 Task: Find connections with filter location Kāvali with filter topic #Productivitywith filter profile language French with filter current company Atos with filter school Saveetha School of Engineering with filter industry Agricultural Chemical Manufacturing with filter service category Program Management with filter keywords title Human Resources
Action: Mouse moved to (245, 315)
Screenshot: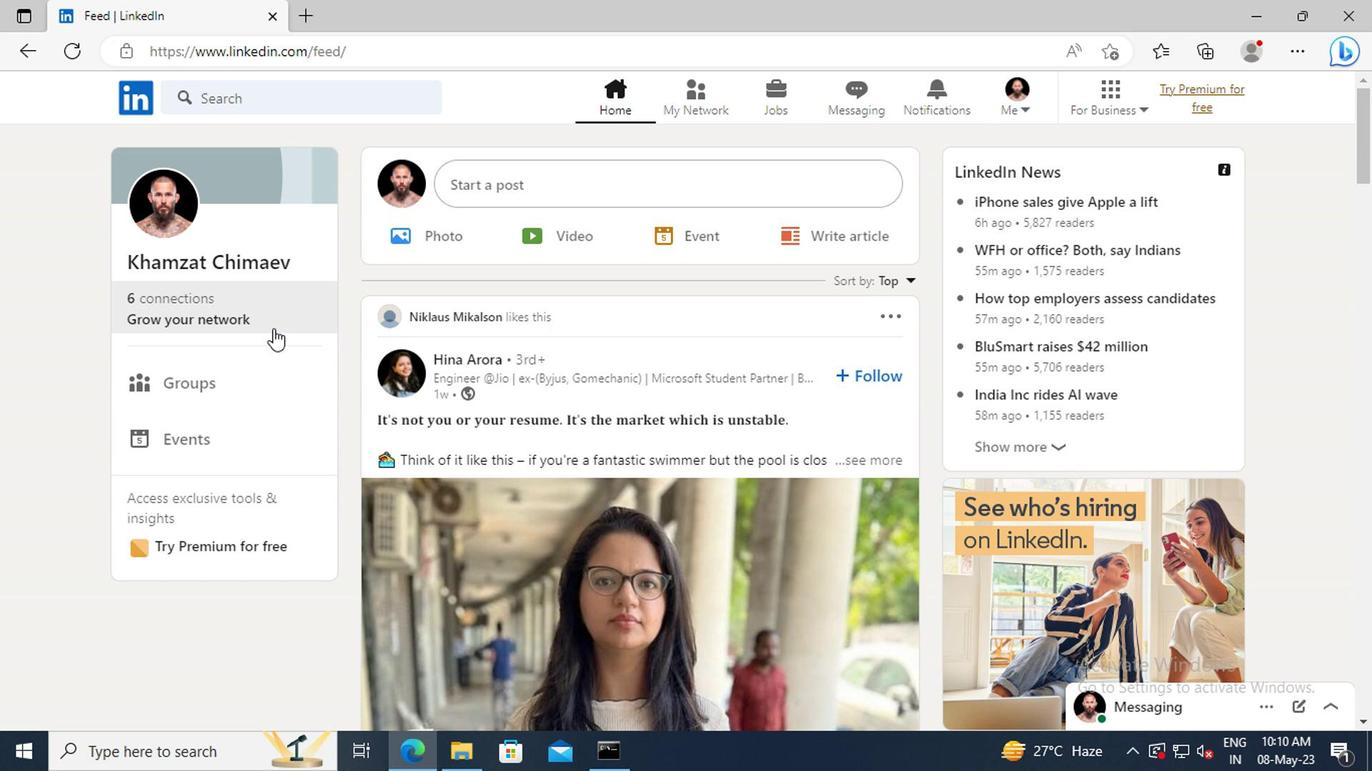 
Action: Mouse pressed left at (245, 315)
Screenshot: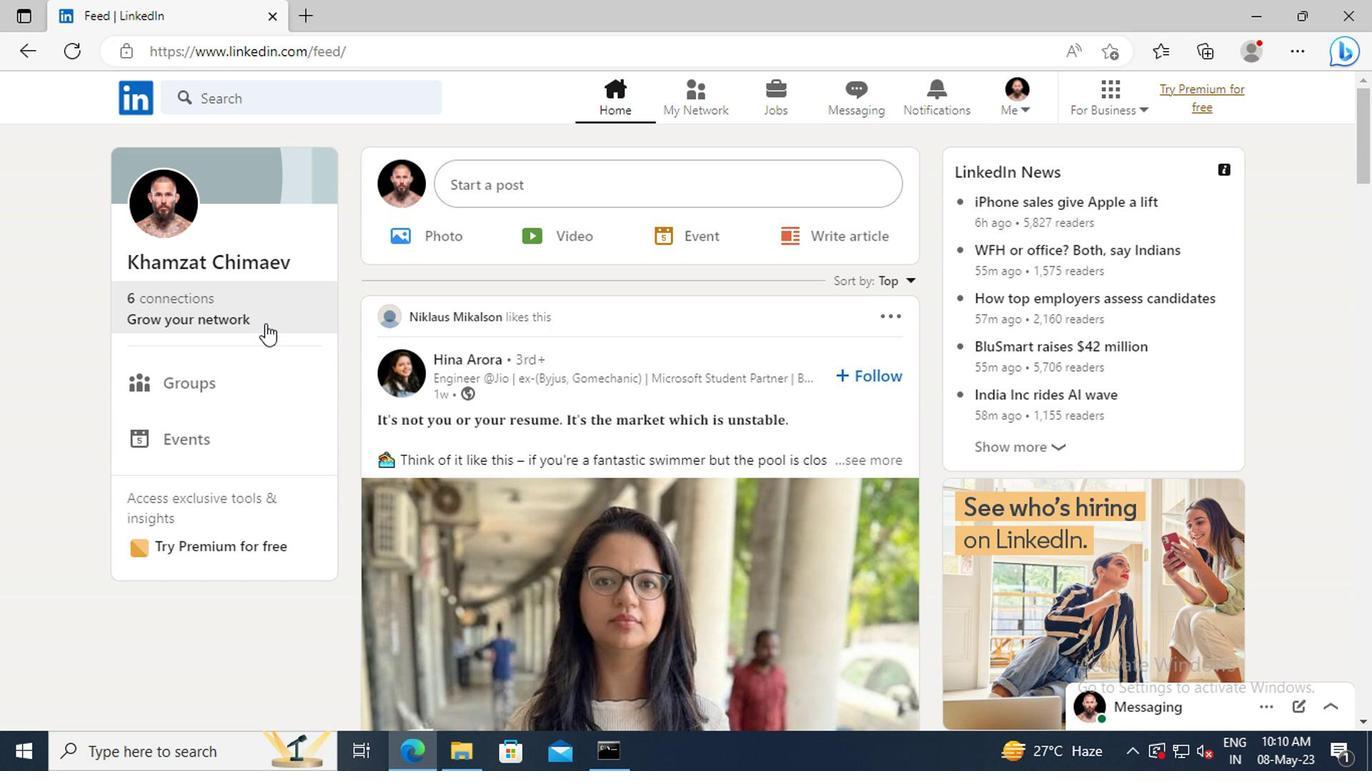 
Action: Mouse moved to (233, 216)
Screenshot: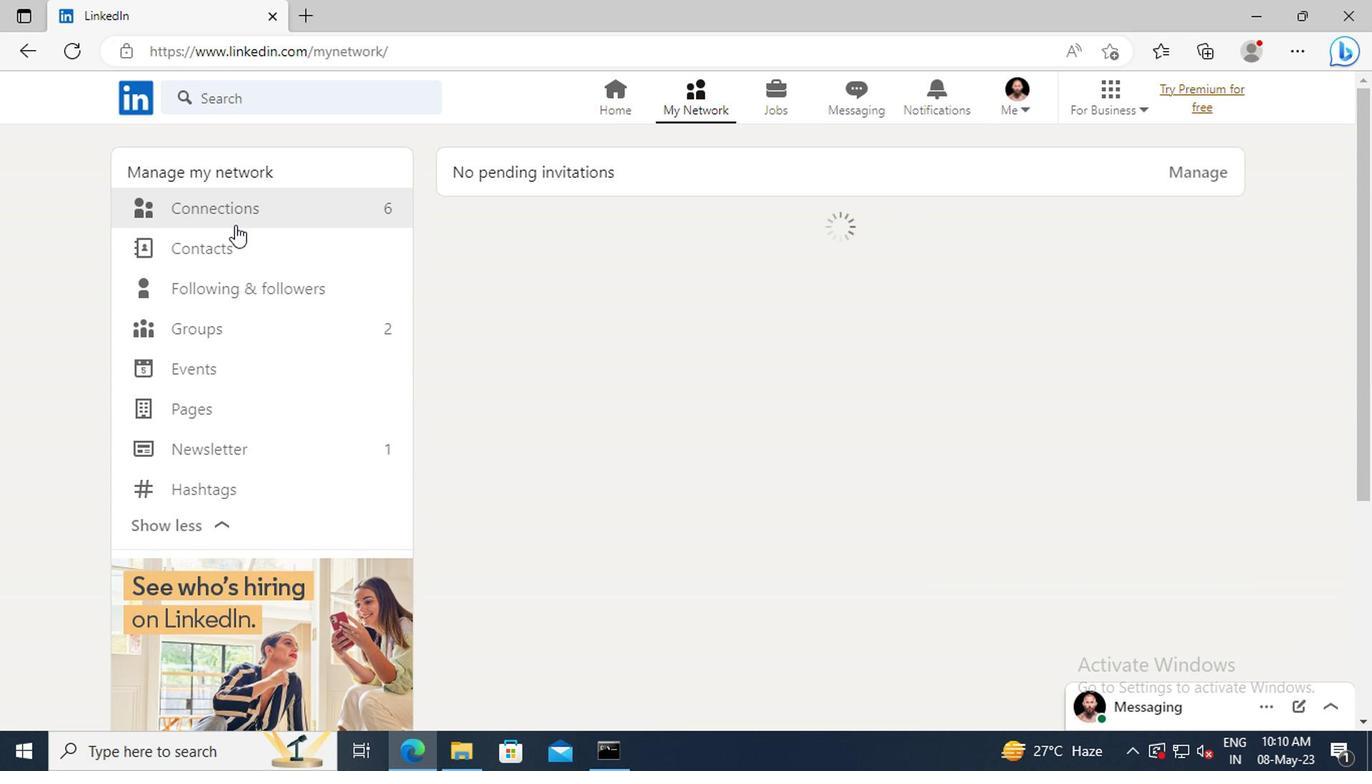 
Action: Mouse pressed left at (233, 216)
Screenshot: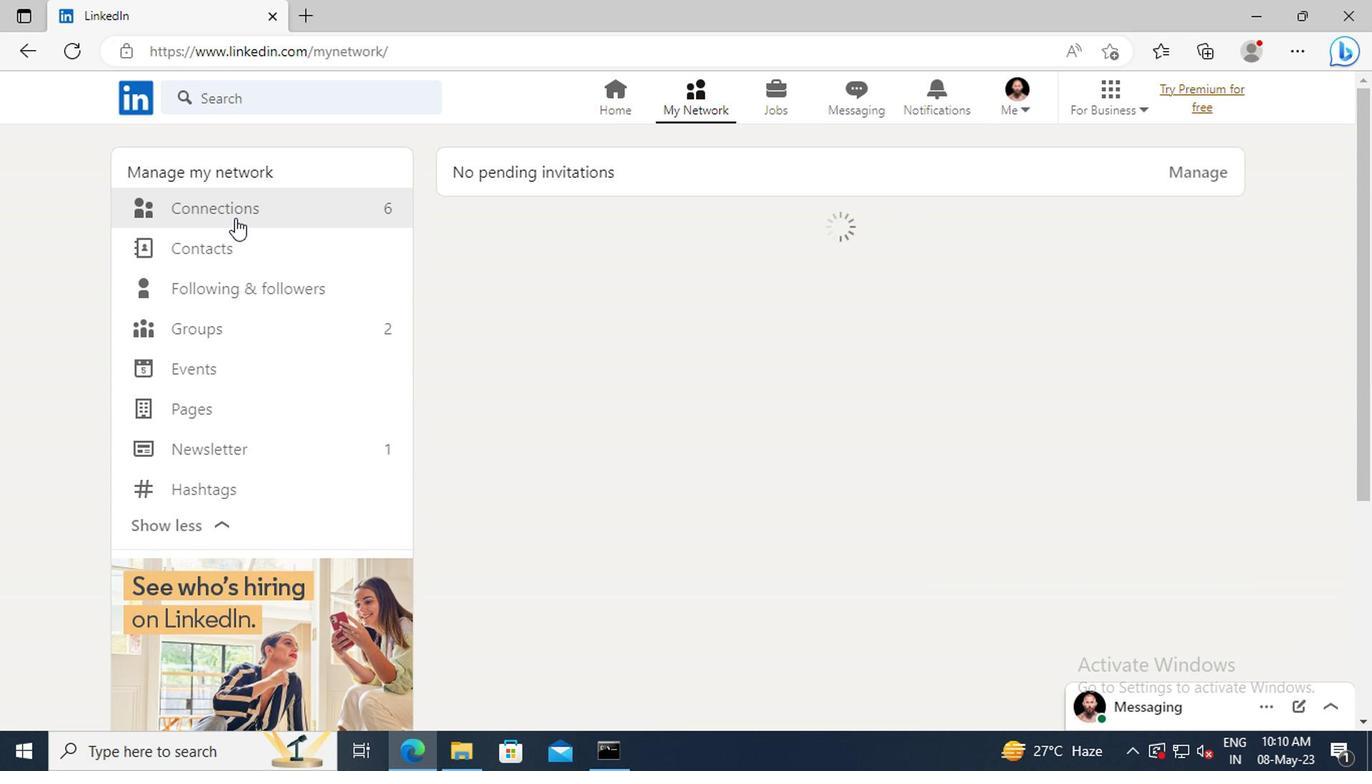 
Action: Mouse moved to (837, 217)
Screenshot: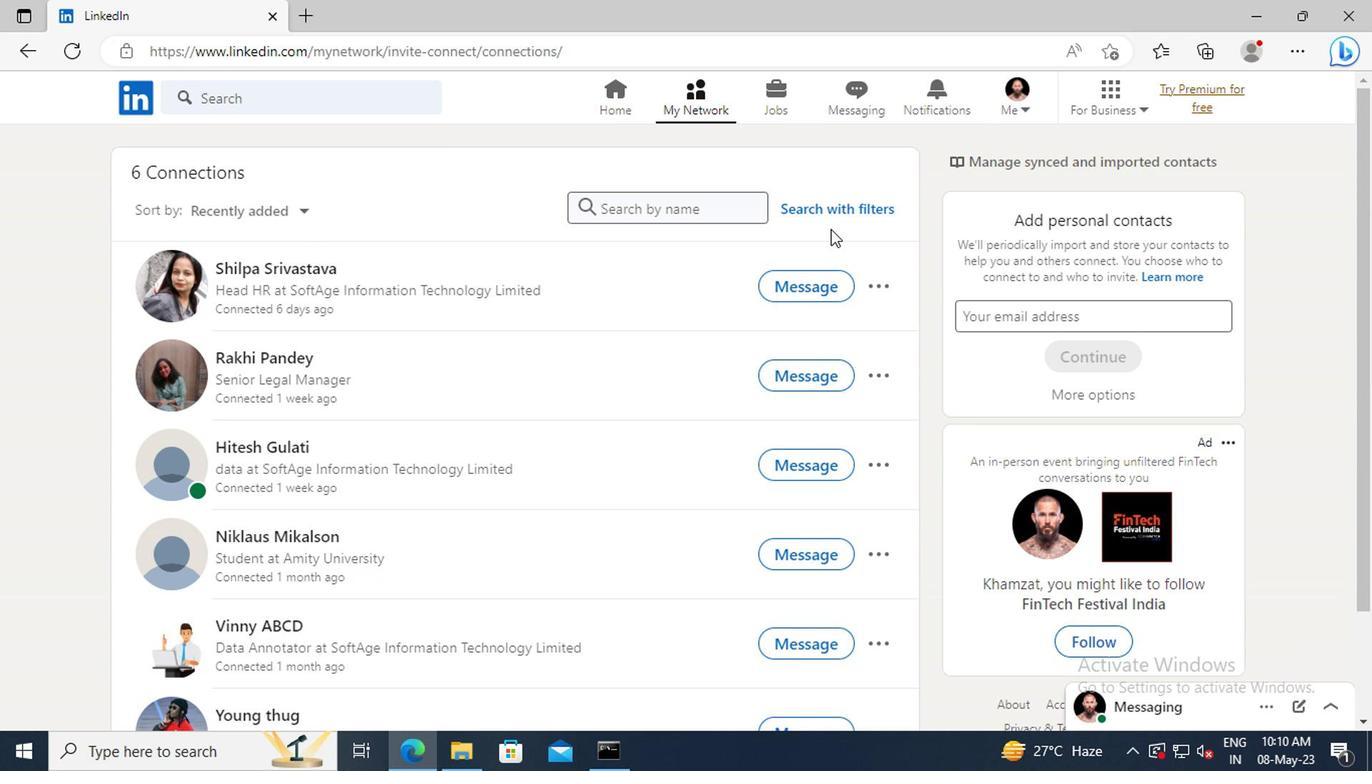 
Action: Mouse pressed left at (837, 217)
Screenshot: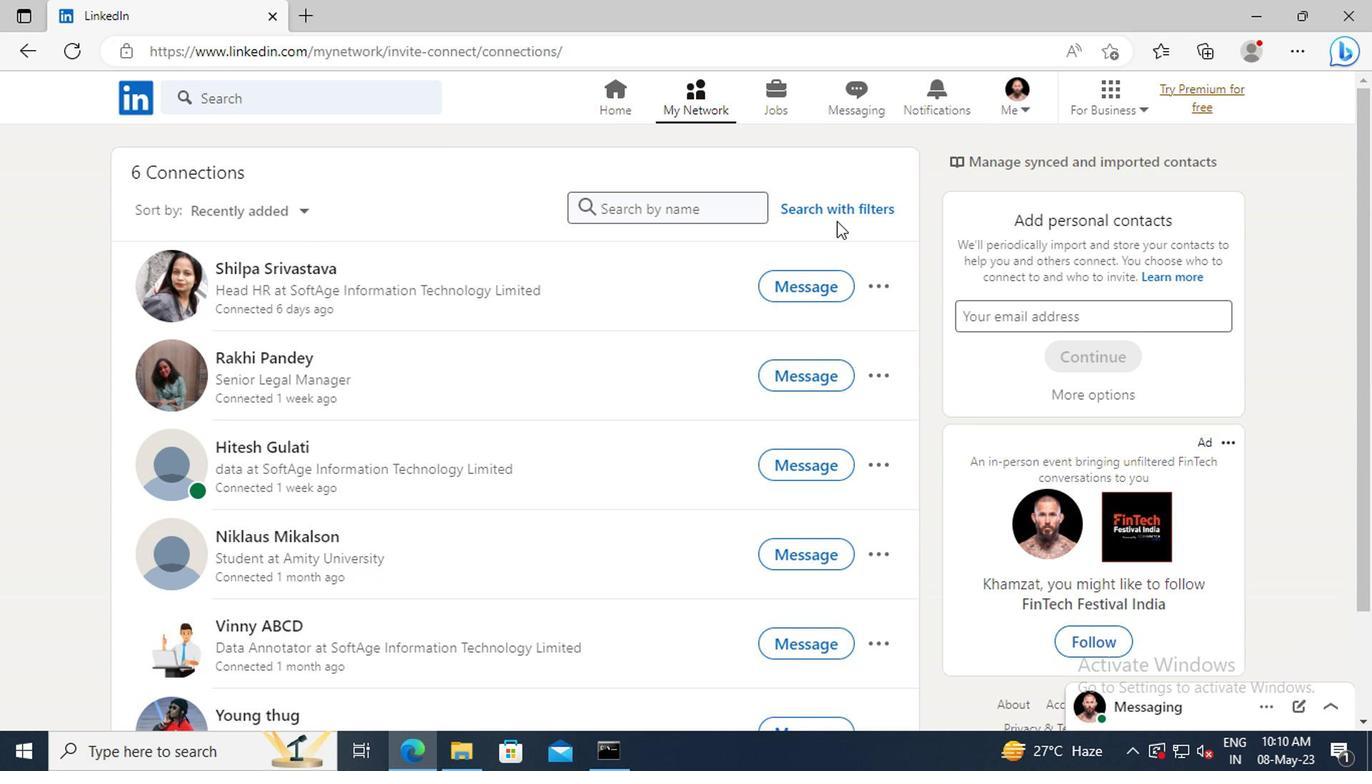 
Action: Mouse moved to (754, 156)
Screenshot: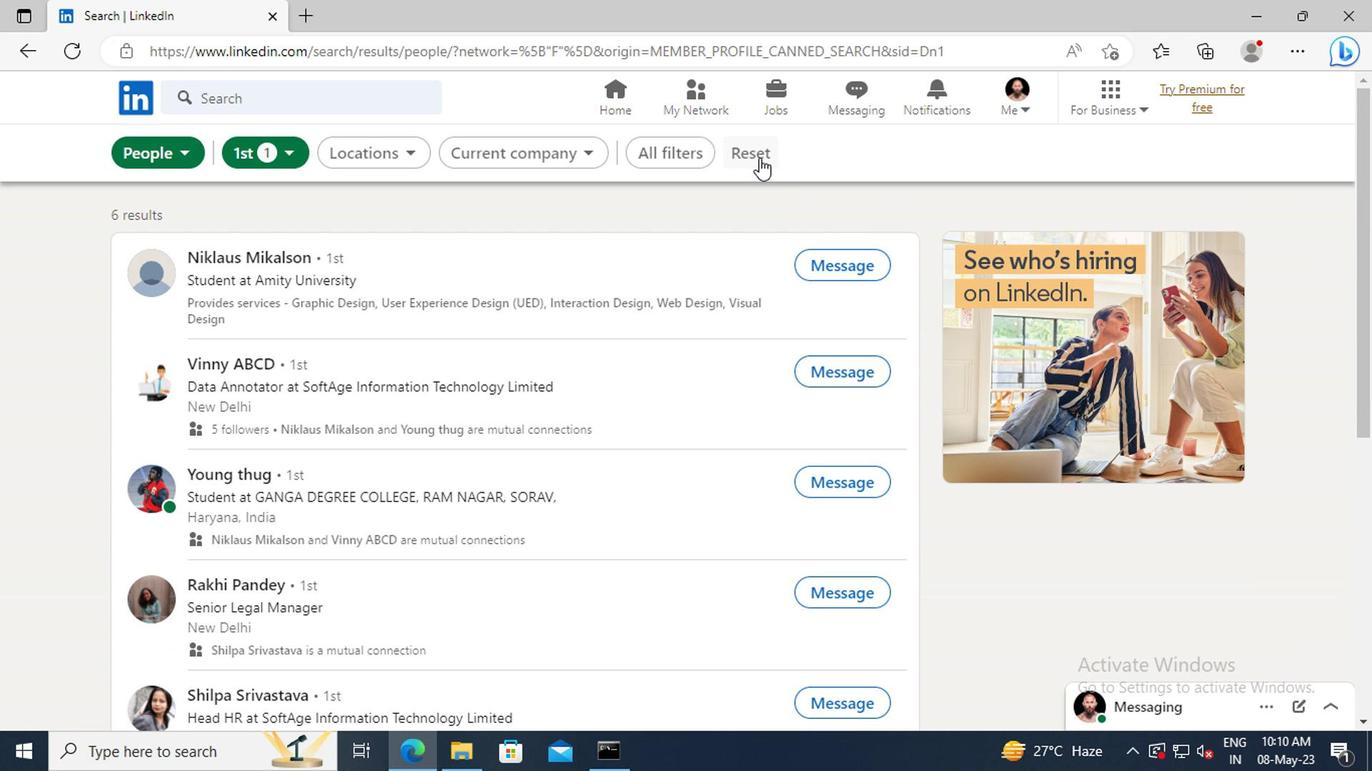 
Action: Mouse pressed left at (754, 156)
Screenshot: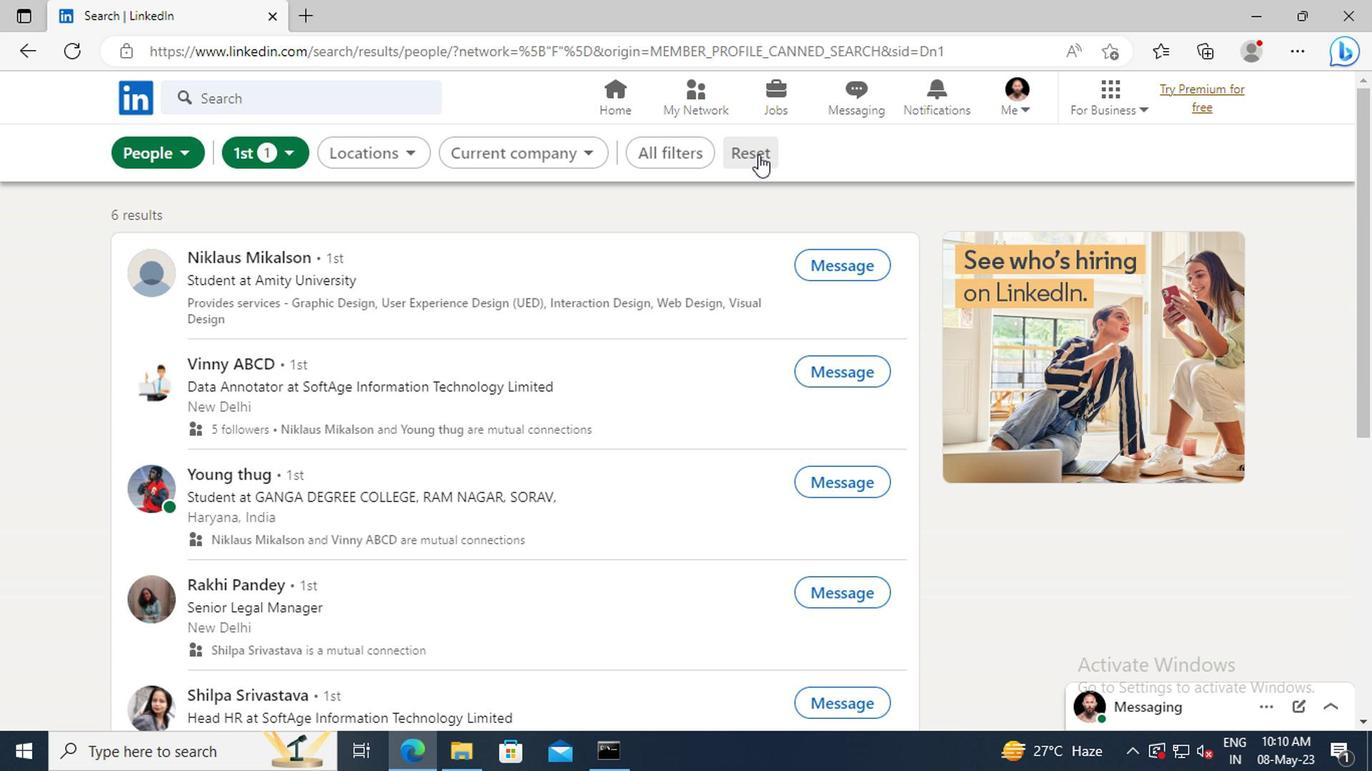 
Action: Mouse moved to (718, 156)
Screenshot: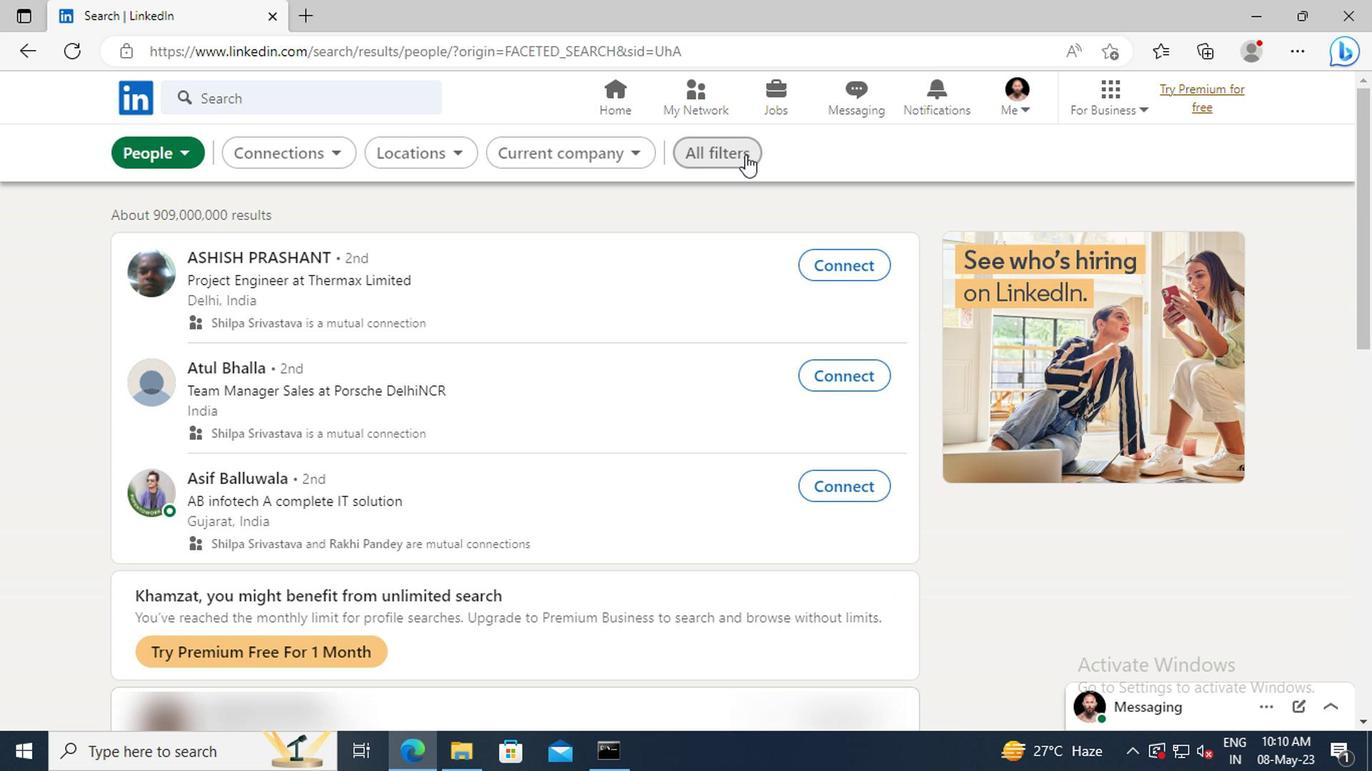 
Action: Mouse pressed left at (718, 156)
Screenshot: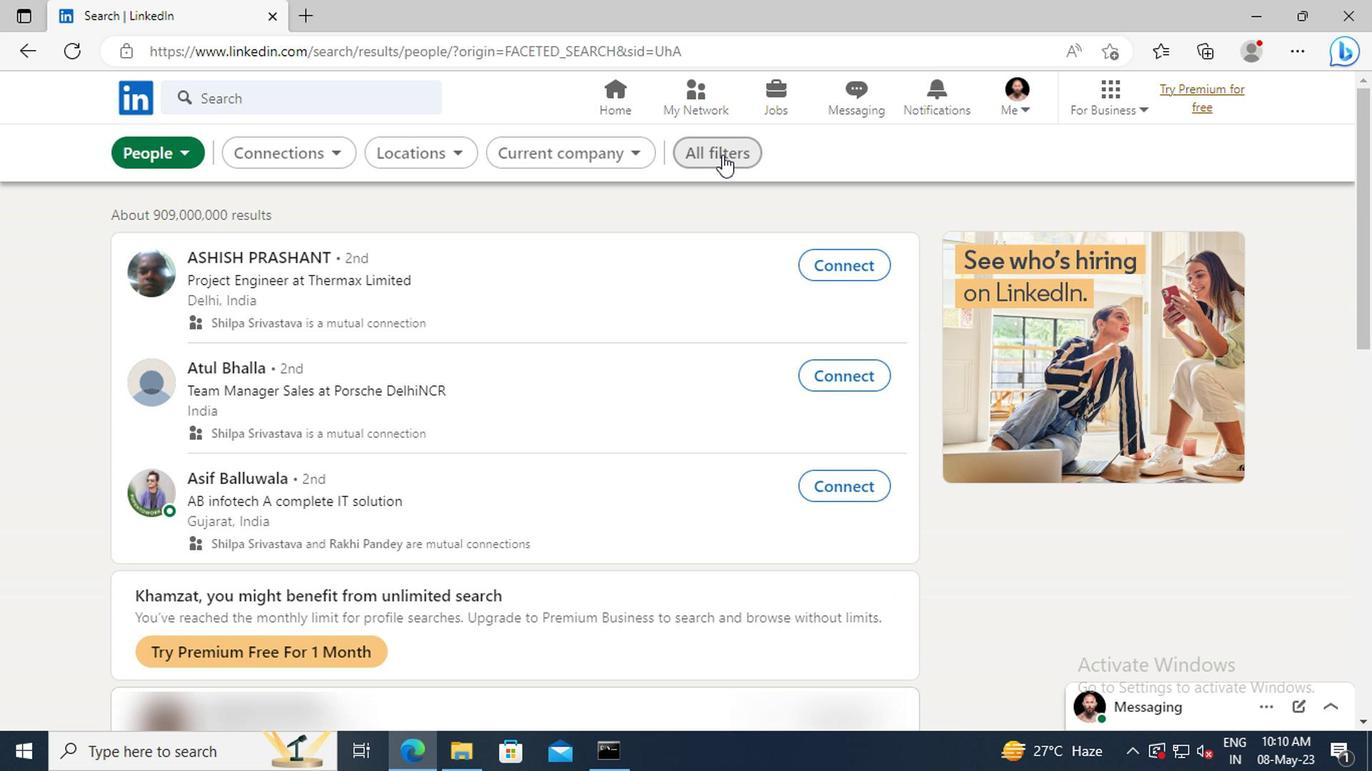 
Action: Mouse moved to (1111, 367)
Screenshot: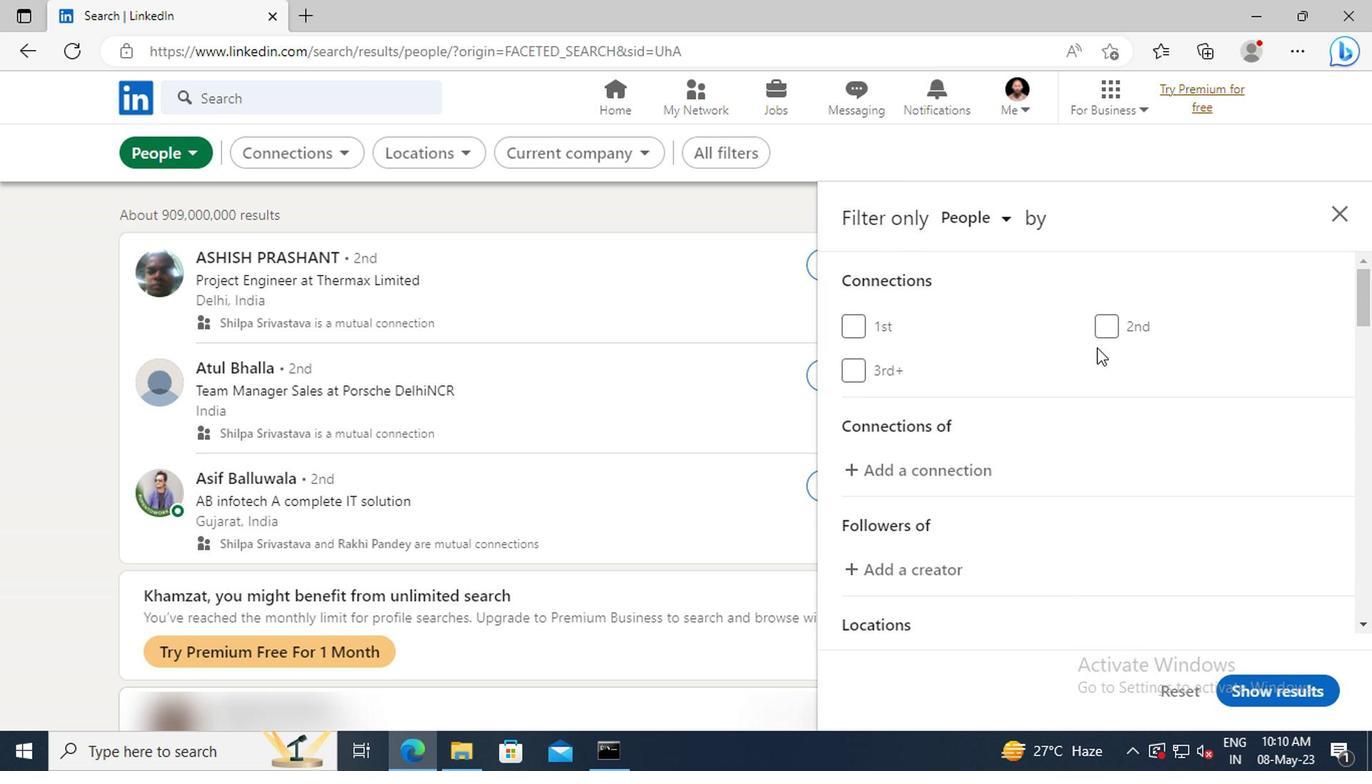 
Action: Mouse scrolled (1111, 365) with delta (0, -1)
Screenshot: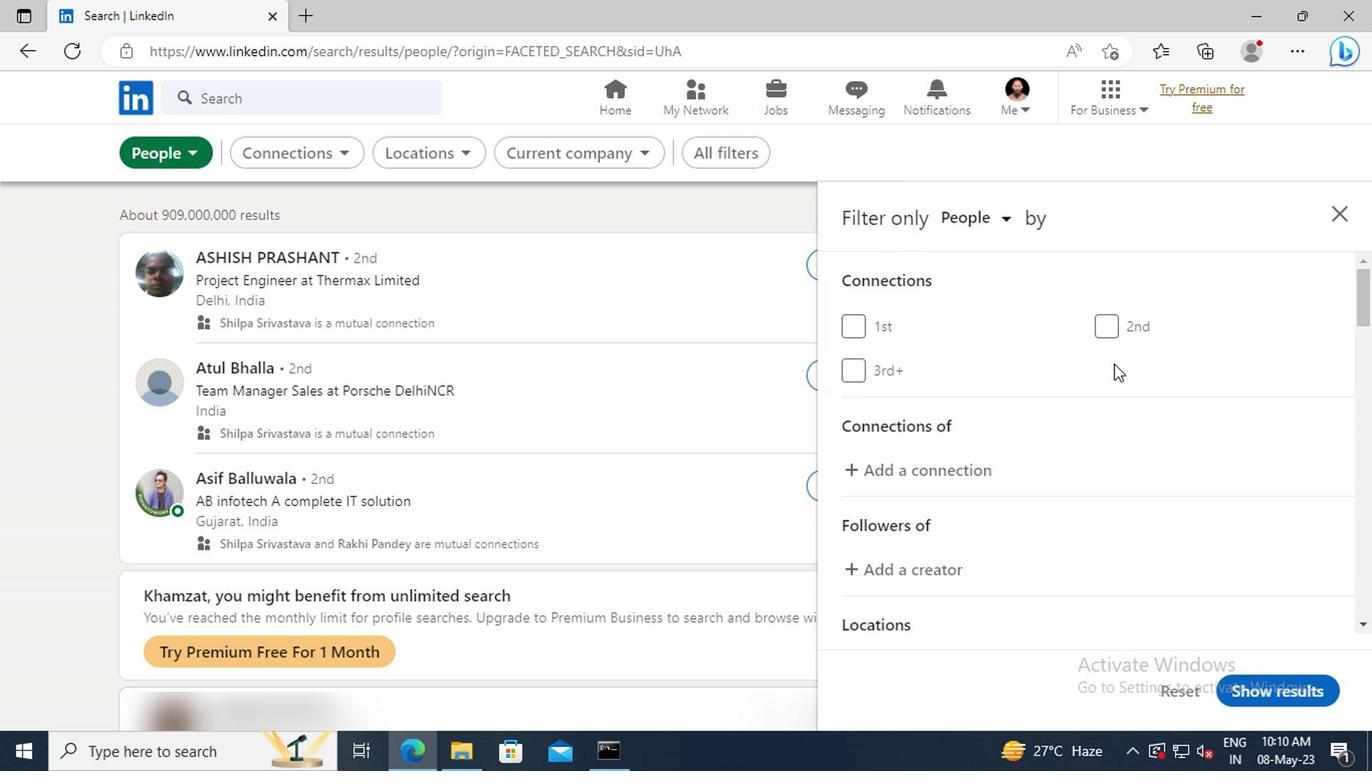 
Action: Mouse moved to (1112, 368)
Screenshot: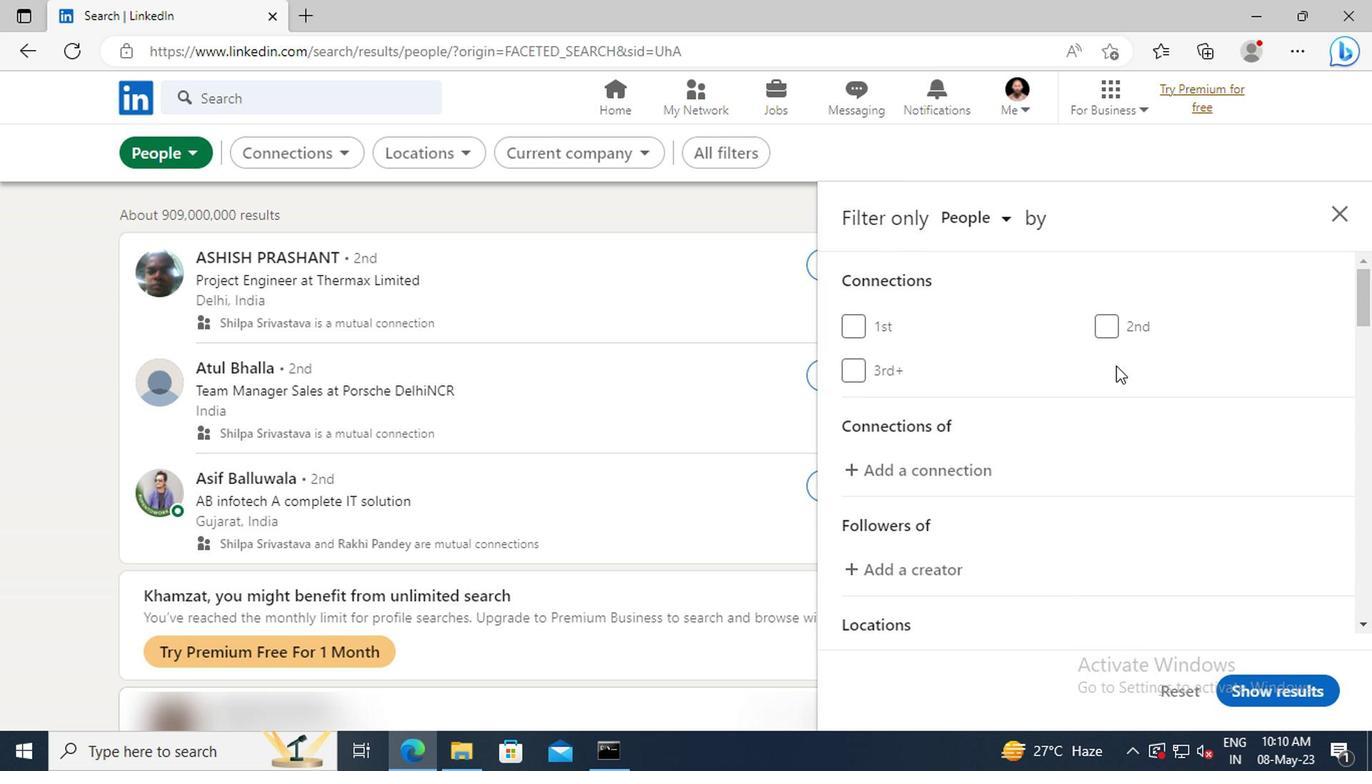 
Action: Mouse scrolled (1112, 367) with delta (0, 0)
Screenshot: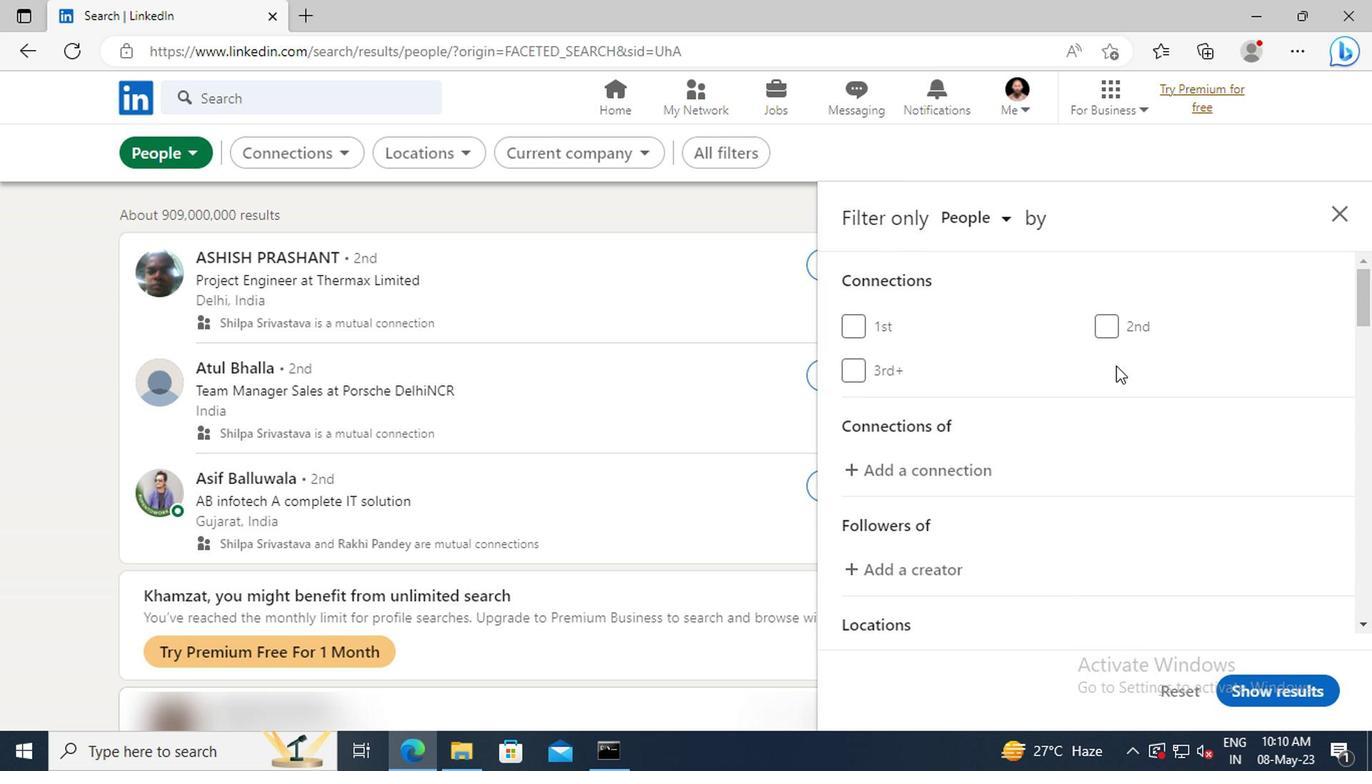 
Action: Mouse scrolled (1112, 367) with delta (0, 0)
Screenshot: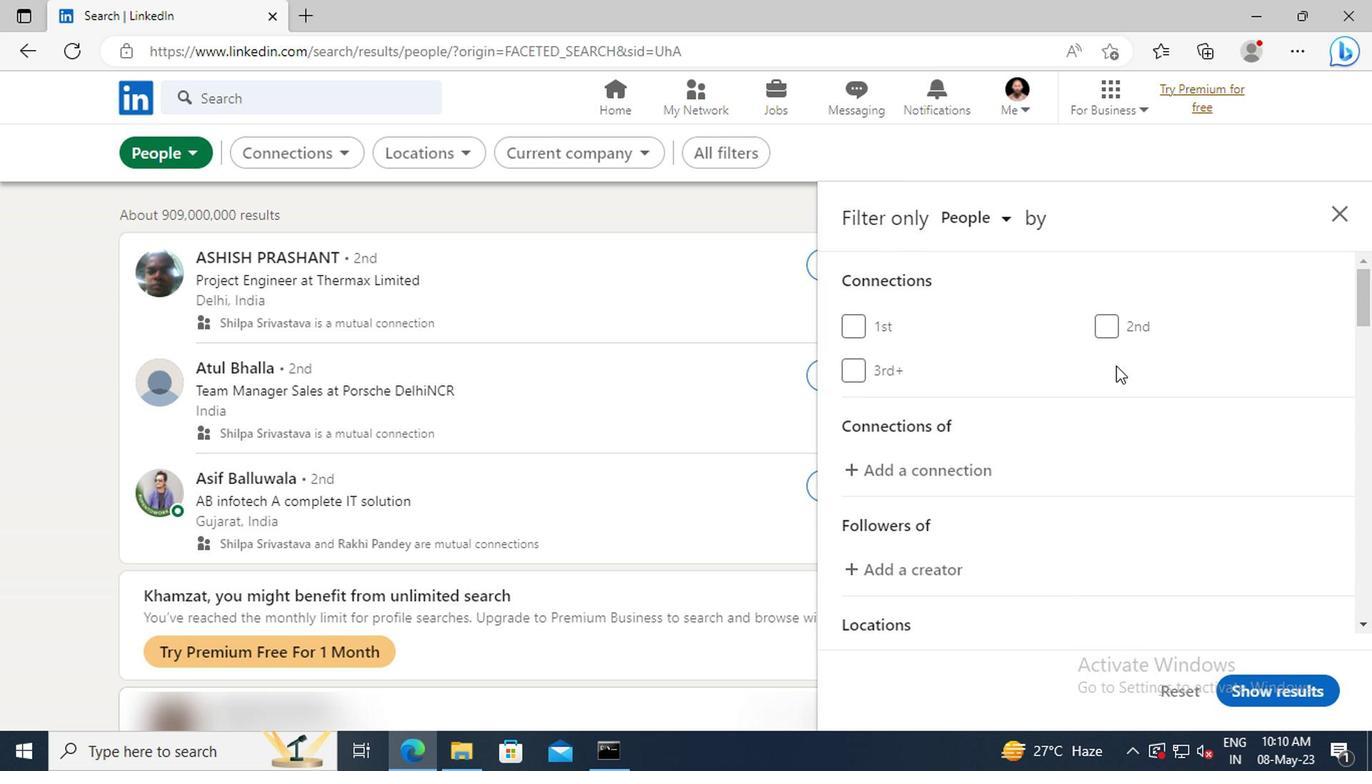 
Action: Mouse scrolled (1112, 367) with delta (0, 0)
Screenshot: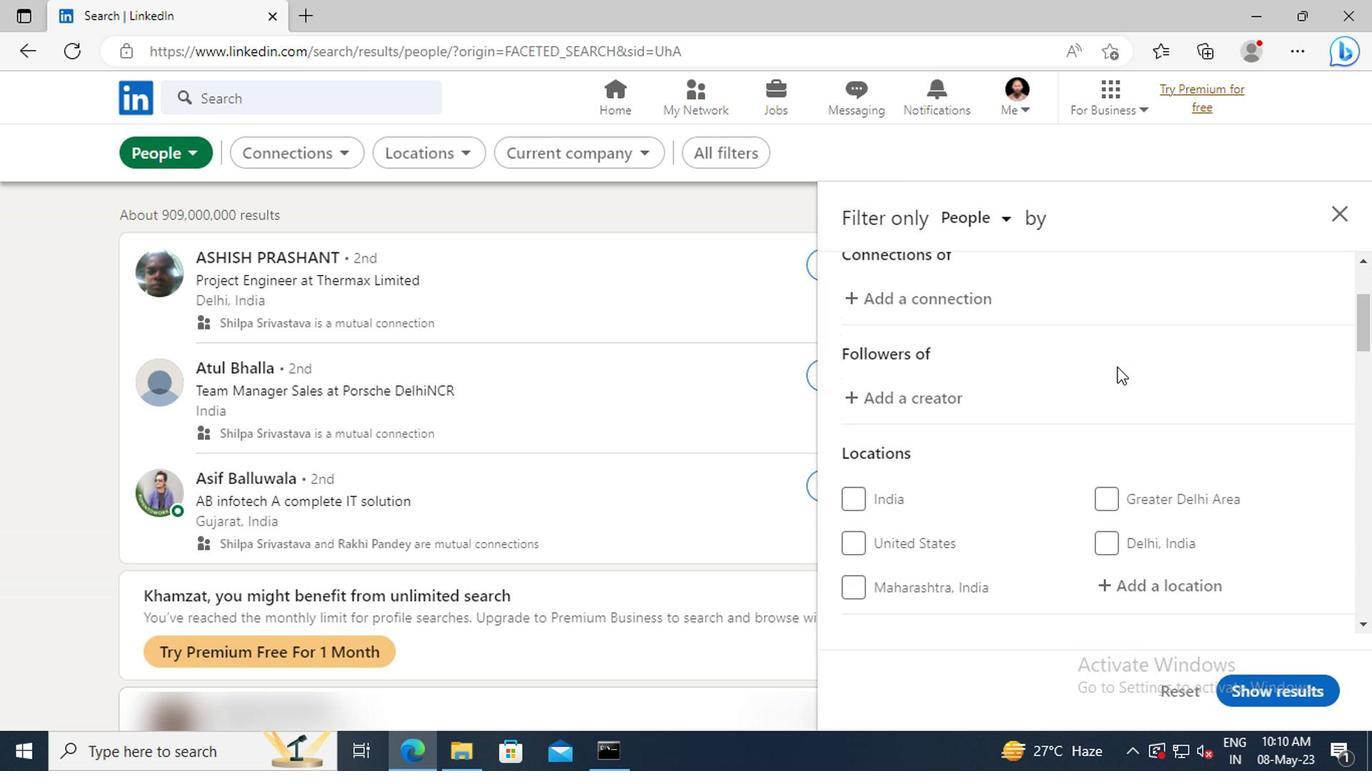 
Action: Mouse scrolled (1112, 367) with delta (0, 0)
Screenshot: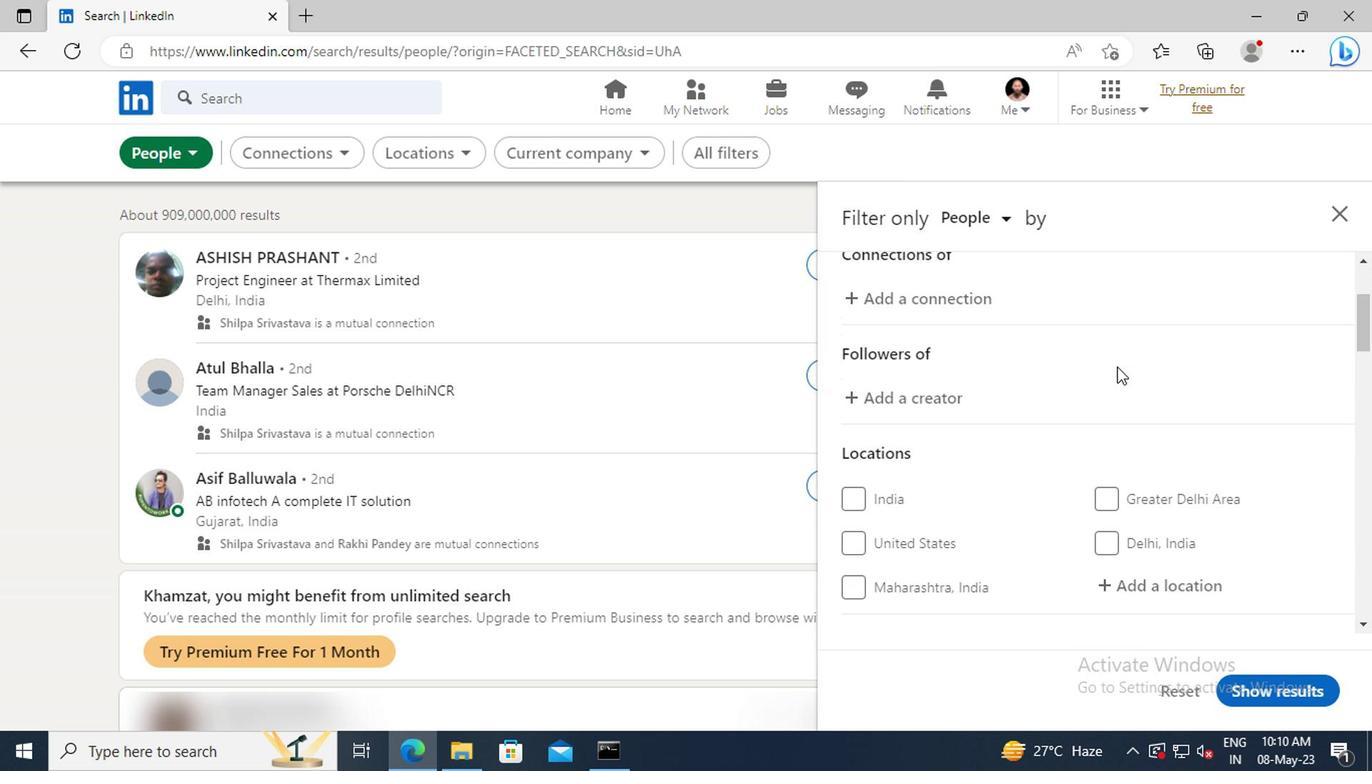 
Action: Mouse moved to (1114, 471)
Screenshot: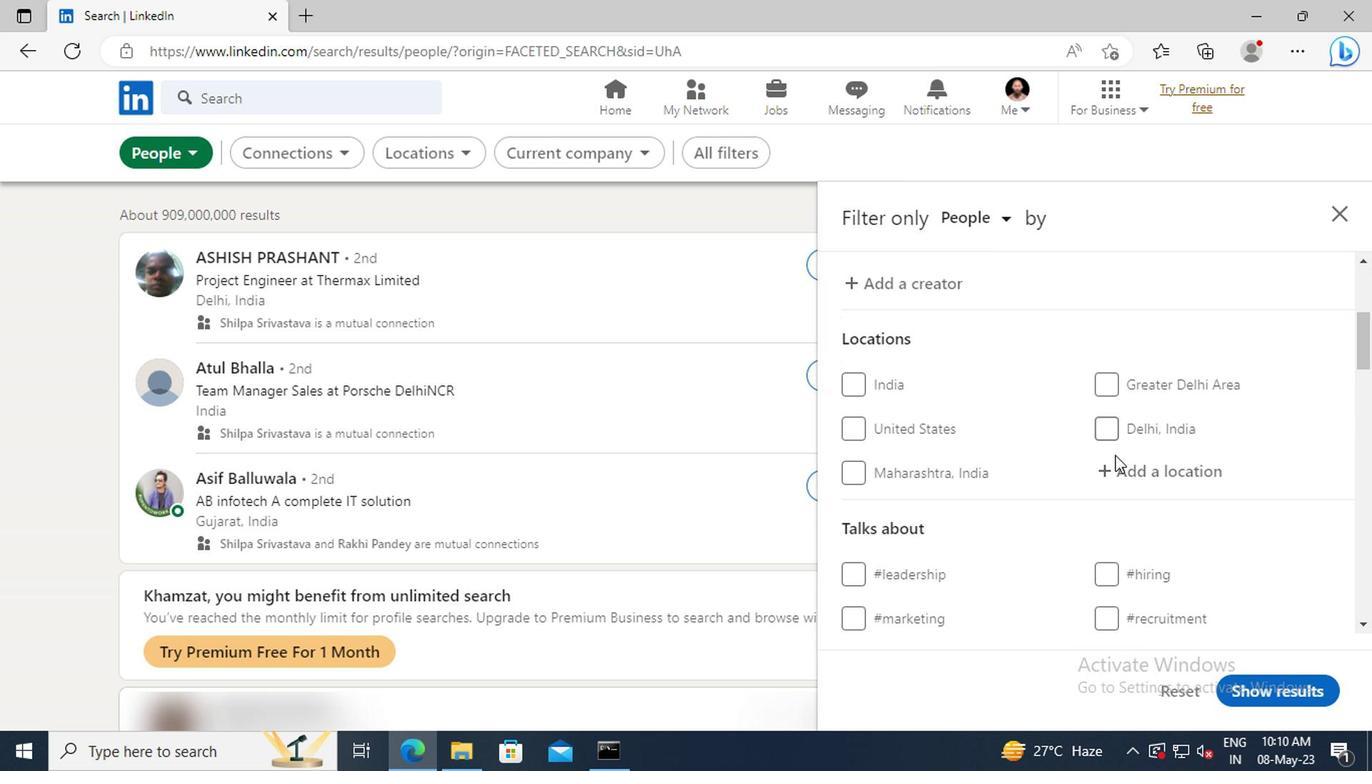 
Action: Mouse pressed left at (1114, 471)
Screenshot: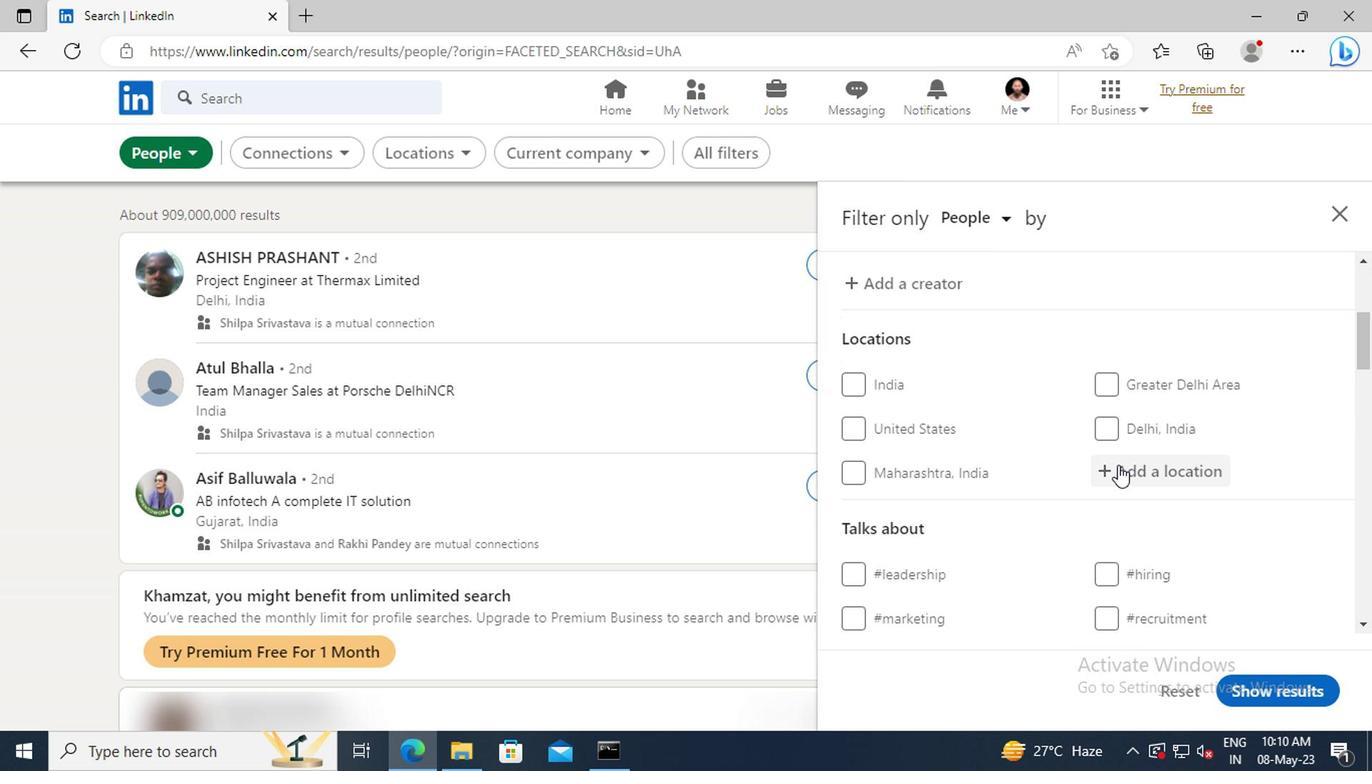 
Action: Key pressed <Key.shift>KAVALI
Screenshot: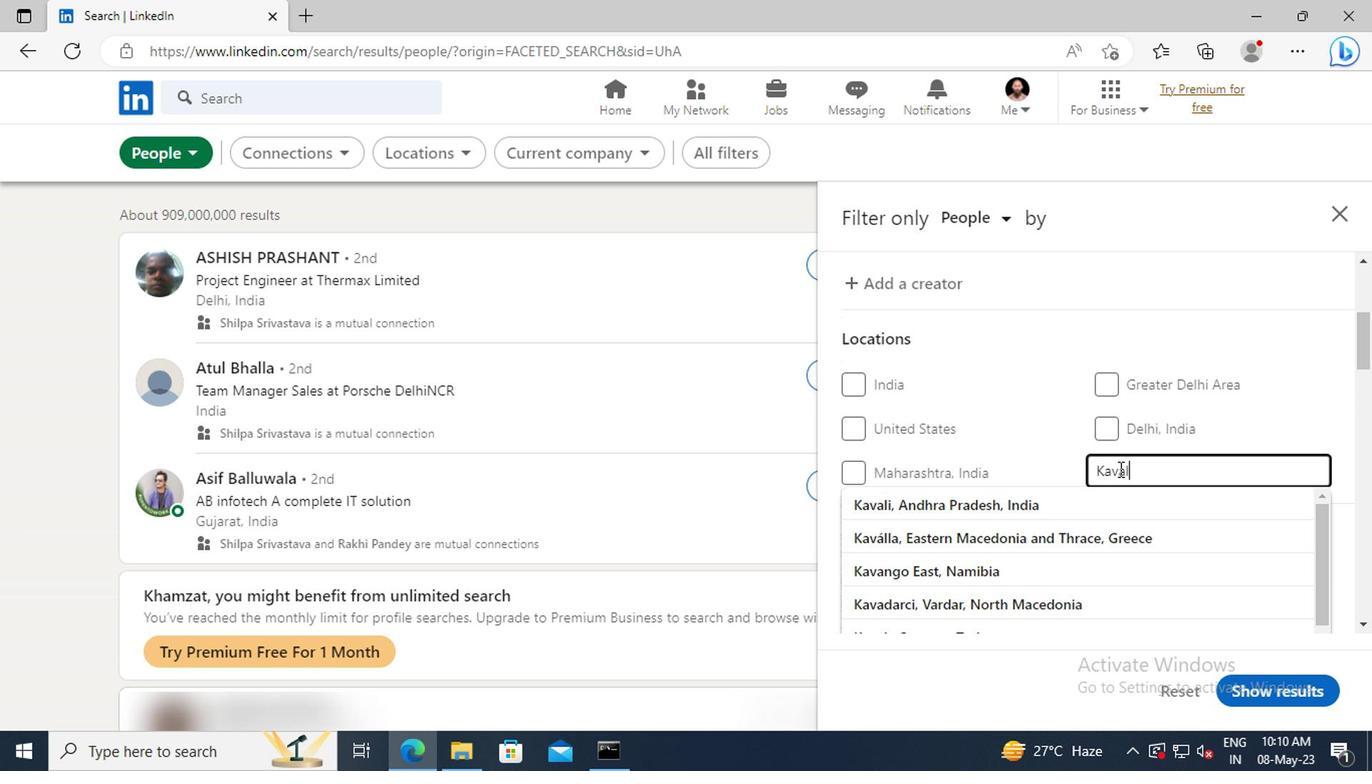 
Action: Mouse moved to (1115, 499)
Screenshot: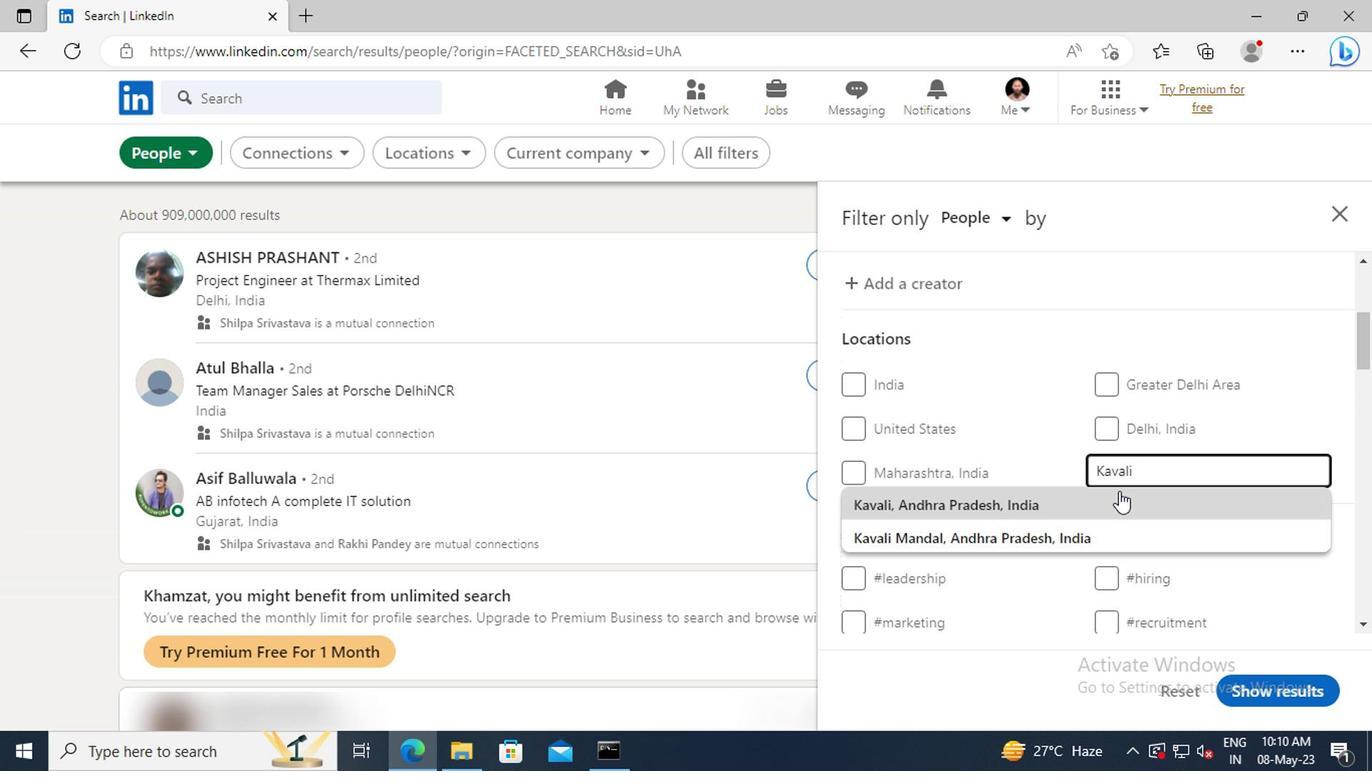 
Action: Mouse pressed left at (1115, 499)
Screenshot: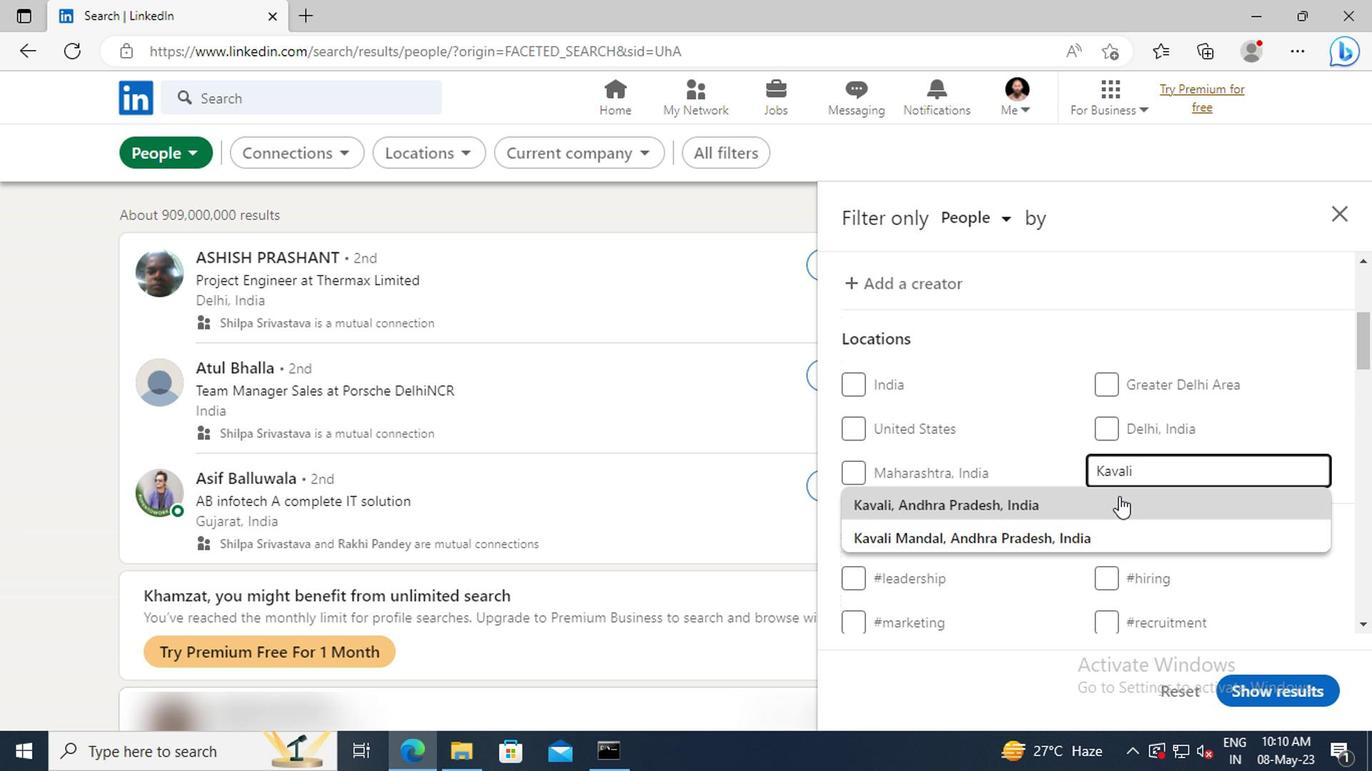
Action: Mouse moved to (1117, 501)
Screenshot: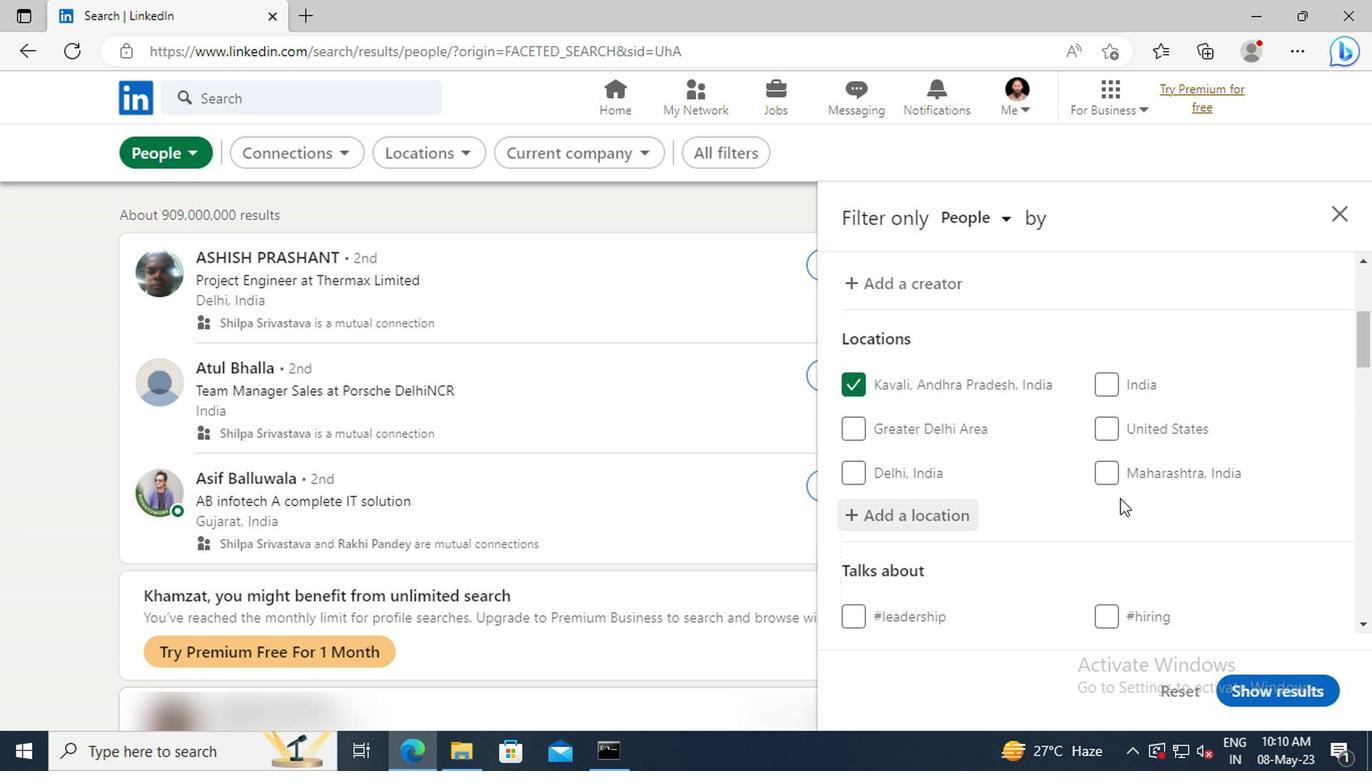 
Action: Mouse scrolled (1117, 499) with delta (0, -1)
Screenshot: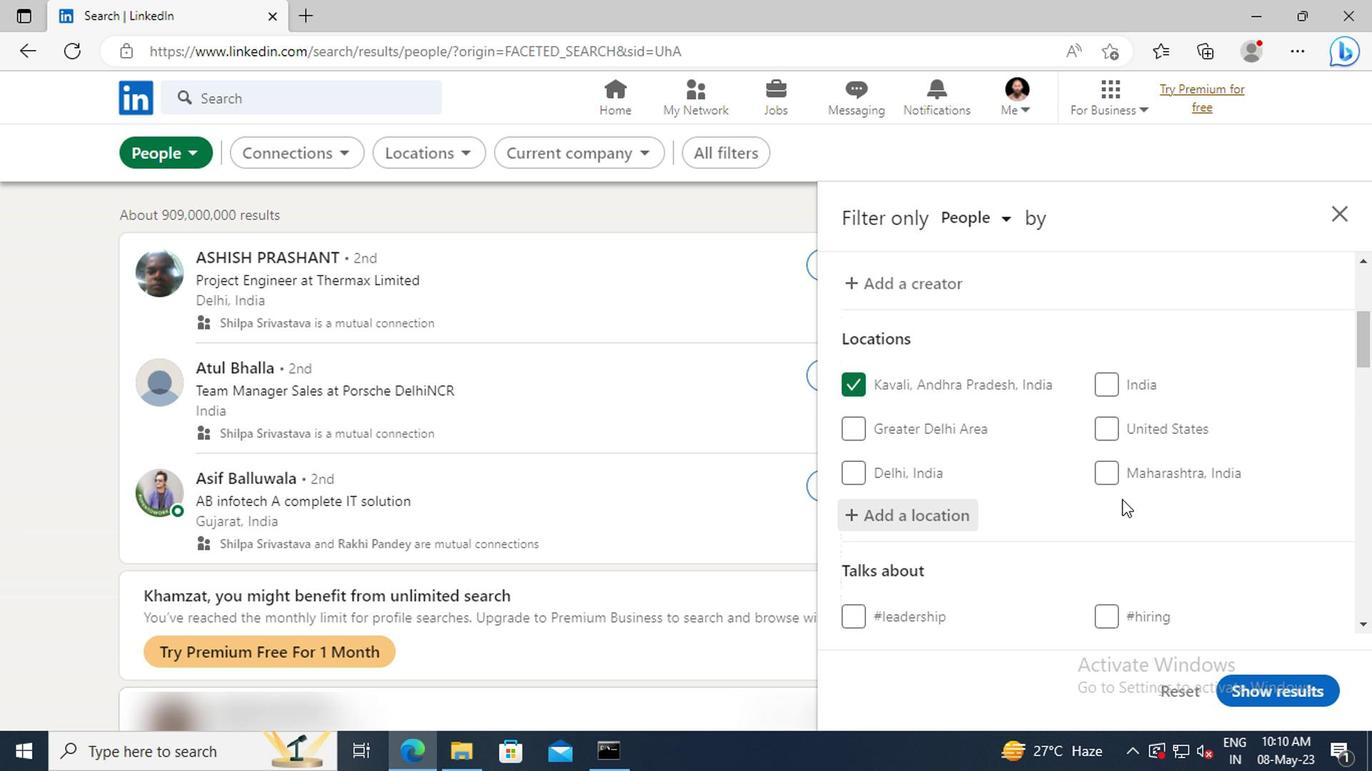 
Action: Mouse scrolled (1117, 499) with delta (0, -1)
Screenshot: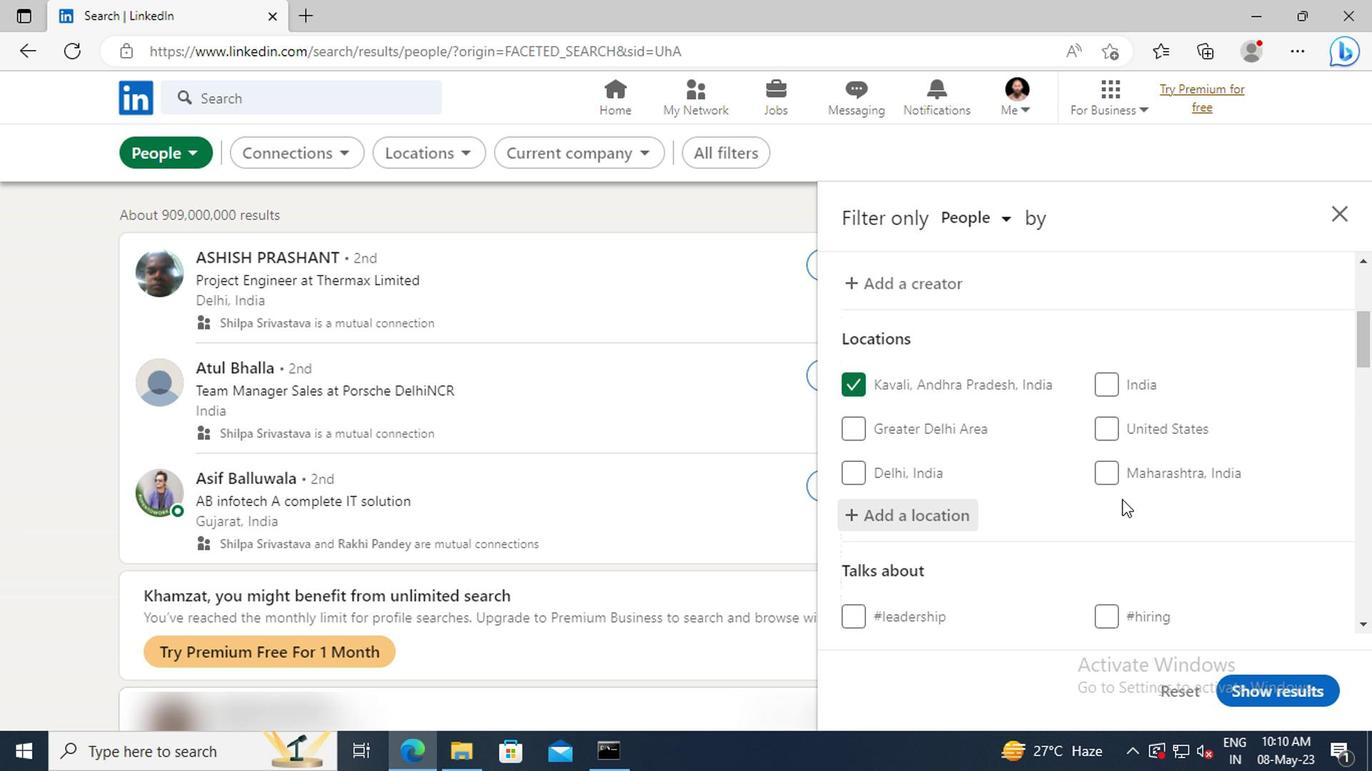
Action: Mouse scrolled (1117, 499) with delta (0, -1)
Screenshot: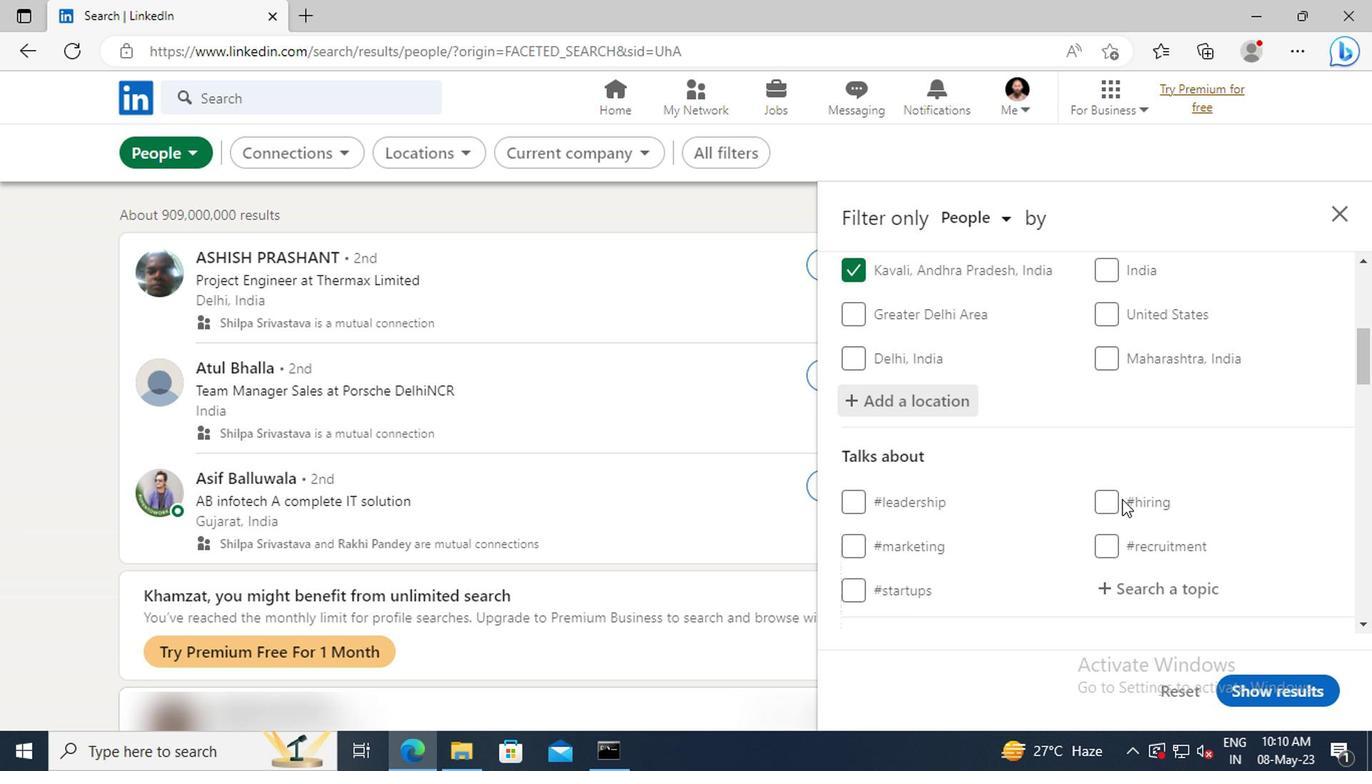 
Action: Mouse scrolled (1117, 499) with delta (0, -1)
Screenshot: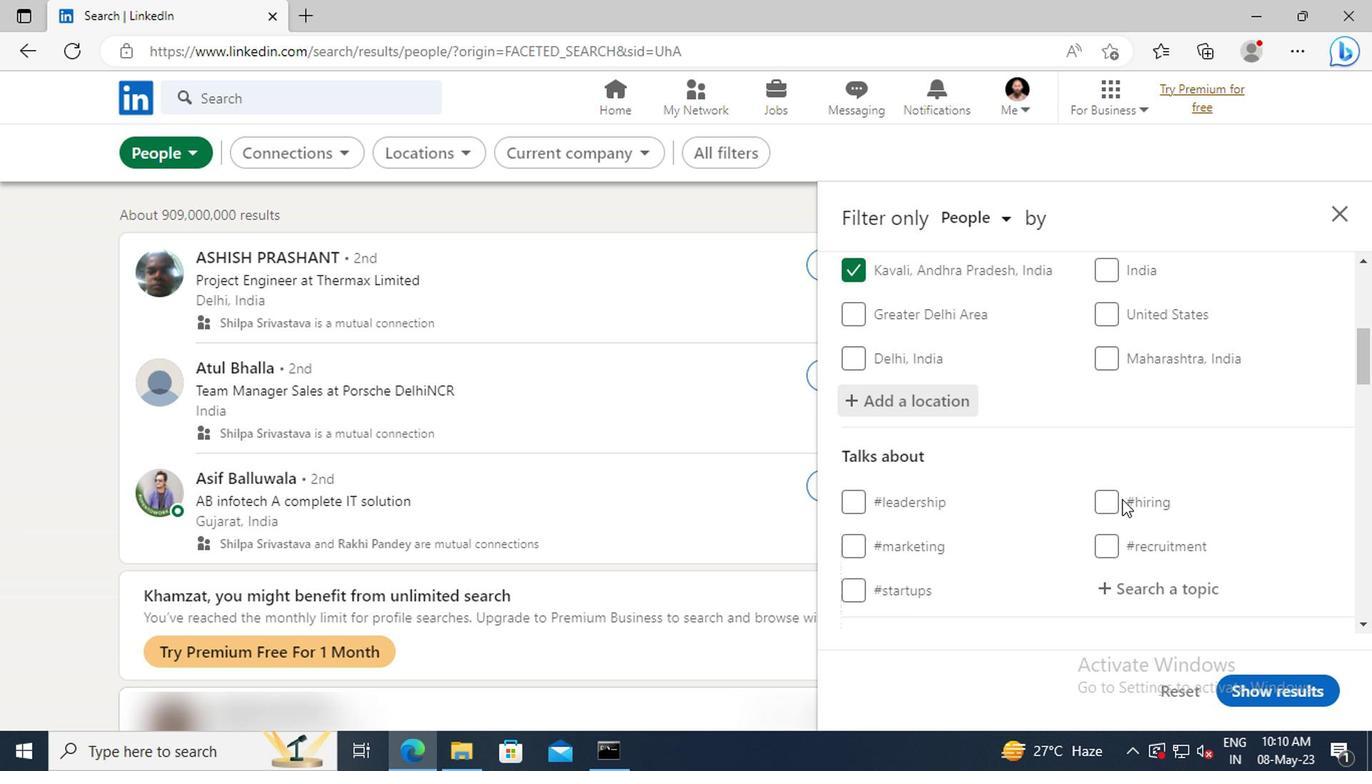
Action: Mouse moved to (1117, 489)
Screenshot: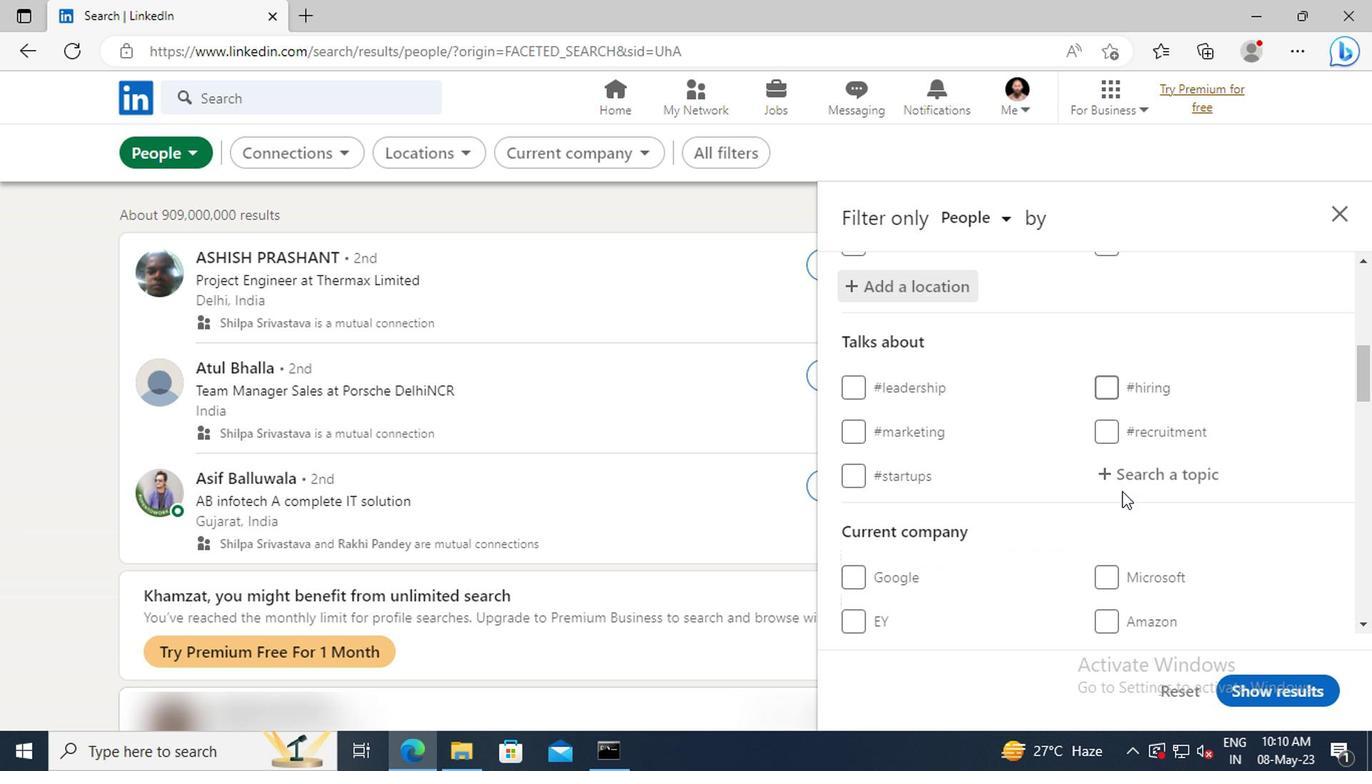 
Action: Mouse pressed left at (1117, 489)
Screenshot: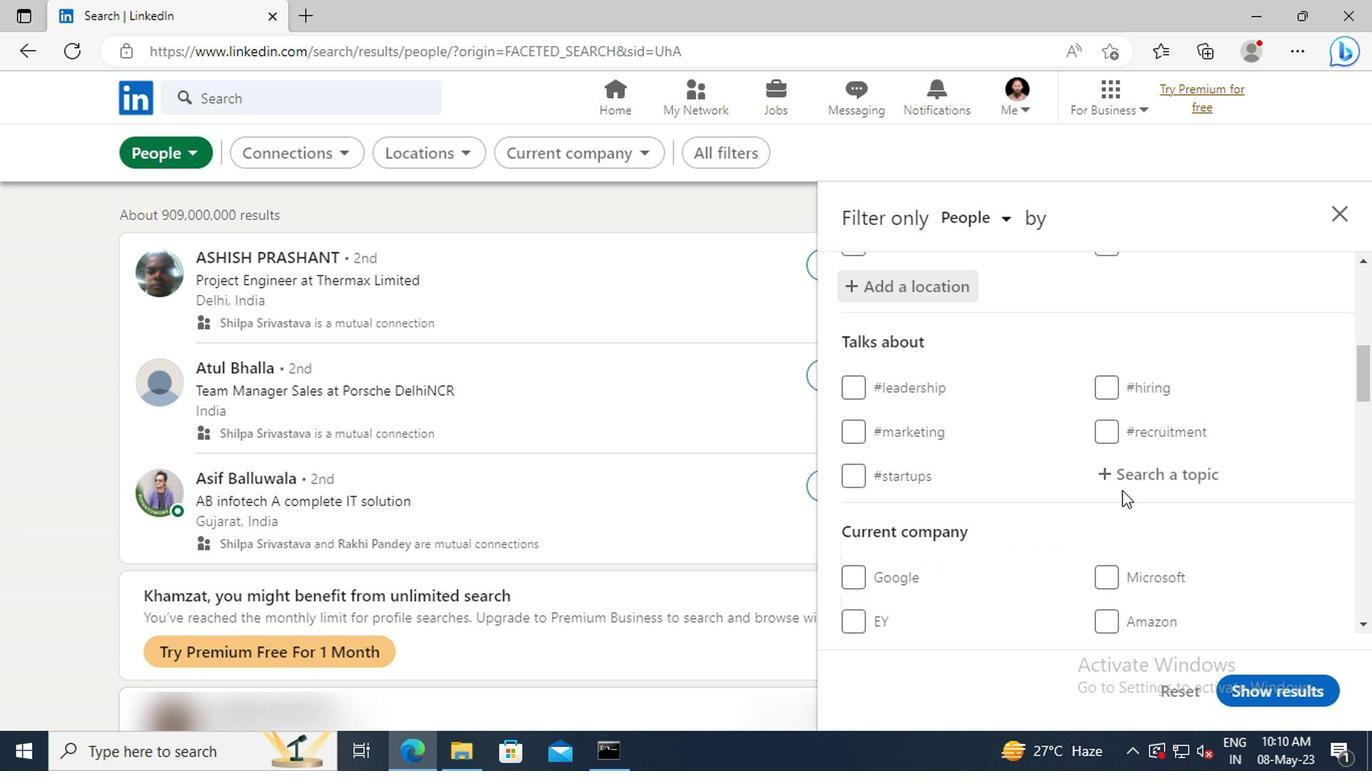 
Action: Key pressed <Key.shift>PRODUCTI
Screenshot: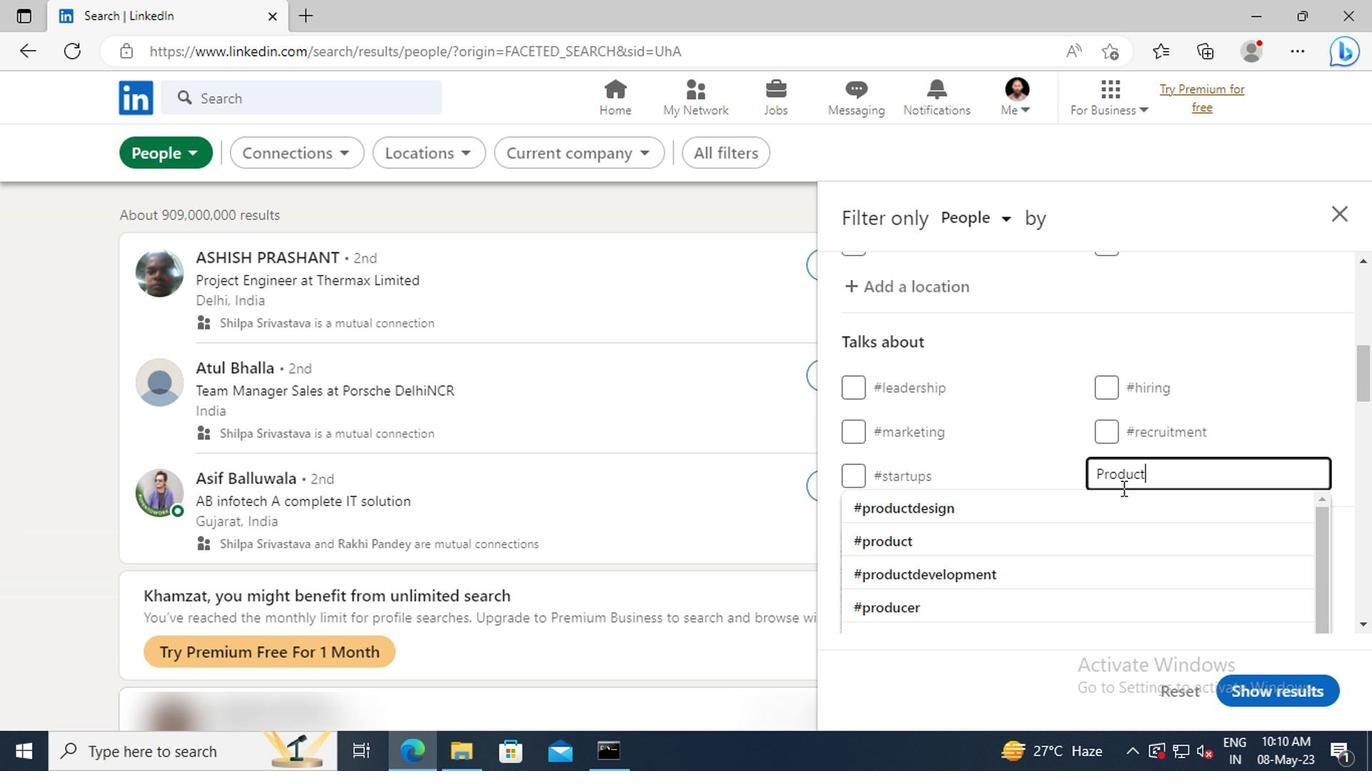 
Action: Mouse moved to (1113, 506)
Screenshot: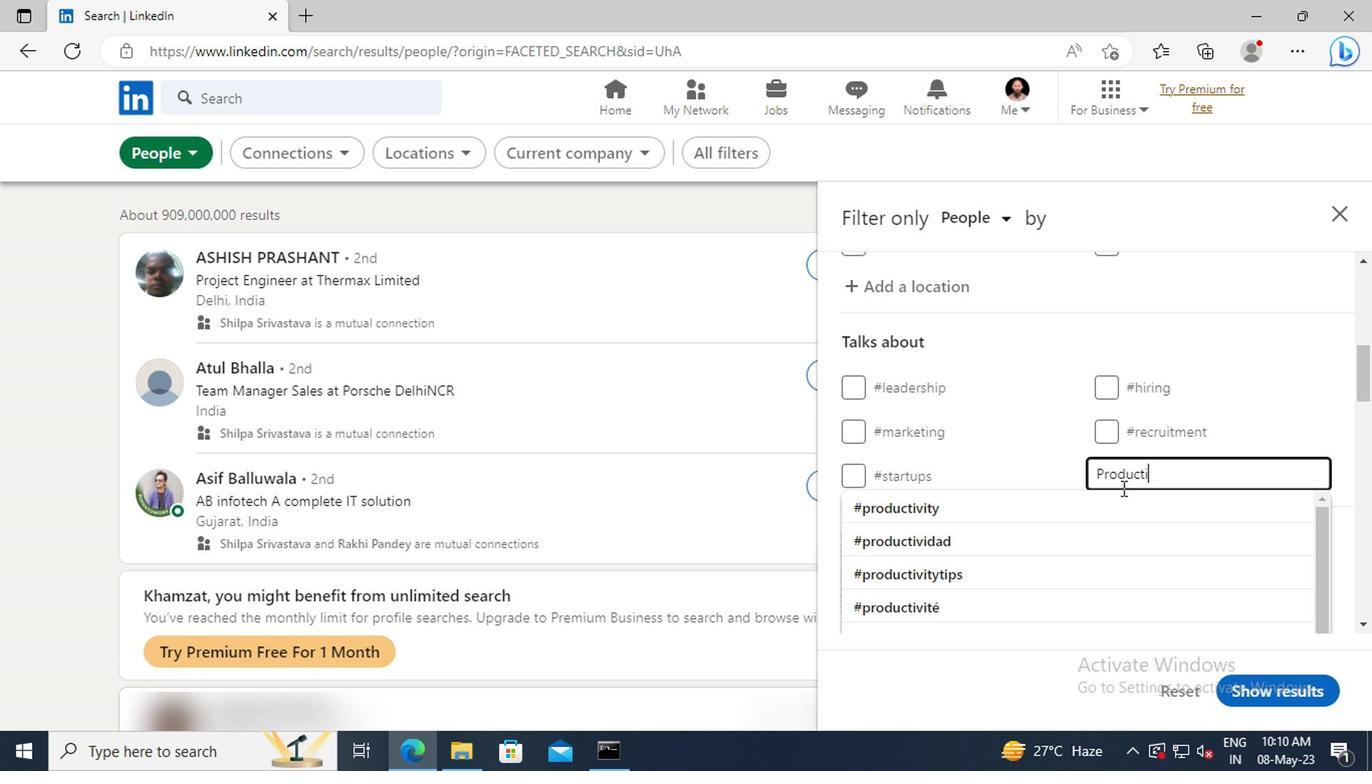 
Action: Mouse pressed left at (1113, 506)
Screenshot: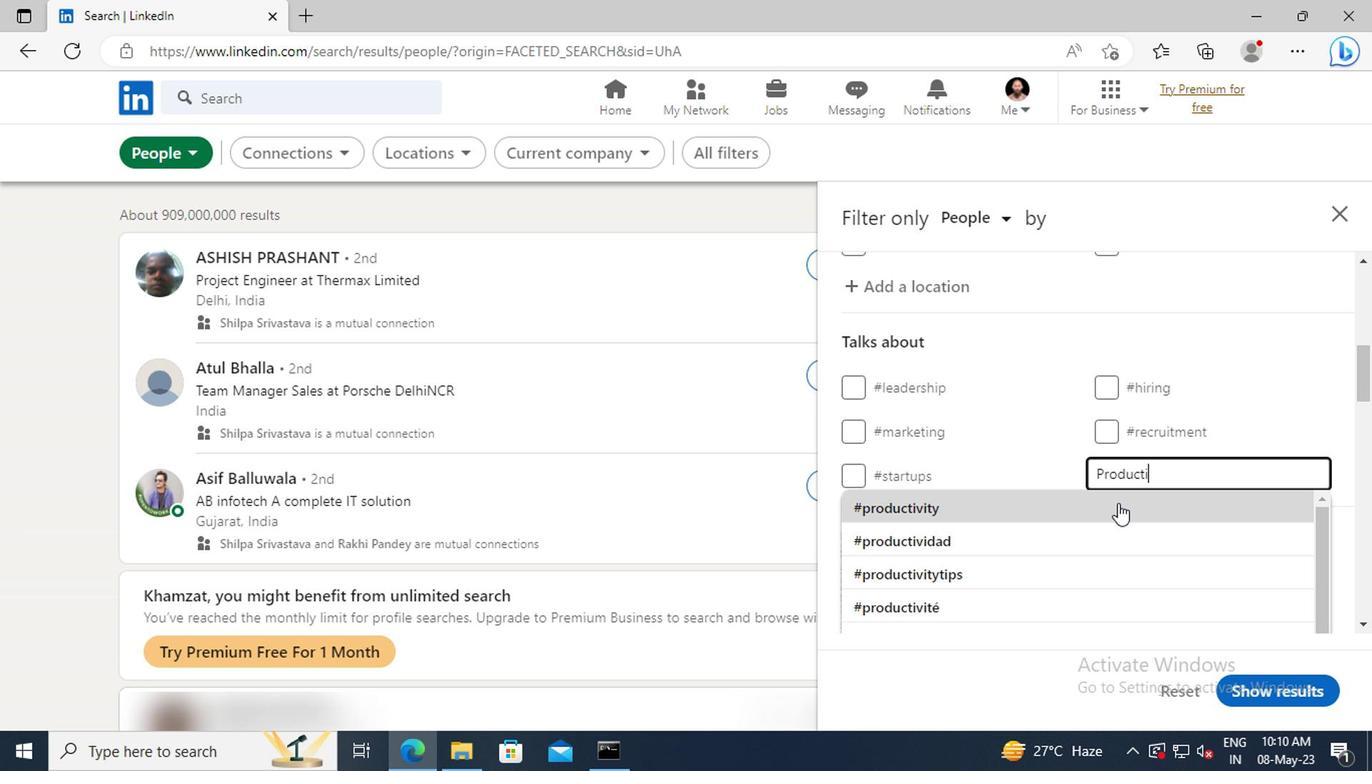 
Action: Mouse moved to (1113, 506)
Screenshot: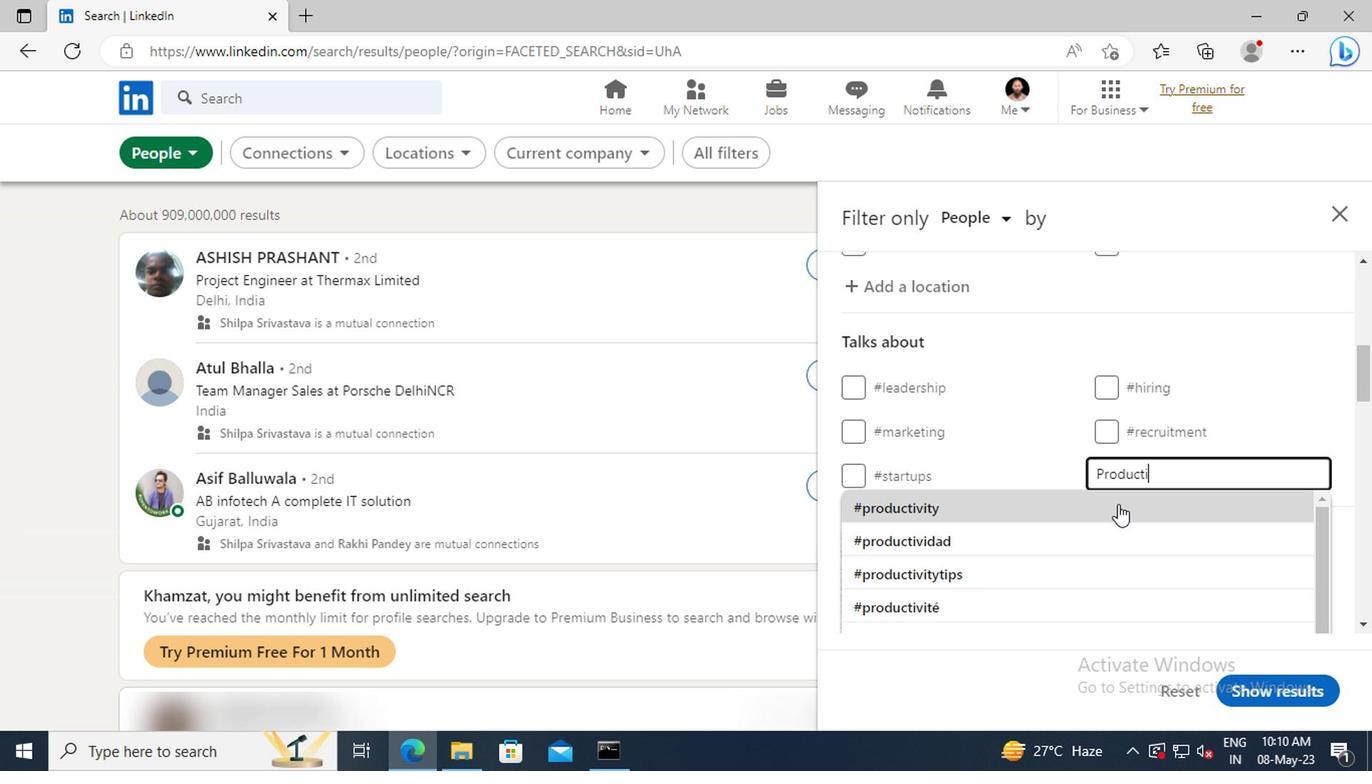 
Action: Mouse scrolled (1113, 506) with delta (0, 0)
Screenshot: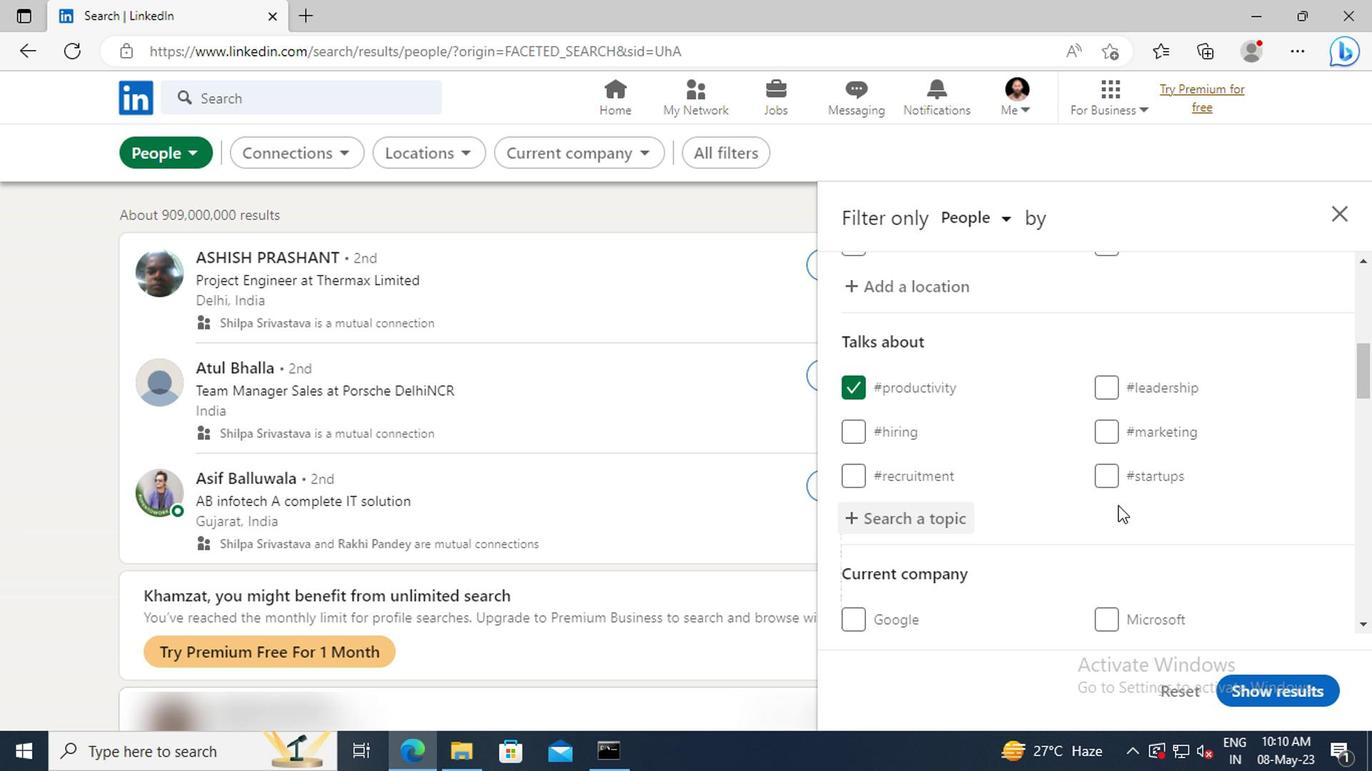 
Action: Mouse scrolled (1113, 506) with delta (0, 0)
Screenshot: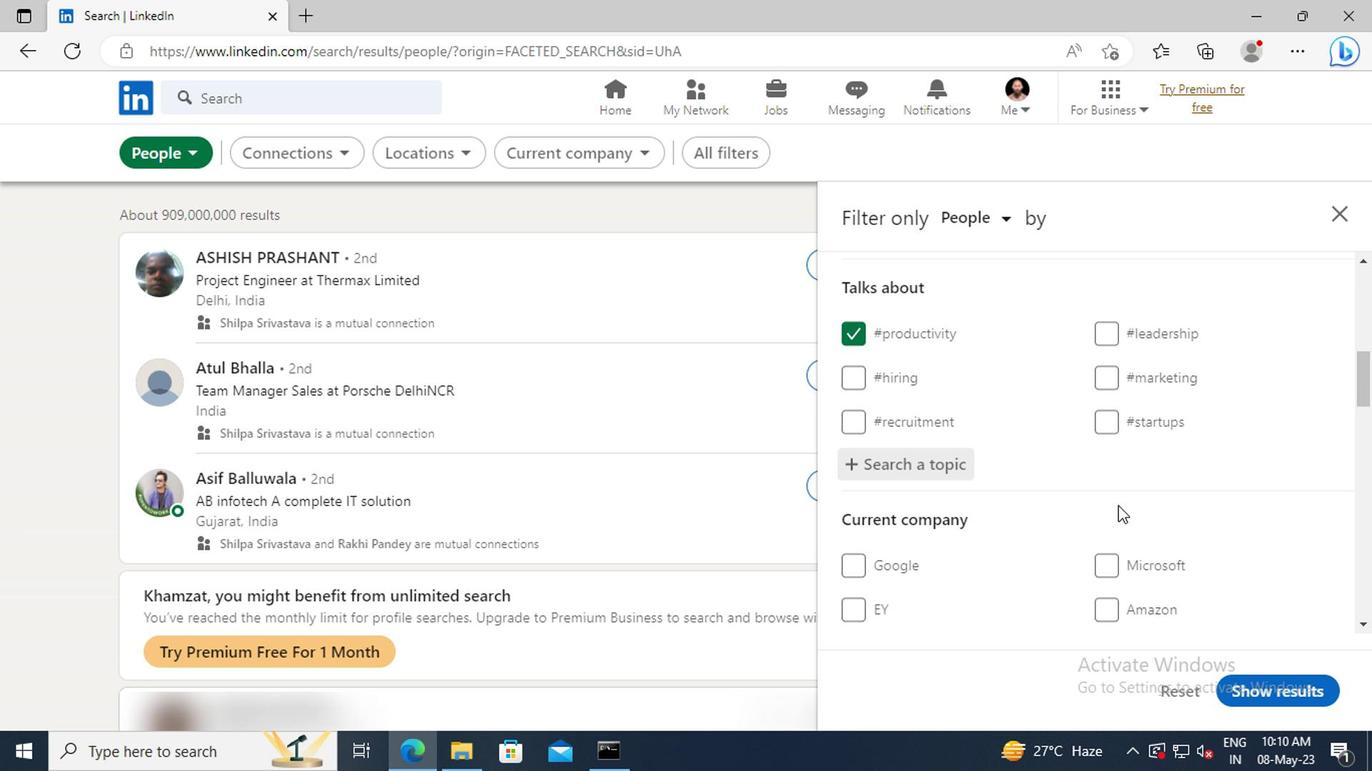 
Action: Mouse scrolled (1113, 506) with delta (0, 0)
Screenshot: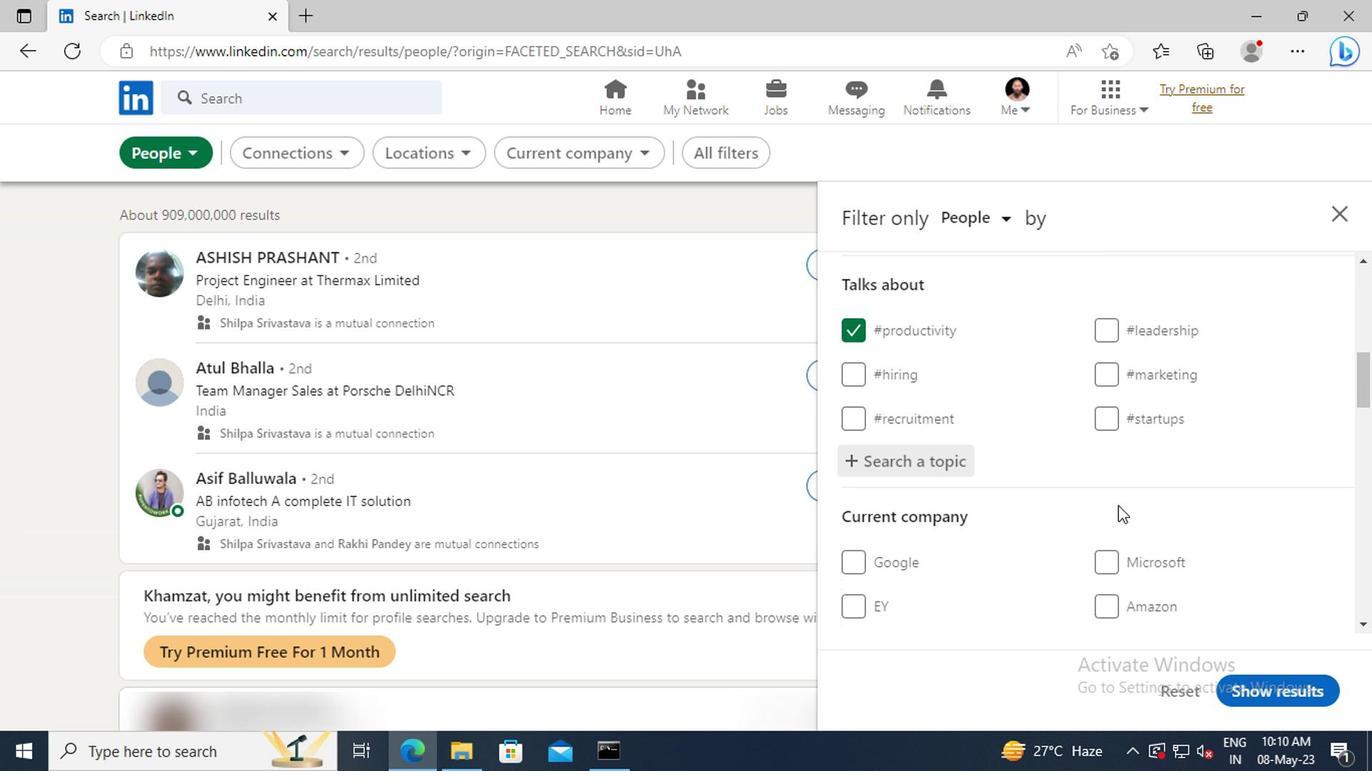 
Action: Mouse moved to (1113, 503)
Screenshot: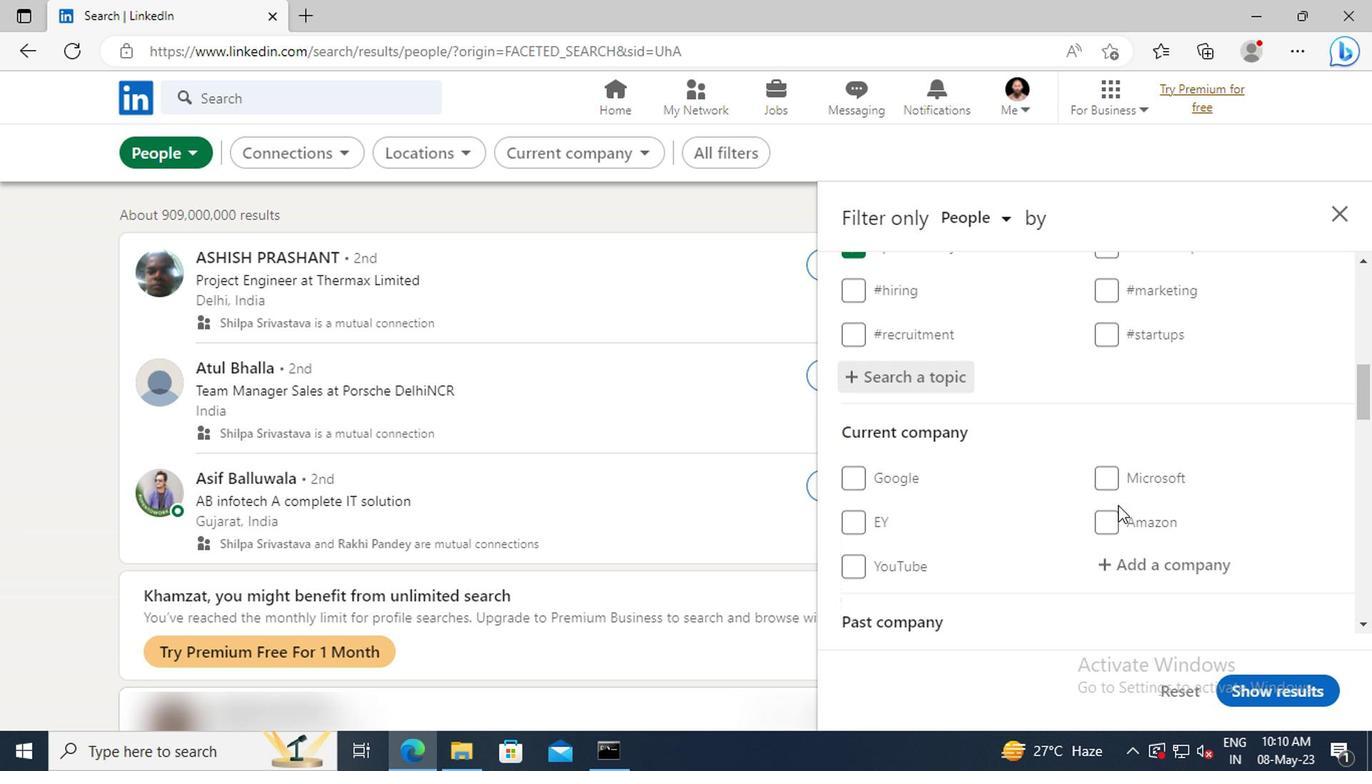 
Action: Mouse scrolled (1113, 502) with delta (0, -1)
Screenshot: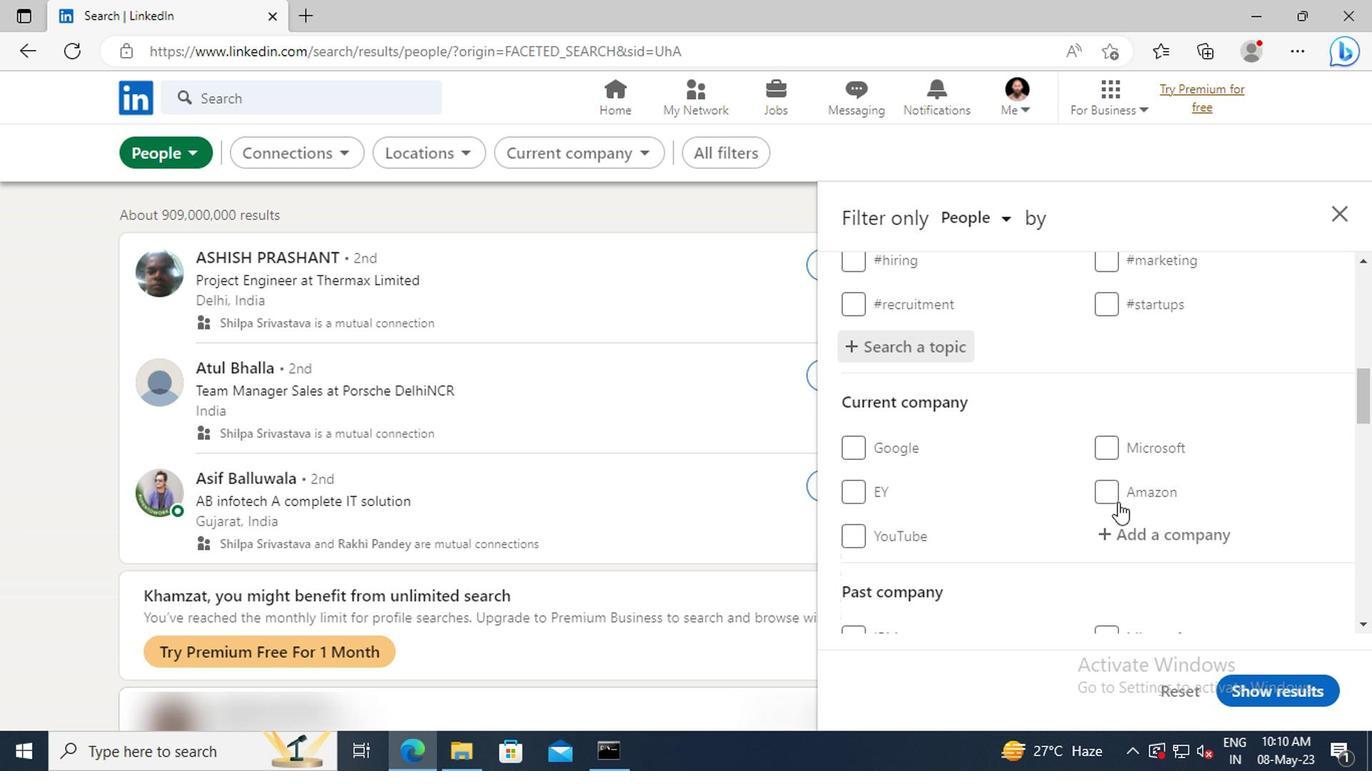
Action: Mouse scrolled (1113, 502) with delta (0, -1)
Screenshot: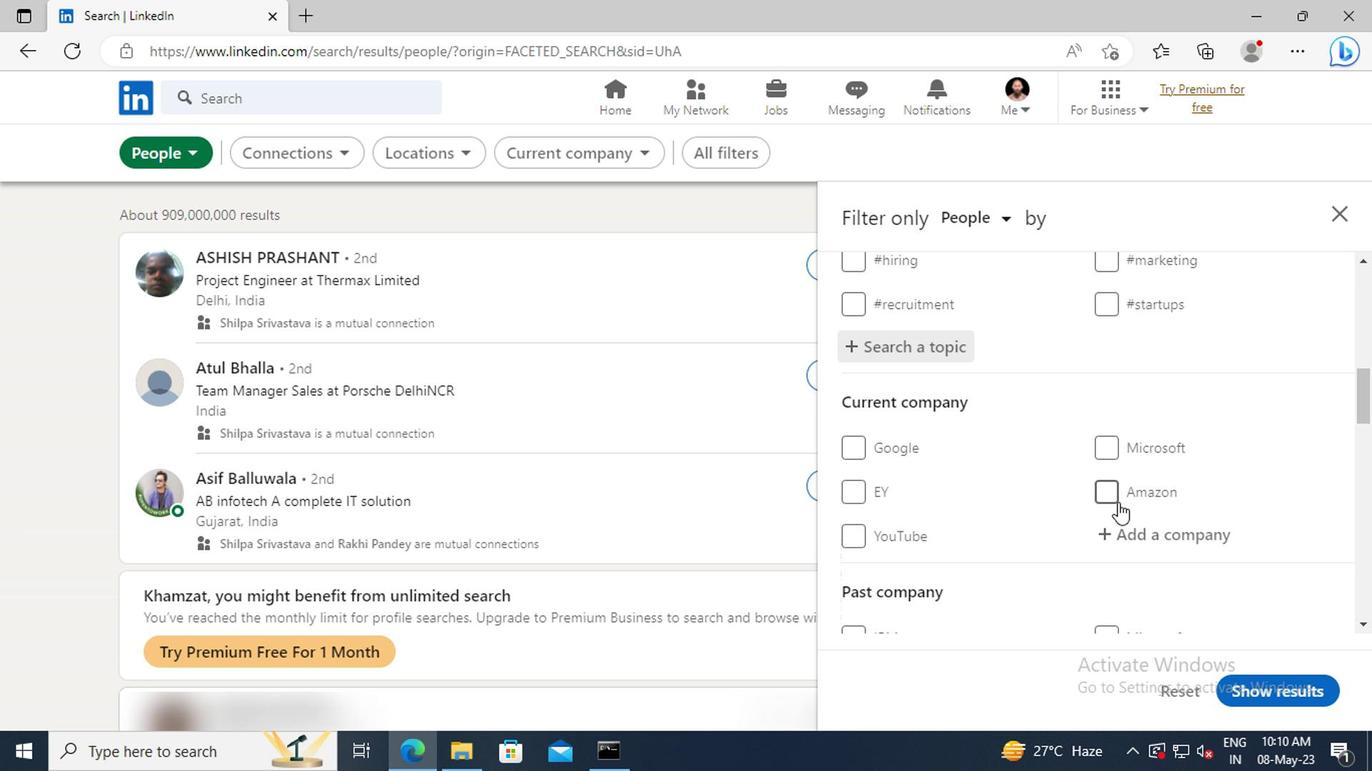 
Action: Mouse scrolled (1113, 502) with delta (0, -1)
Screenshot: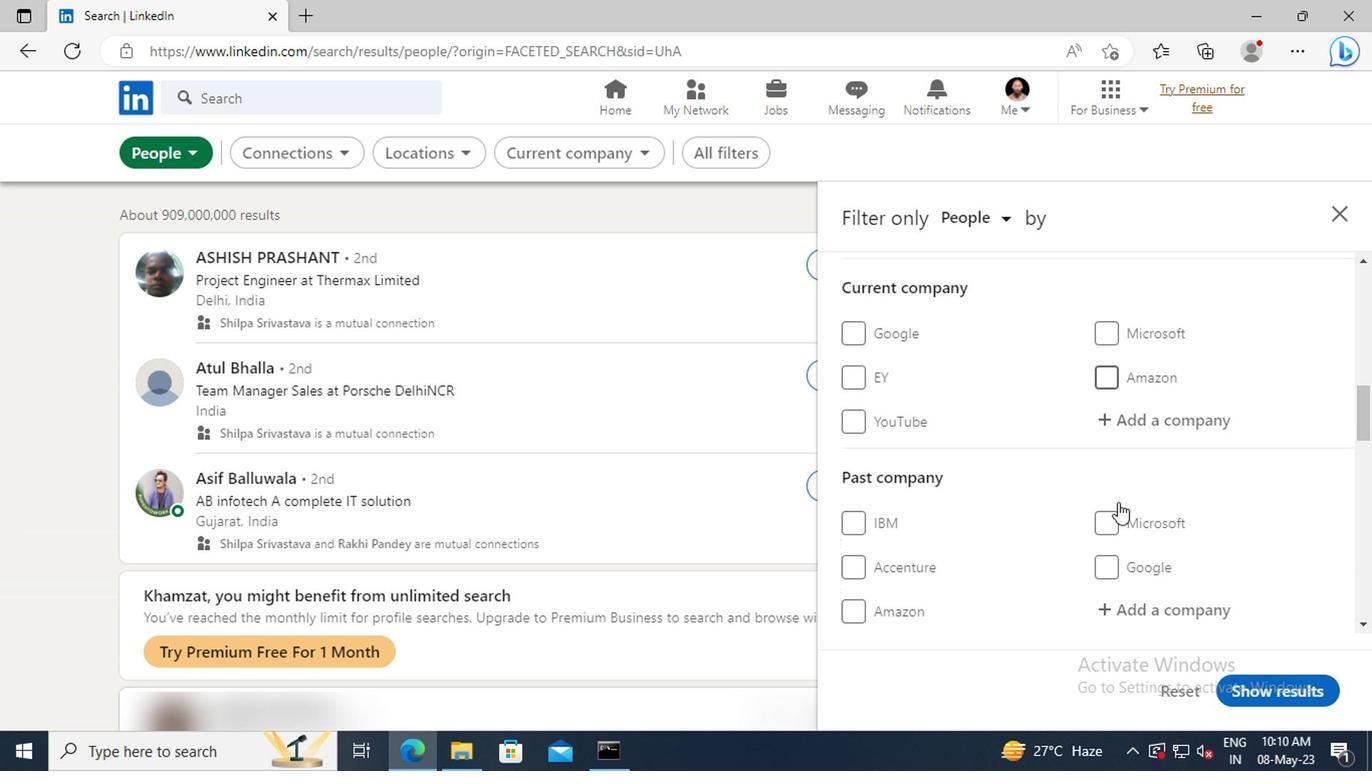 
Action: Mouse scrolled (1113, 502) with delta (0, -1)
Screenshot: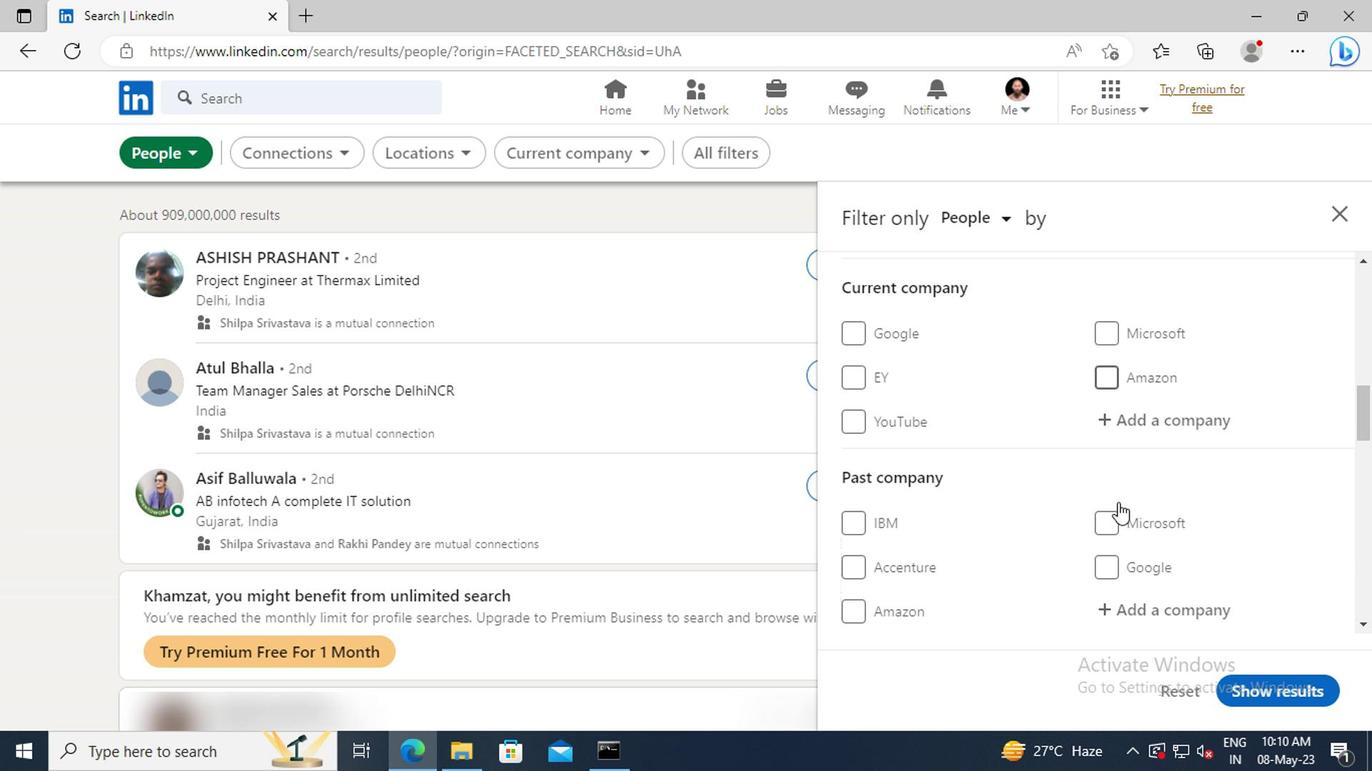 
Action: Mouse scrolled (1113, 502) with delta (0, -1)
Screenshot: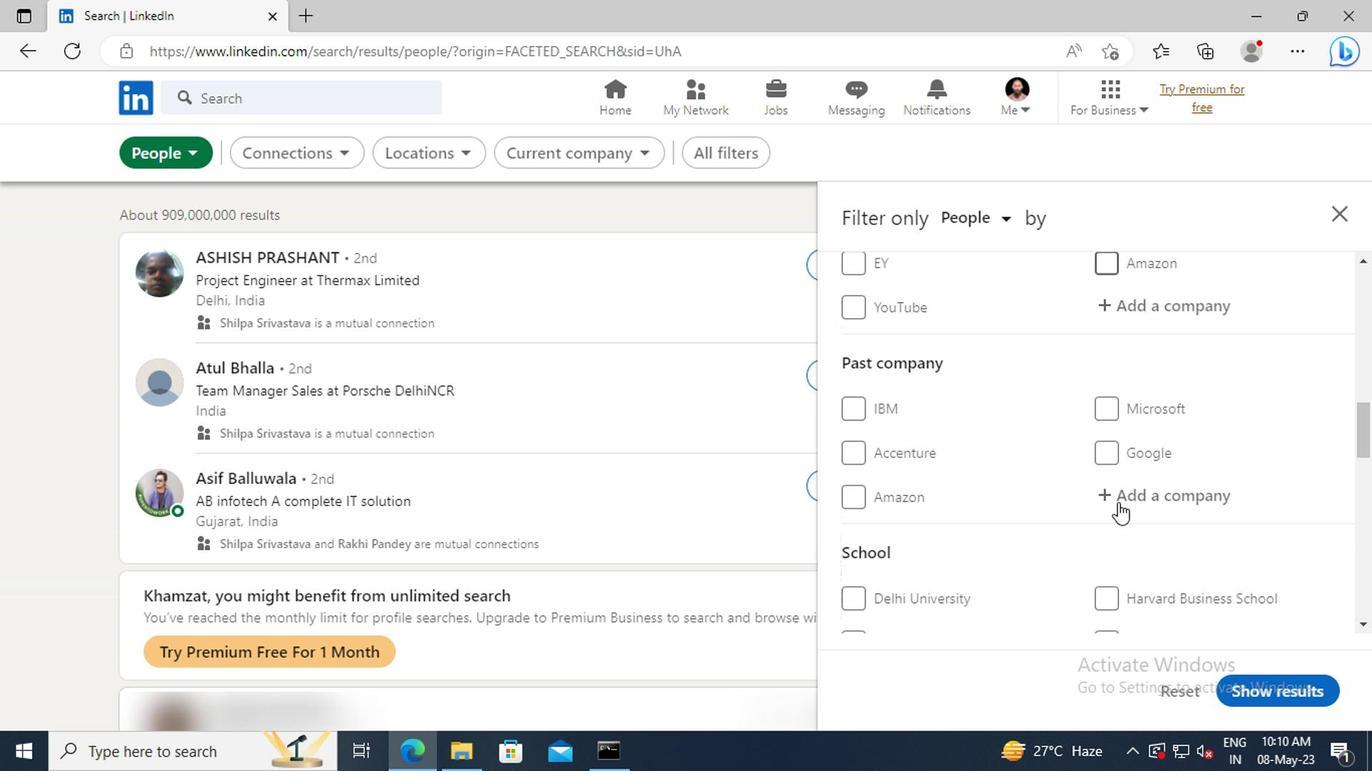 
Action: Mouse scrolled (1113, 502) with delta (0, -1)
Screenshot: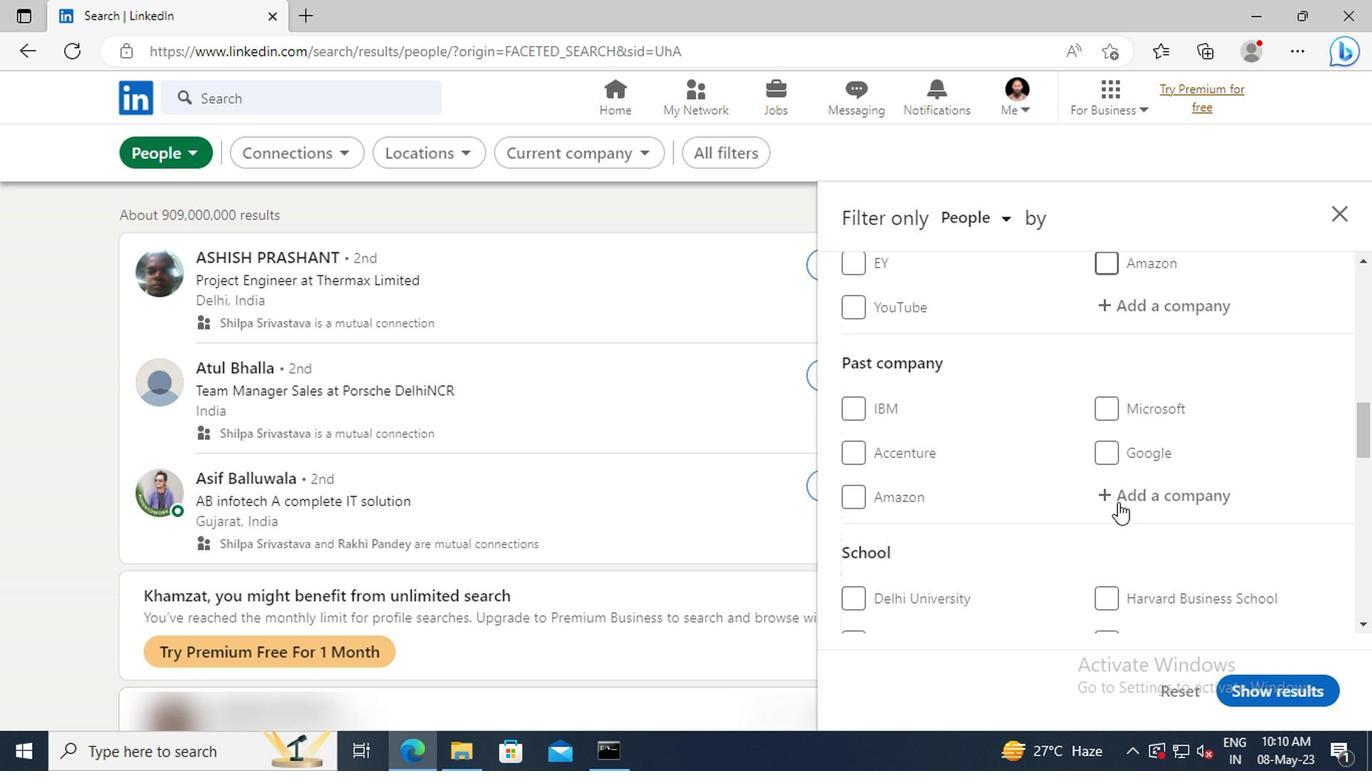 
Action: Mouse scrolled (1113, 502) with delta (0, -1)
Screenshot: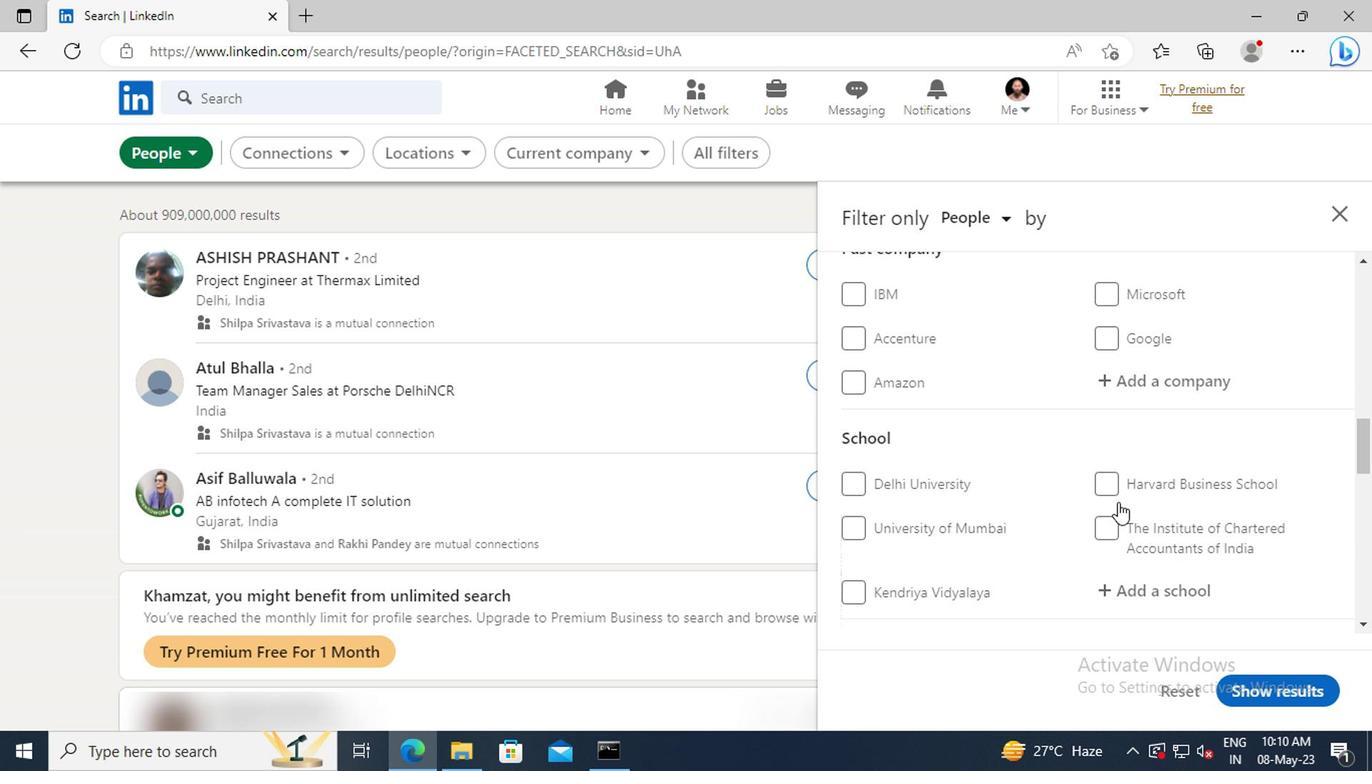
Action: Mouse scrolled (1113, 502) with delta (0, -1)
Screenshot: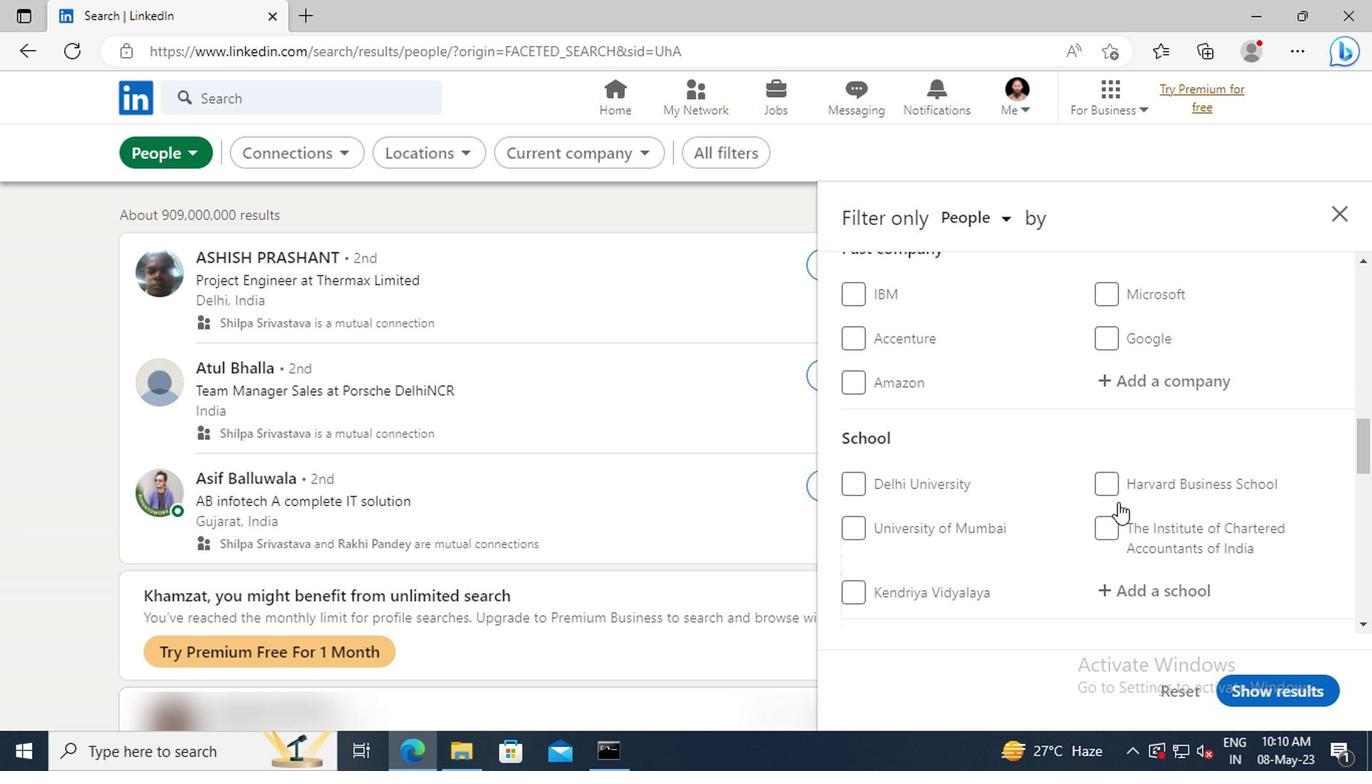 
Action: Mouse scrolled (1113, 502) with delta (0, -1)
Screenshot: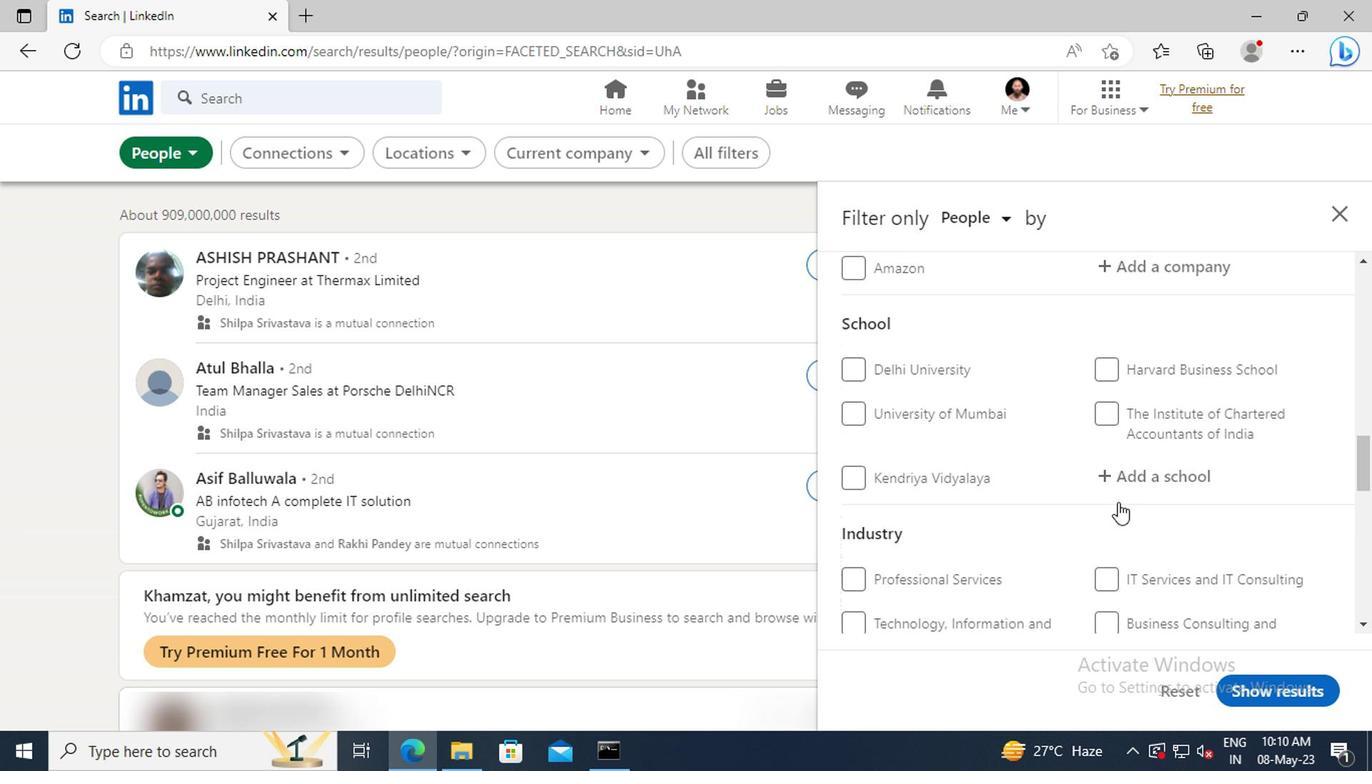
Action: Mouse scrolled (1113, 502) with delta (0, -1)
Screenshot: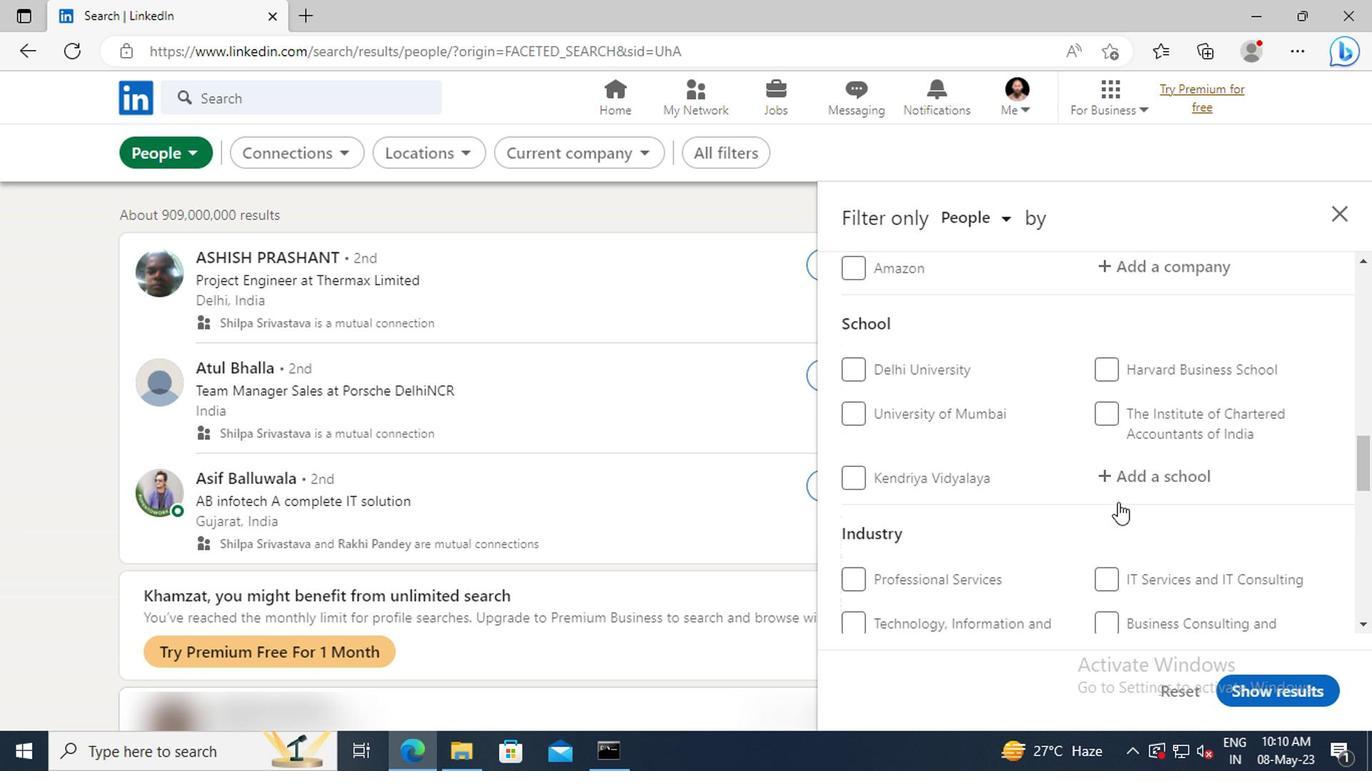 
Action: Mouse moved to (1113, 501)
Screenshot: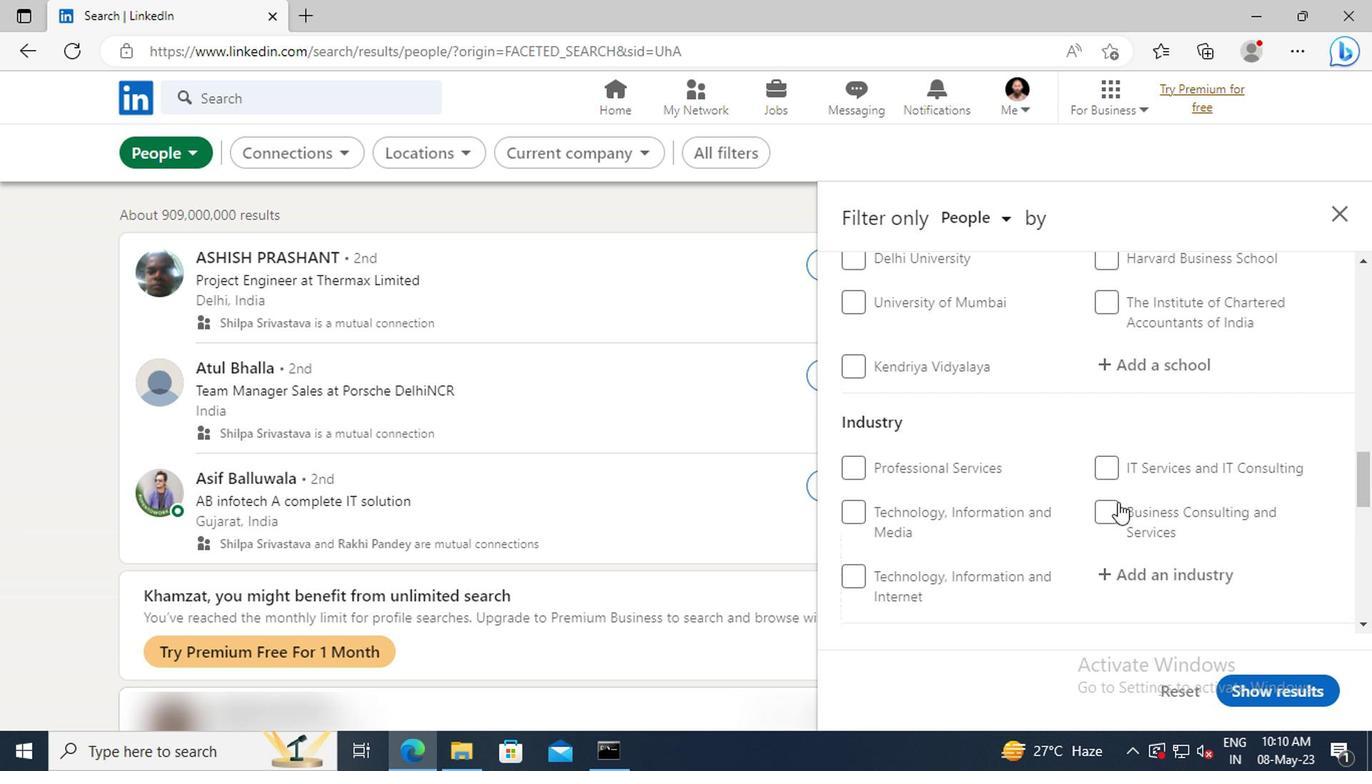 
Action: Mouse scrolled (1113, 499) with delta (0, -1)
Screenshot: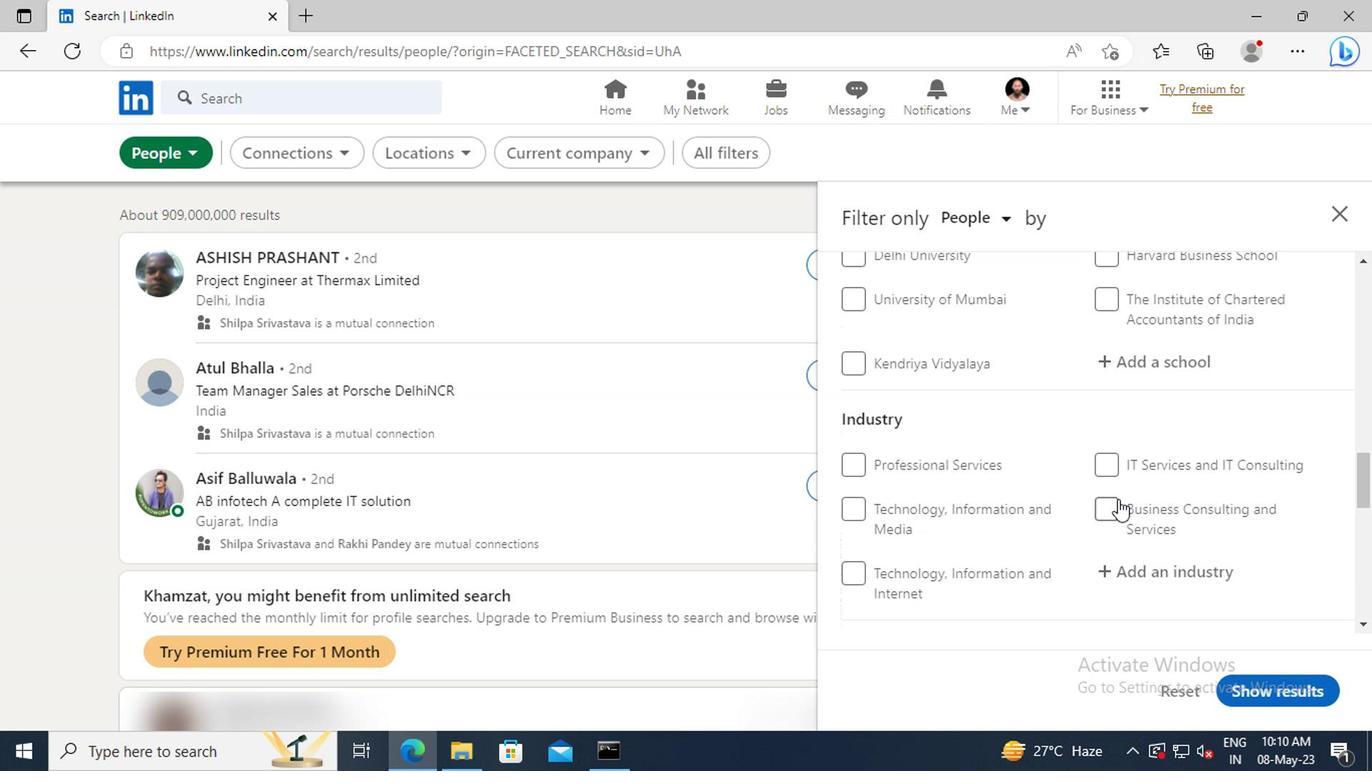 
Action: Mouse scrolled (1113, 499) with delta (0, -1)
Screenshot: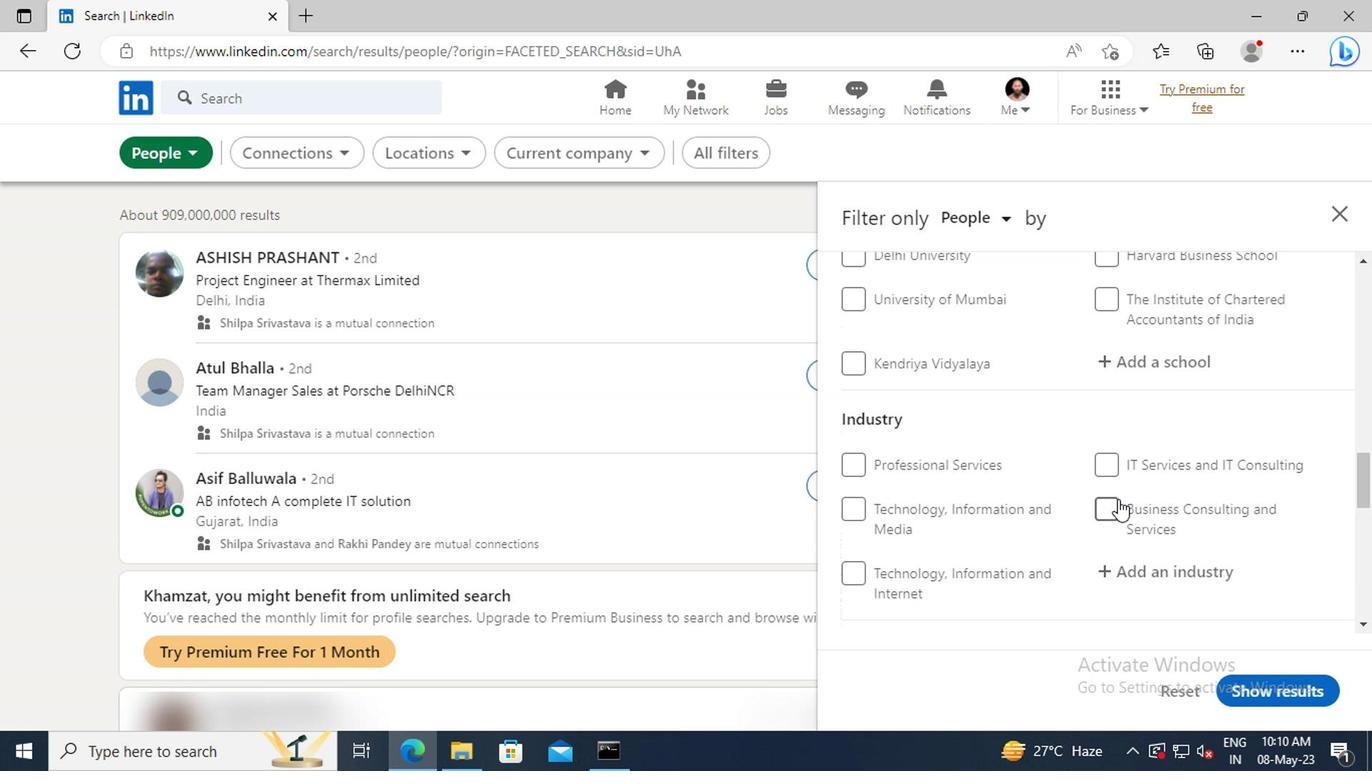 
Action: Mouse scrolled (1113, 499) with delta (0, -1)
Screenshot: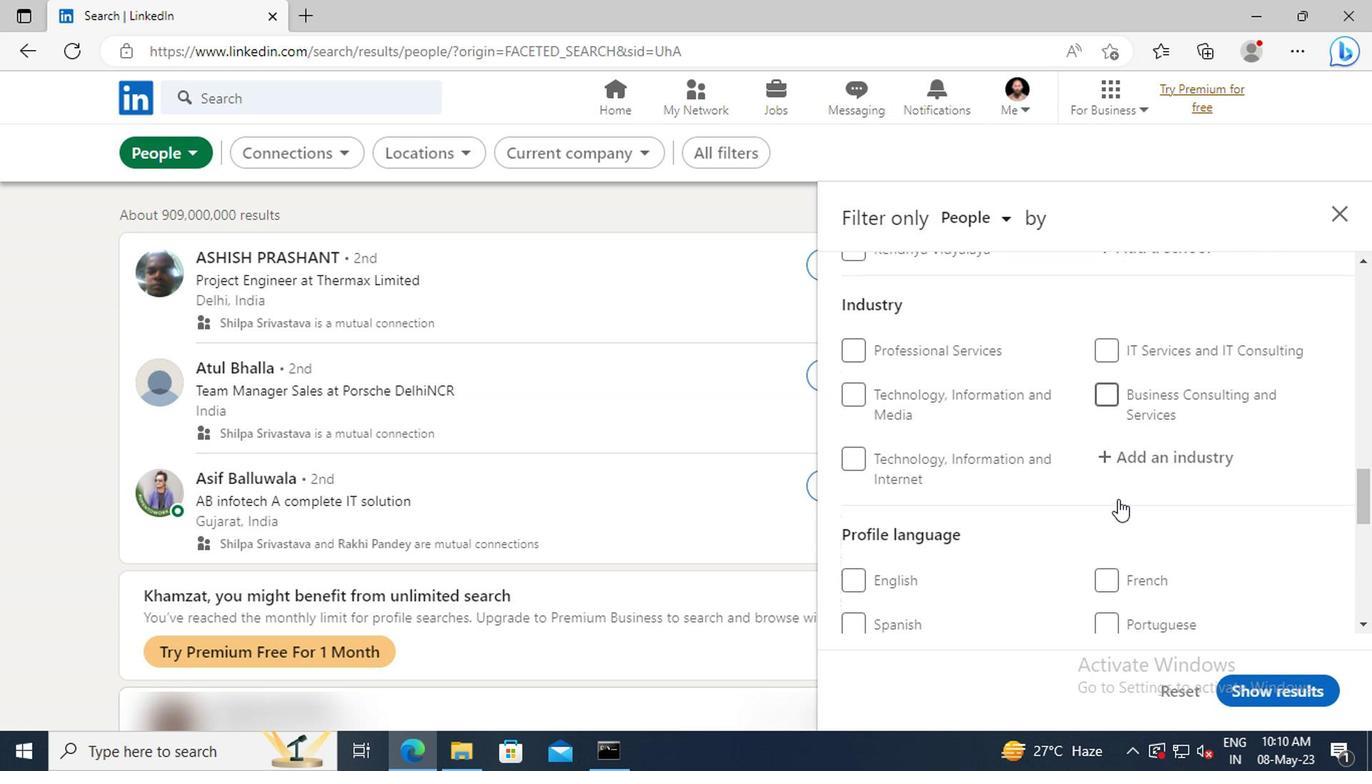 
Action: Mouse moved to (1108, 526)
Screenshot: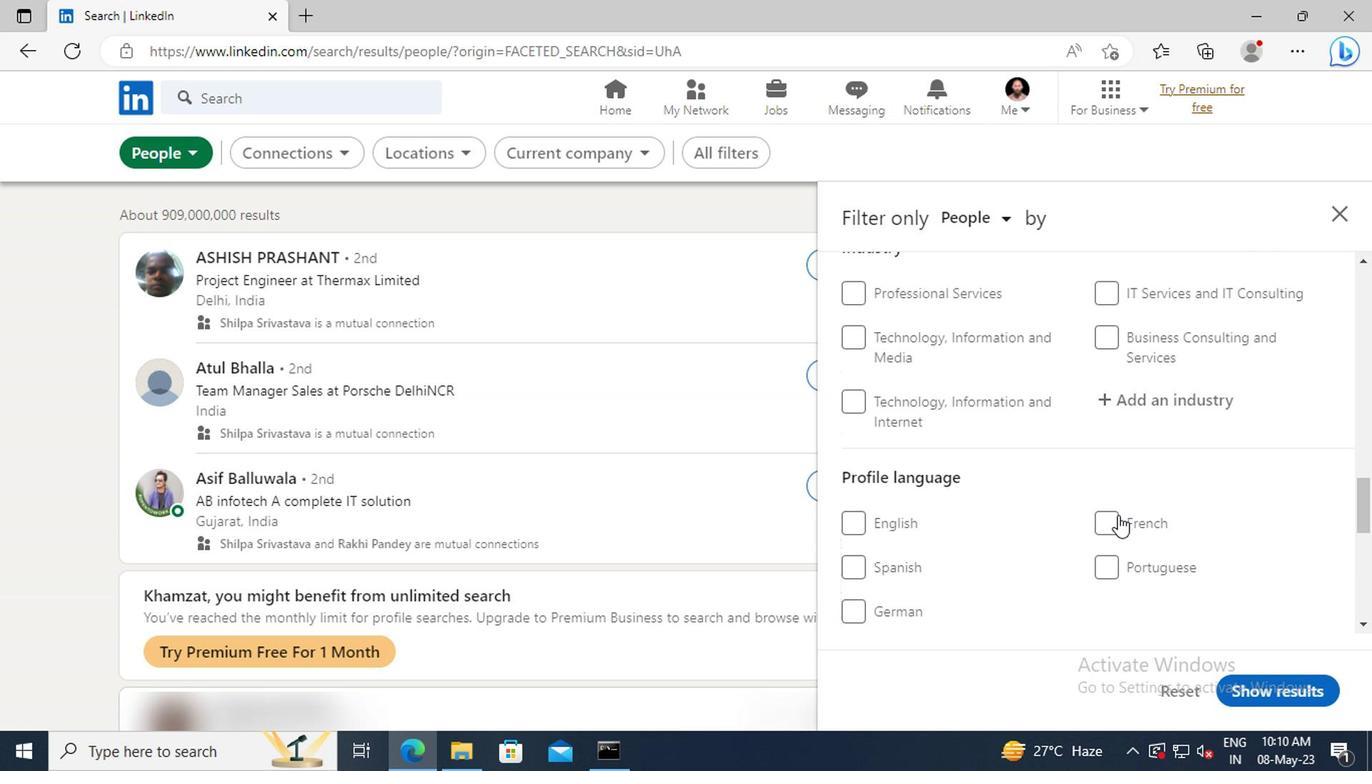 
Action: Mouse pressed left at (1108, 526)
Screenshot: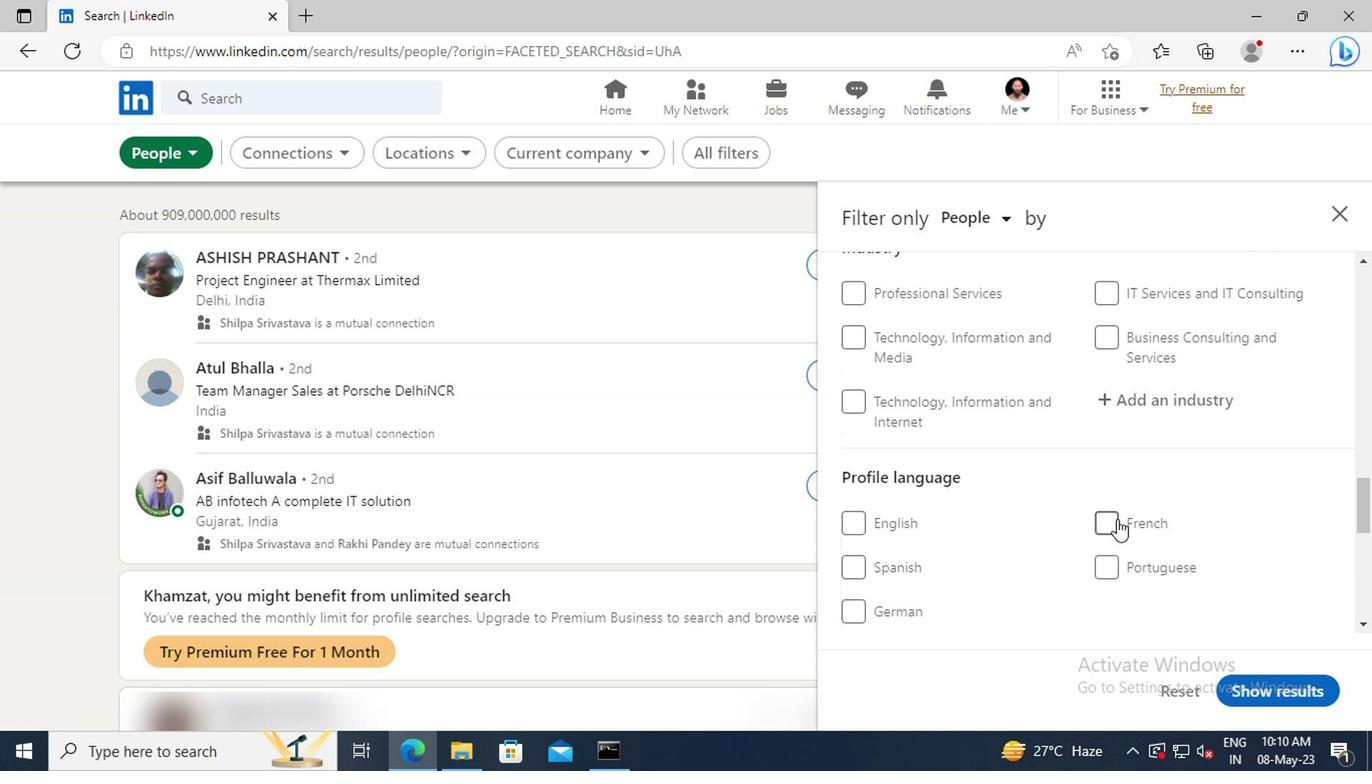 
Action: Mouse moved to (1124, 481)
Screenshot: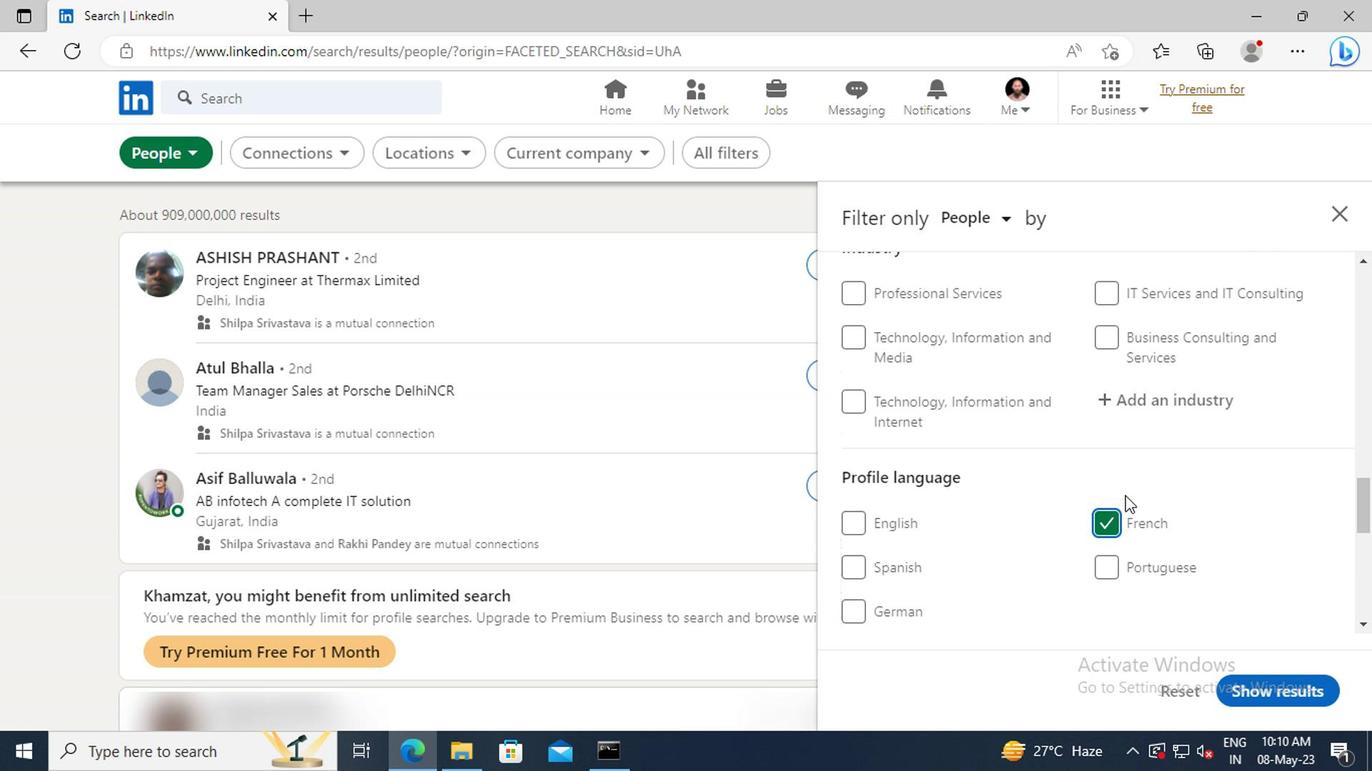 
Action: Mouse scrolled (1124, 482) with delta (0, 0)
Screenshot: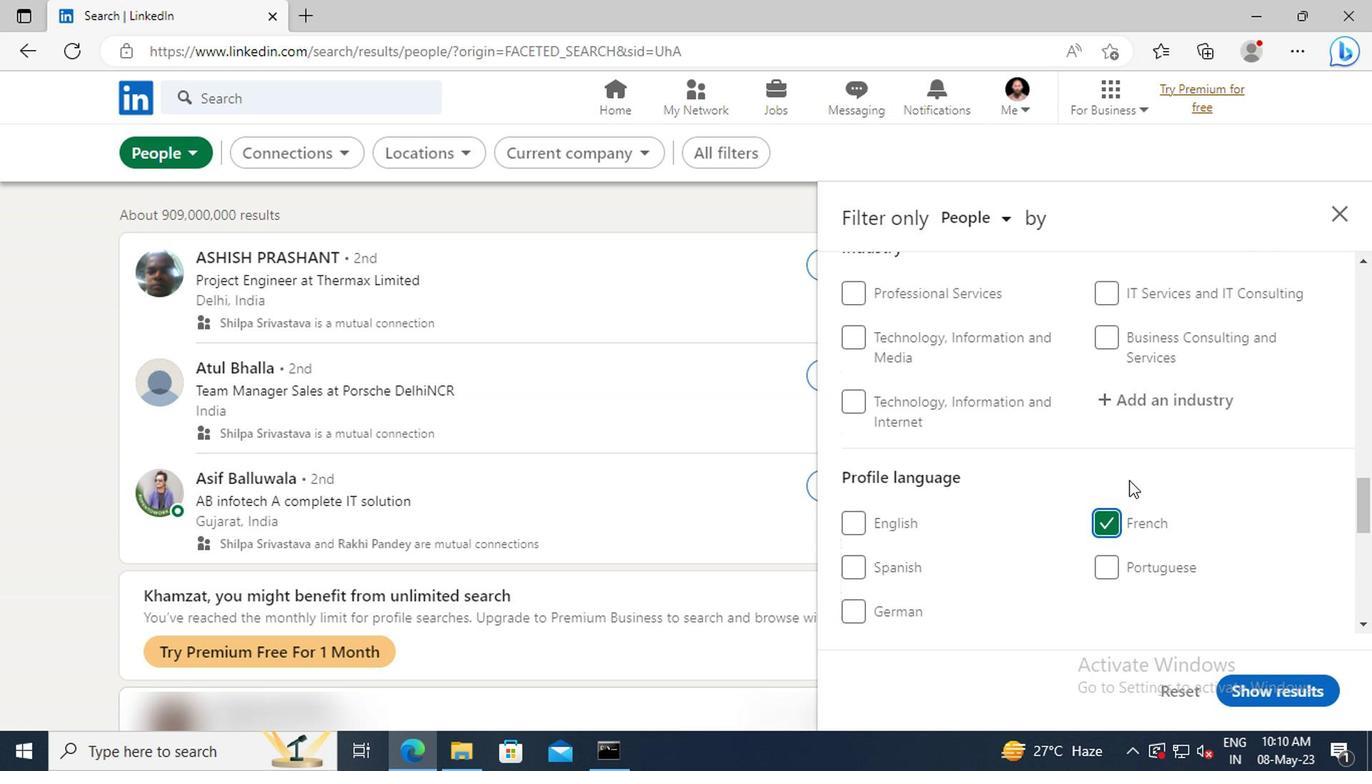 
Action: Mouse scrolled (1124, 482) with delta (0, 0)
Screenshot: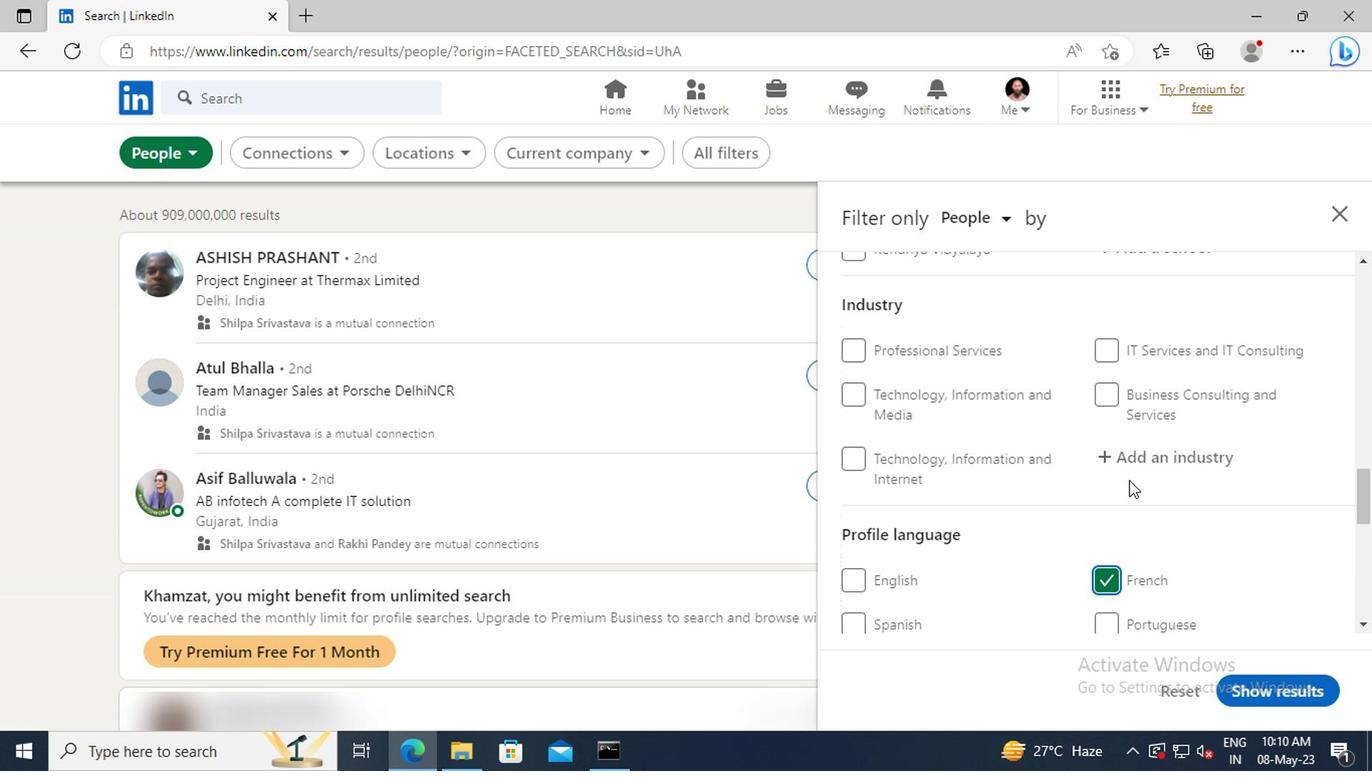 
Action: Mouse scrolled (1124, 482) with delta (0, 0)
Screenshot: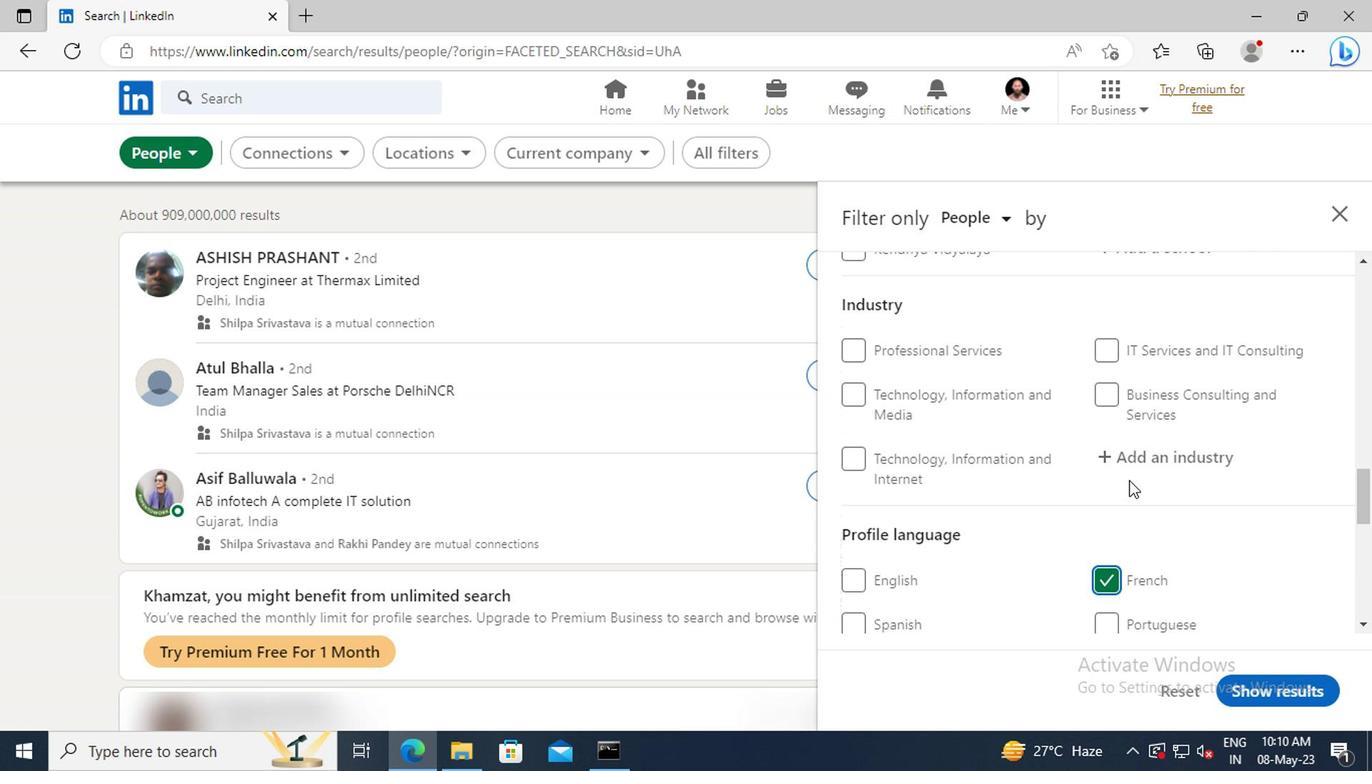 
Action: Mouse scrolled (1124, 482) with delta (0, 0)
Screenshot: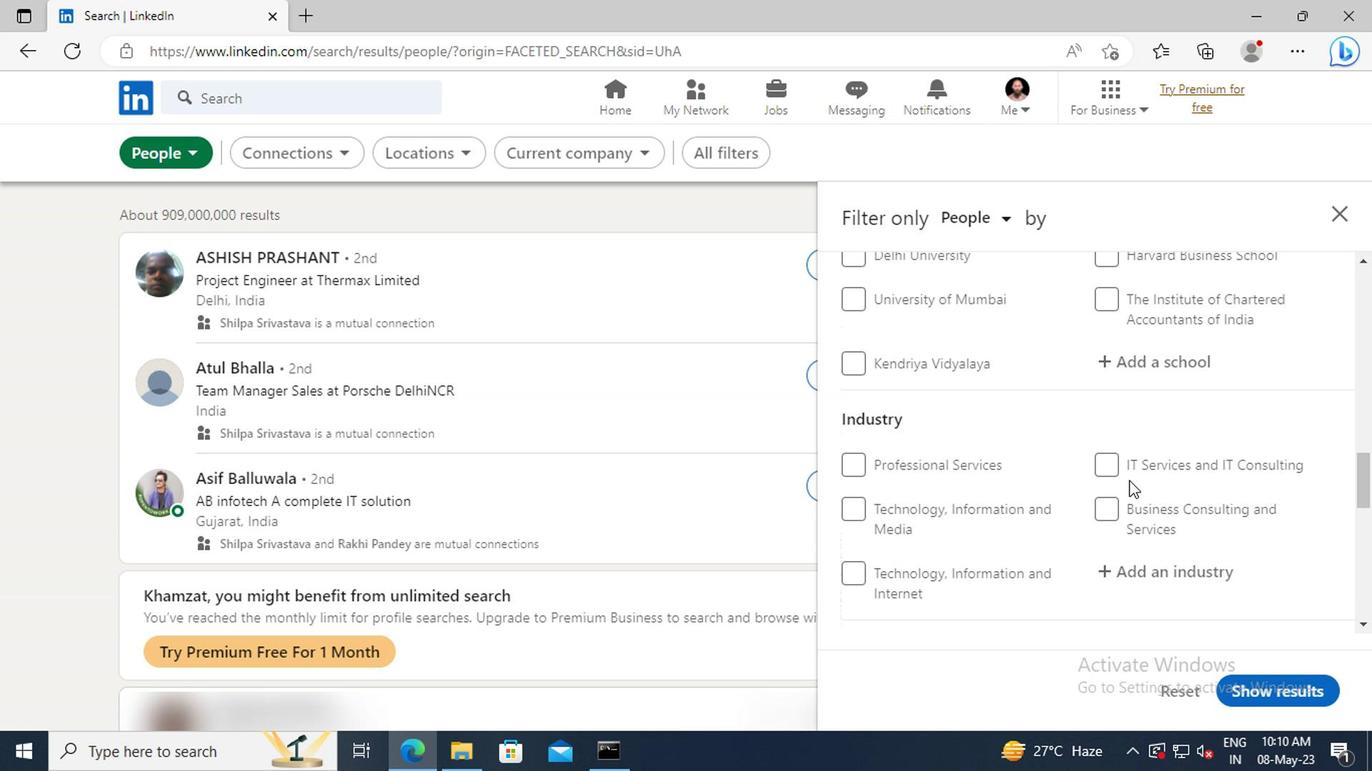 
Action: Mouse scrolled (1124, 482) with delta (0, 0)
Screenshot: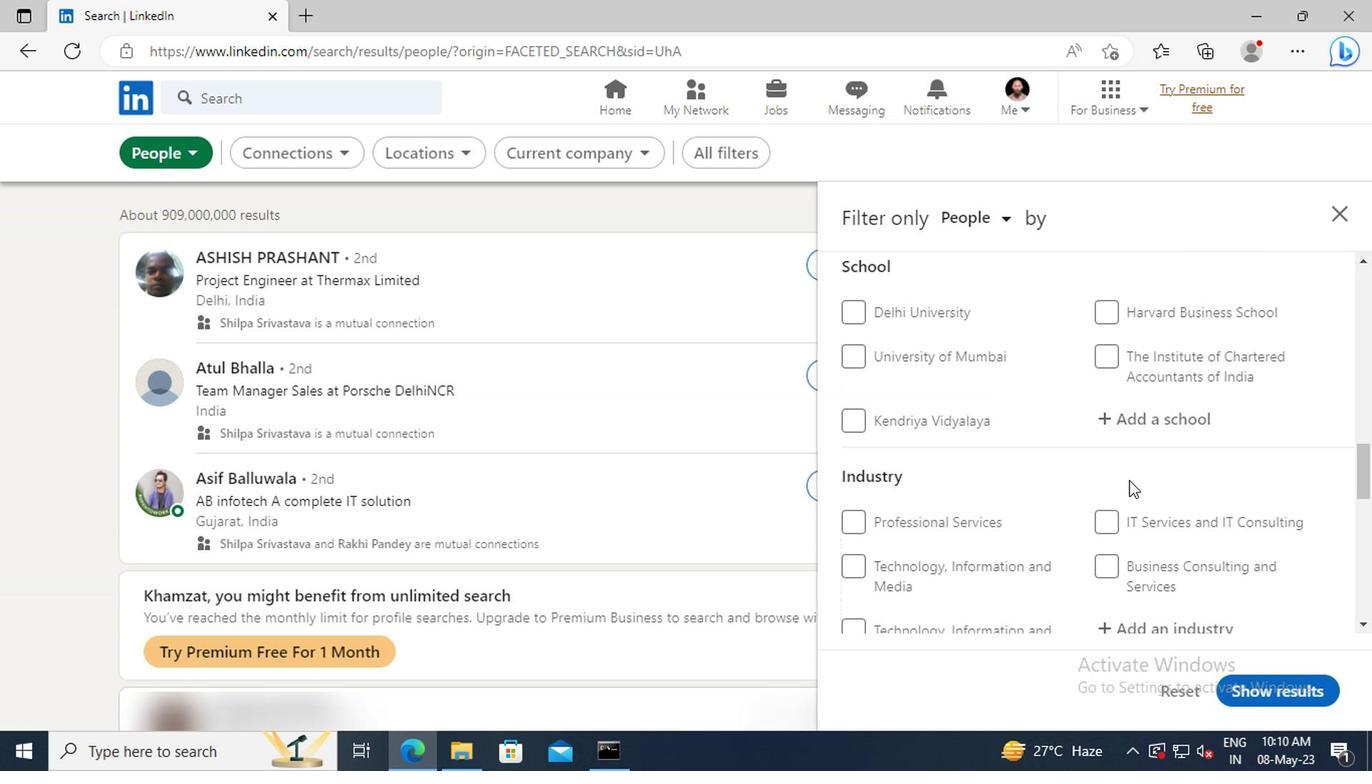 
Action: Mouse scrolled (1124, 482) with delta (0, 0)
Screenshot: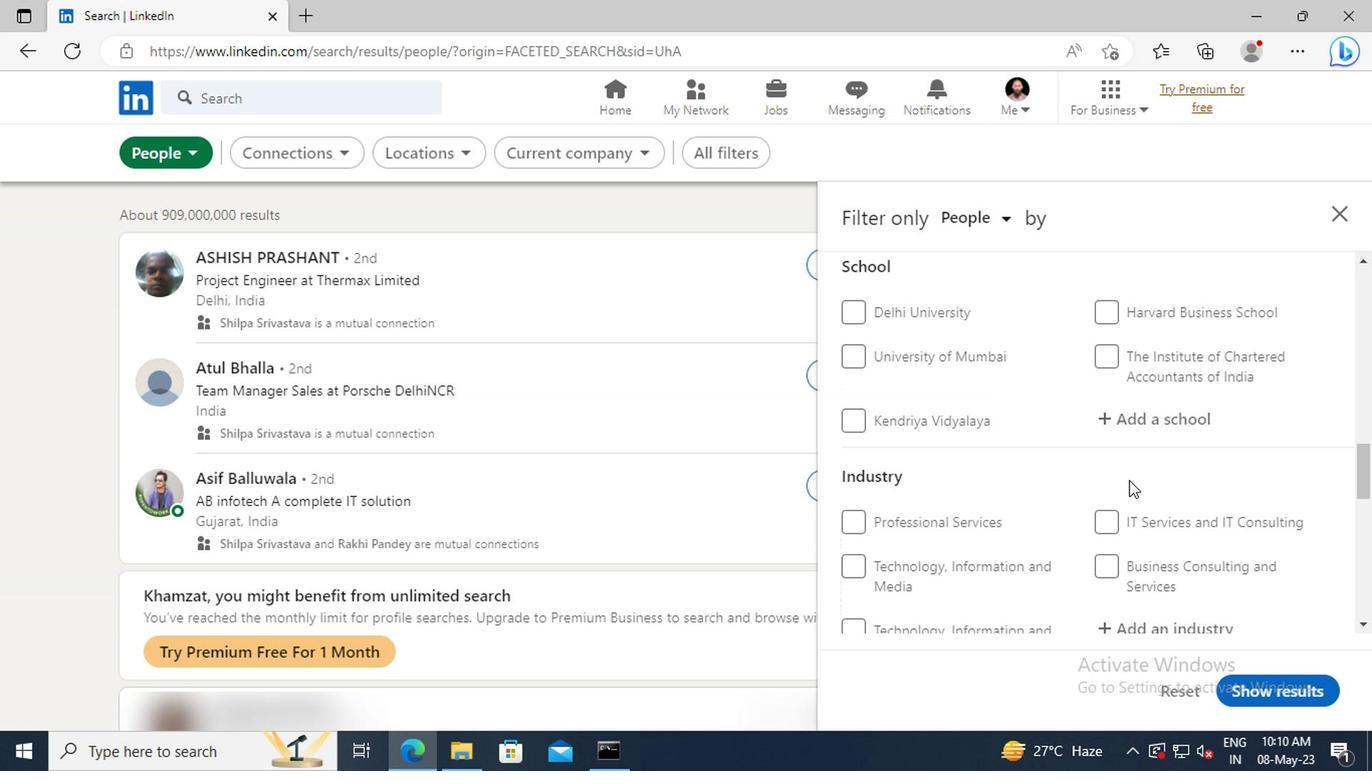 
Action: Mouse scrolled (1124, 482) with delta (0, 0)
Screenshot: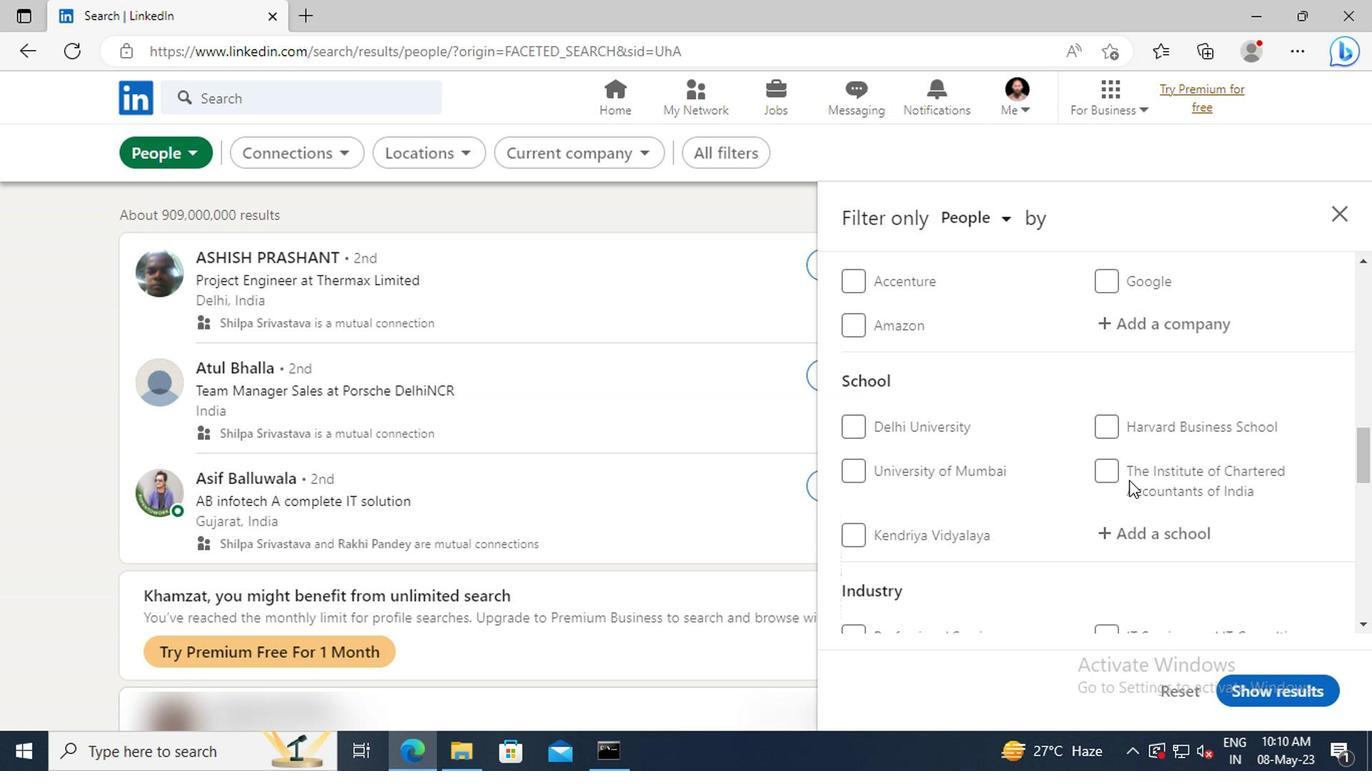 
Action: Mouse scrolled (1124, 482) with delta (0, 0)
Screenshot: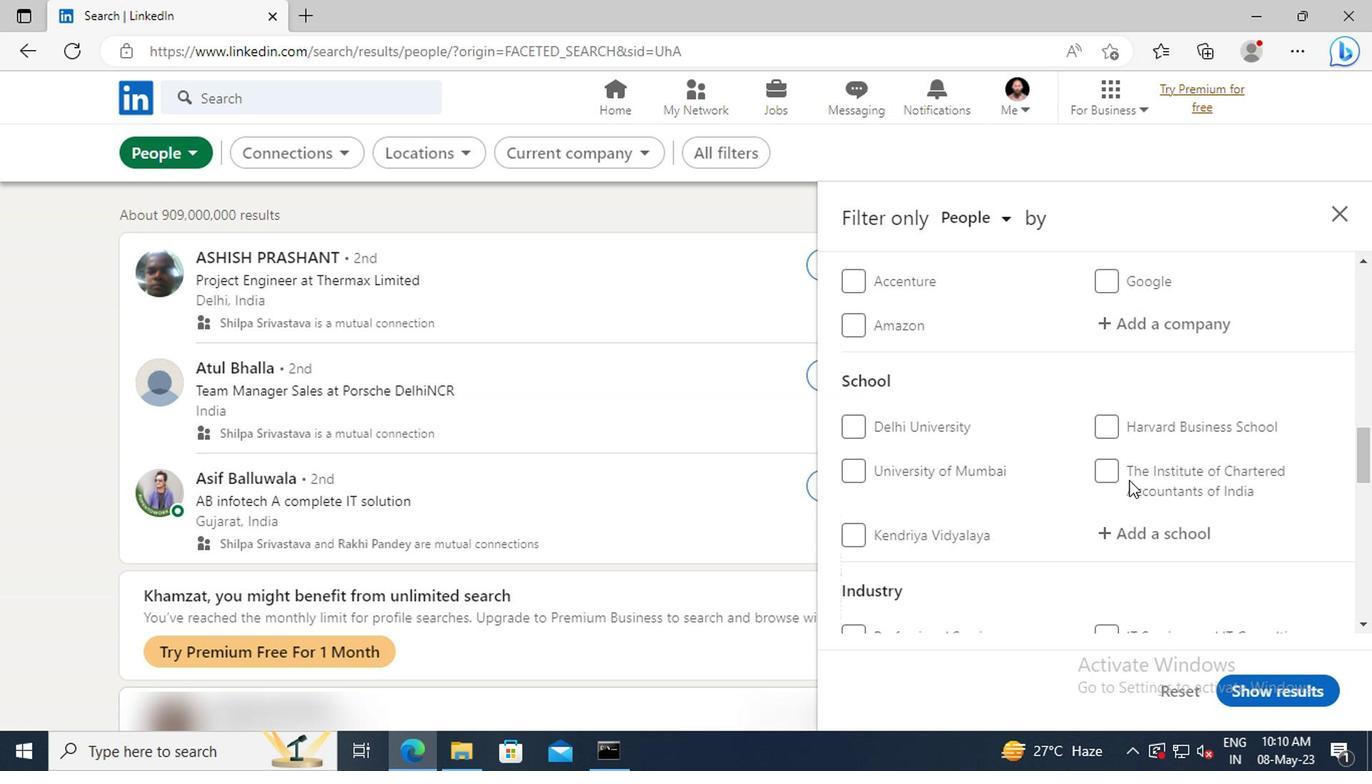 
Action: Mouse scrolled (1124, 482) with delta (0, 0)
Screenshot: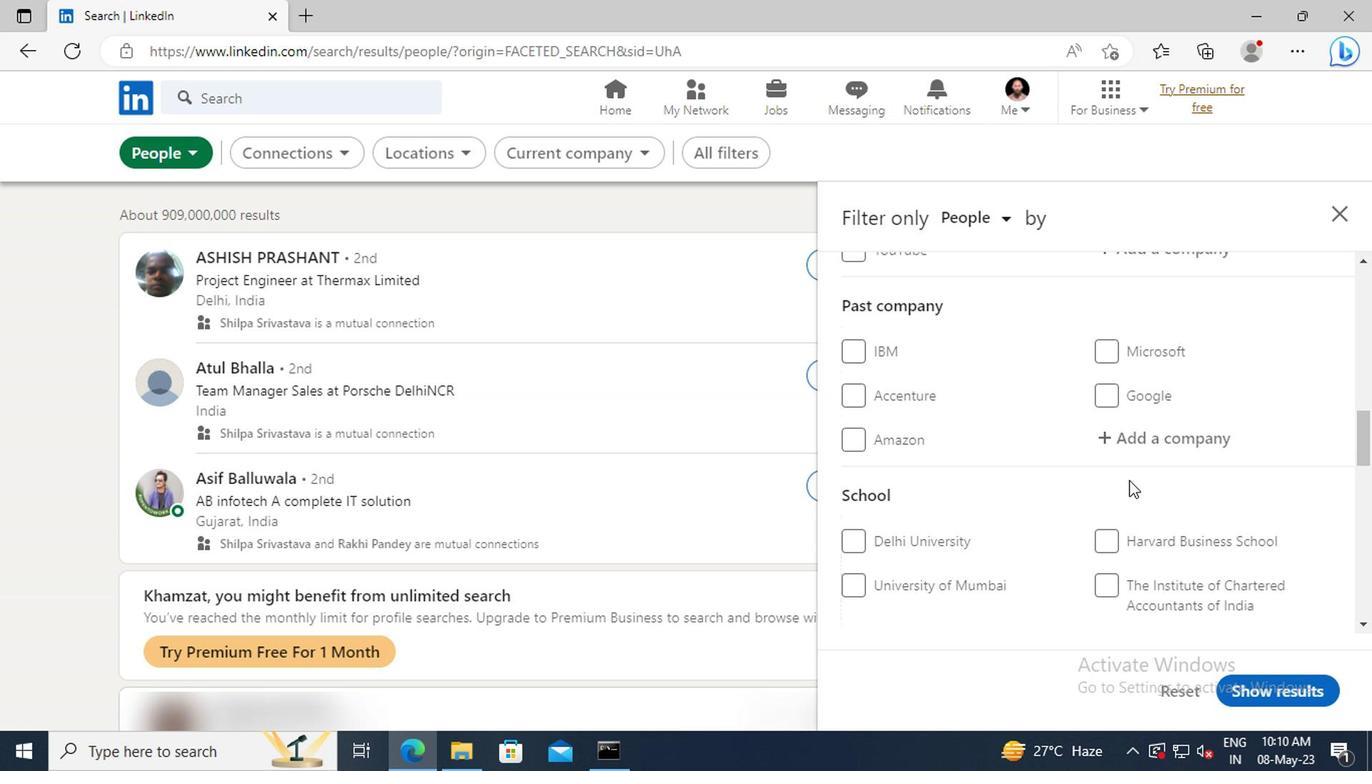 
Action: Mouse scrolled (1124, 482) with delta (0, 0)
Screenshot: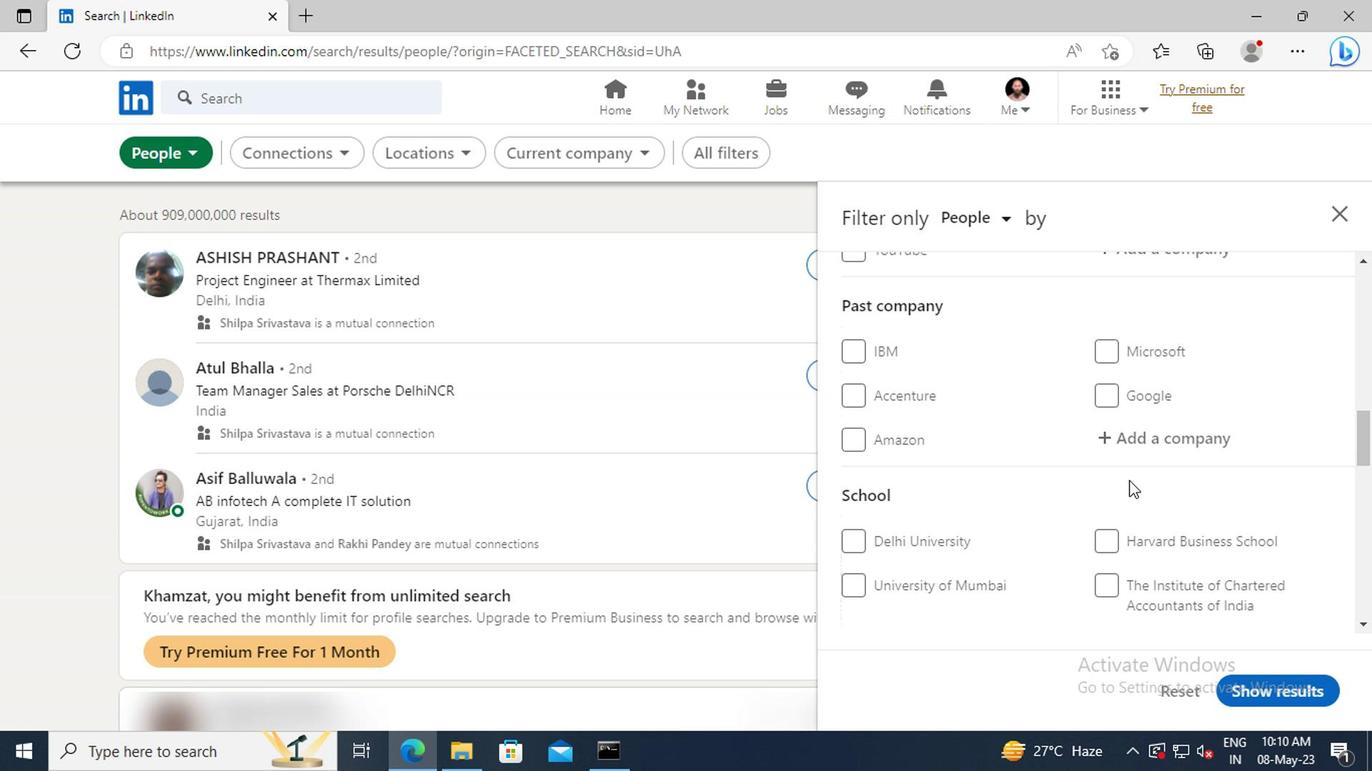 
Action: Mouse moved to (1124, 481)
Screenshot: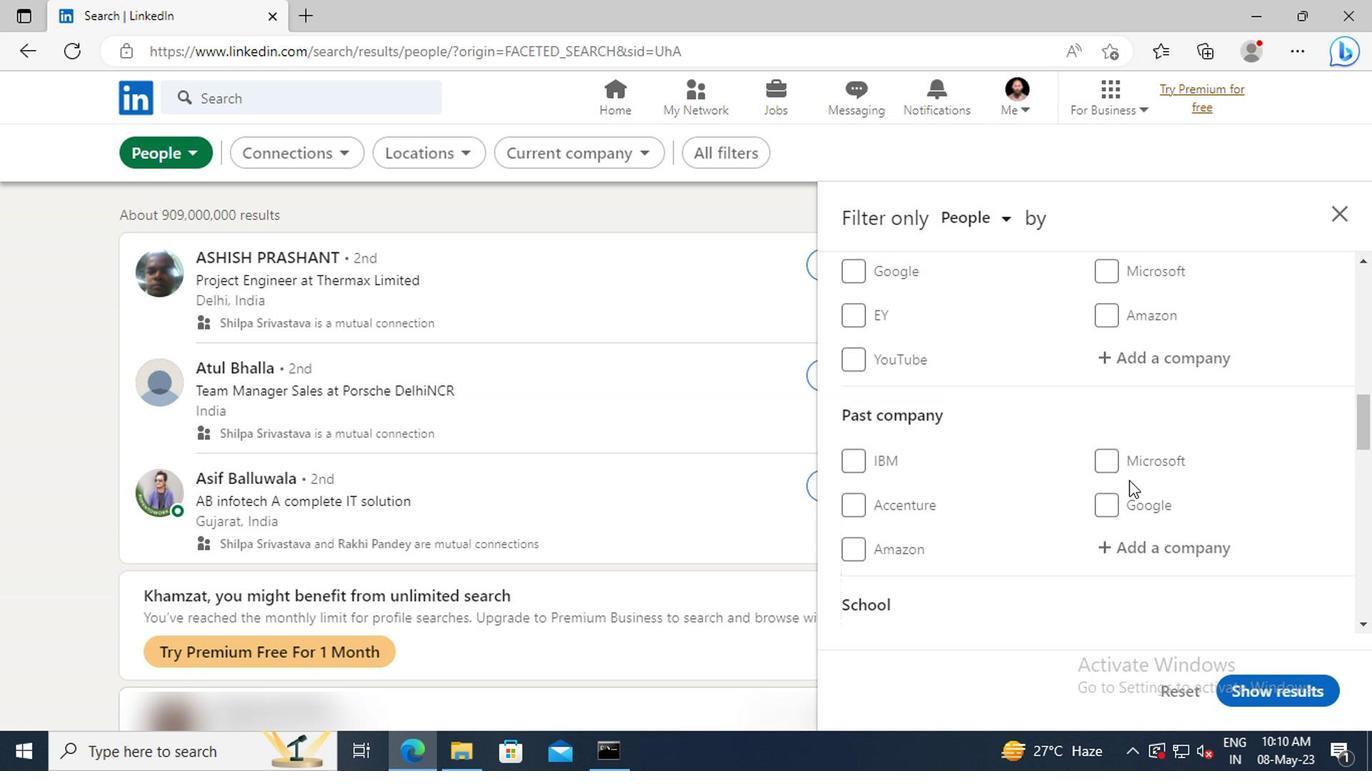 
Action: Mouse scrolled (1124, 482) with delta (0, 0)
Screenshot: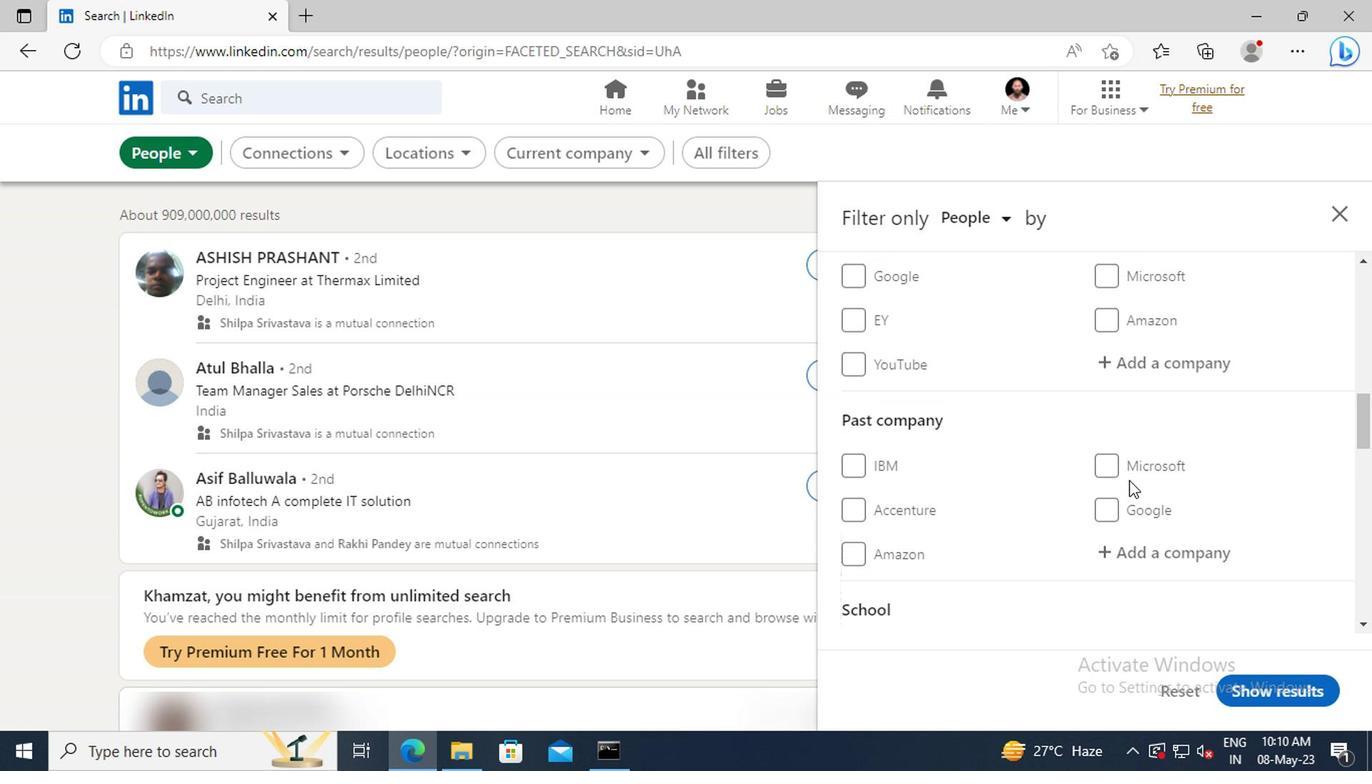 
Action: Mouse moved to (1122, 424)
Screenshot: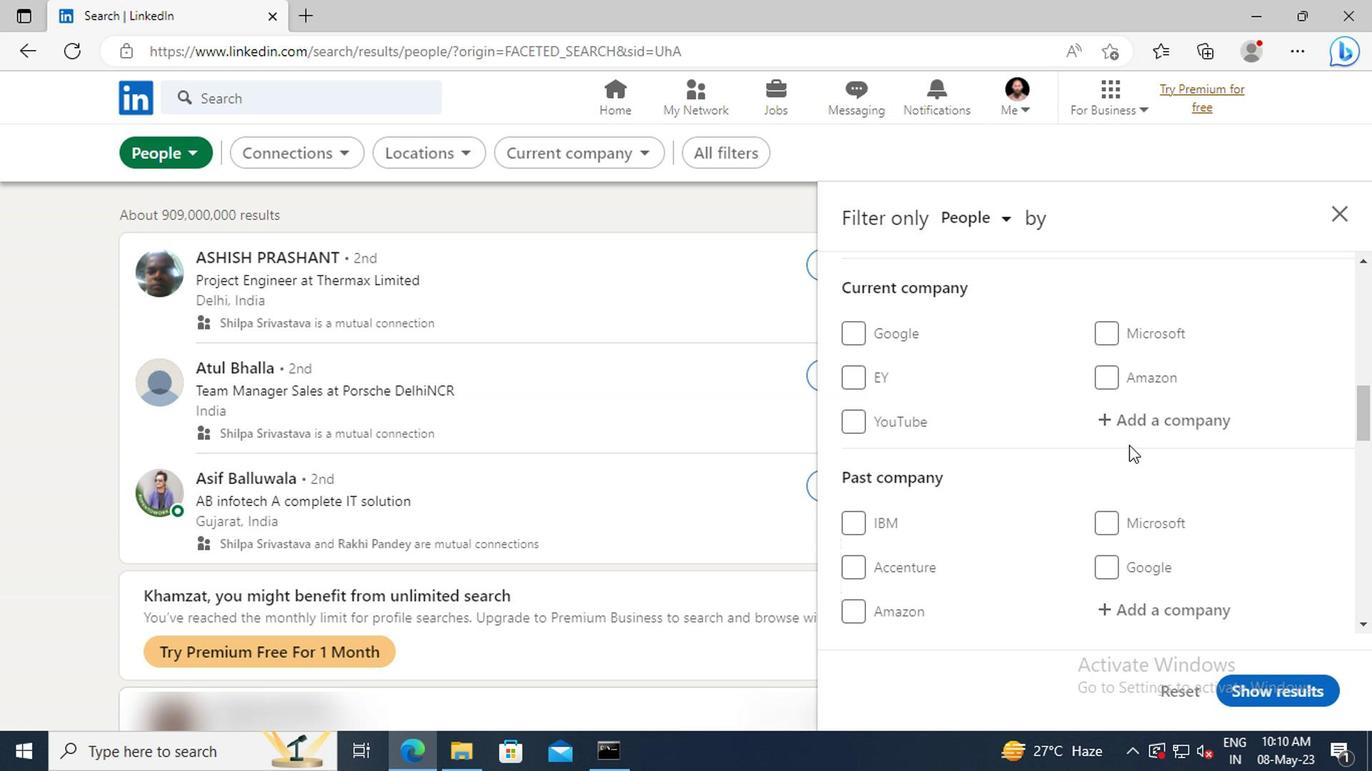 
Action: Mouse pressed left at (1122, 424)
Screenshot: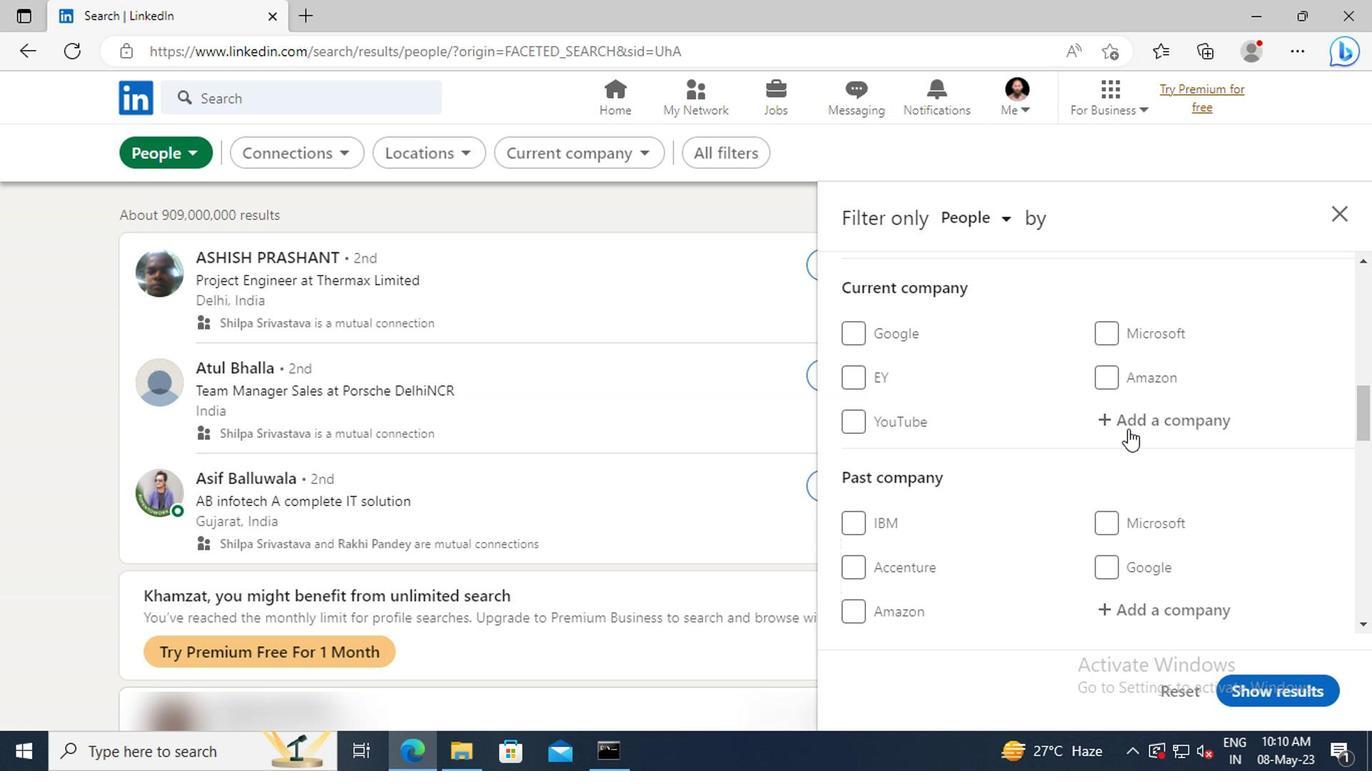 
Action: Mouse moved to (1121, 424)
Screenshot: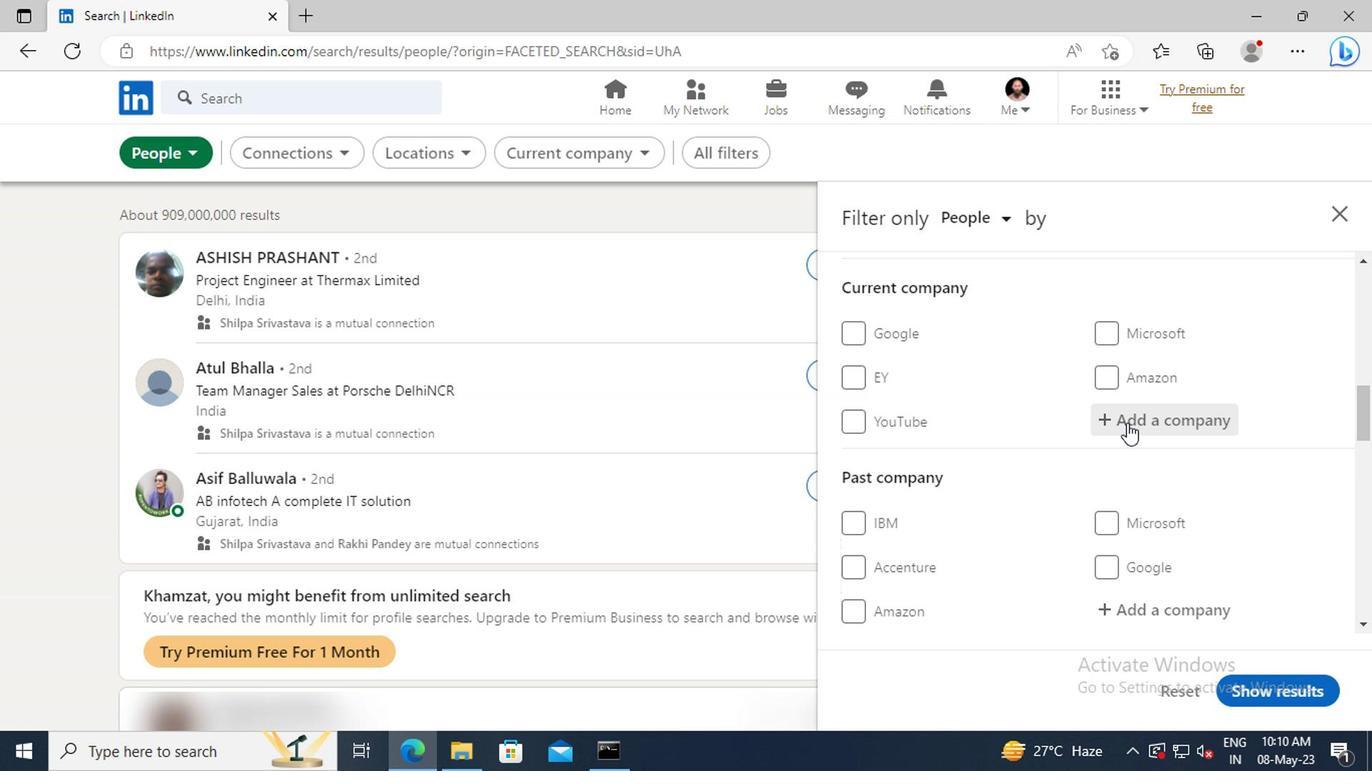 
Action: Key pressed <Key.shift>ATOS
Screenshot: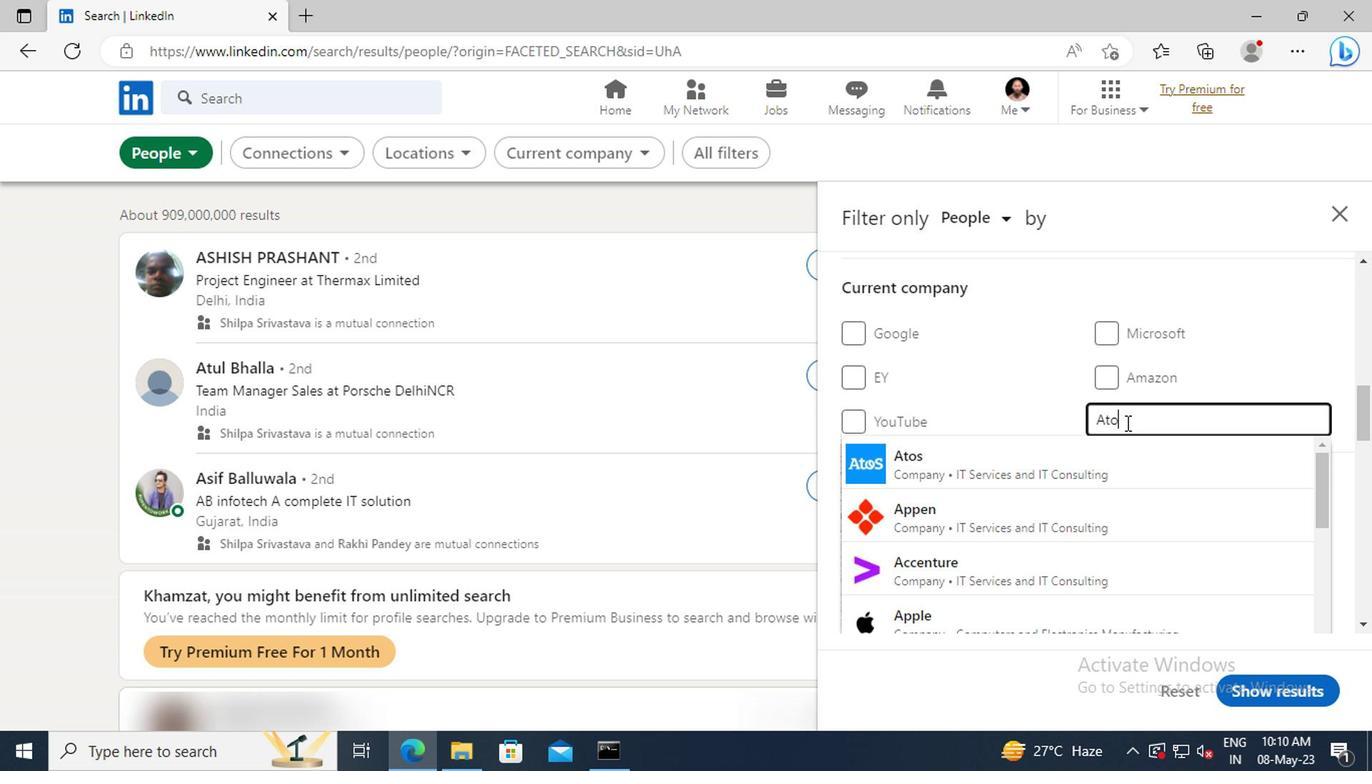 
Action: Mouse moved to (1117, 452)
Screenshot: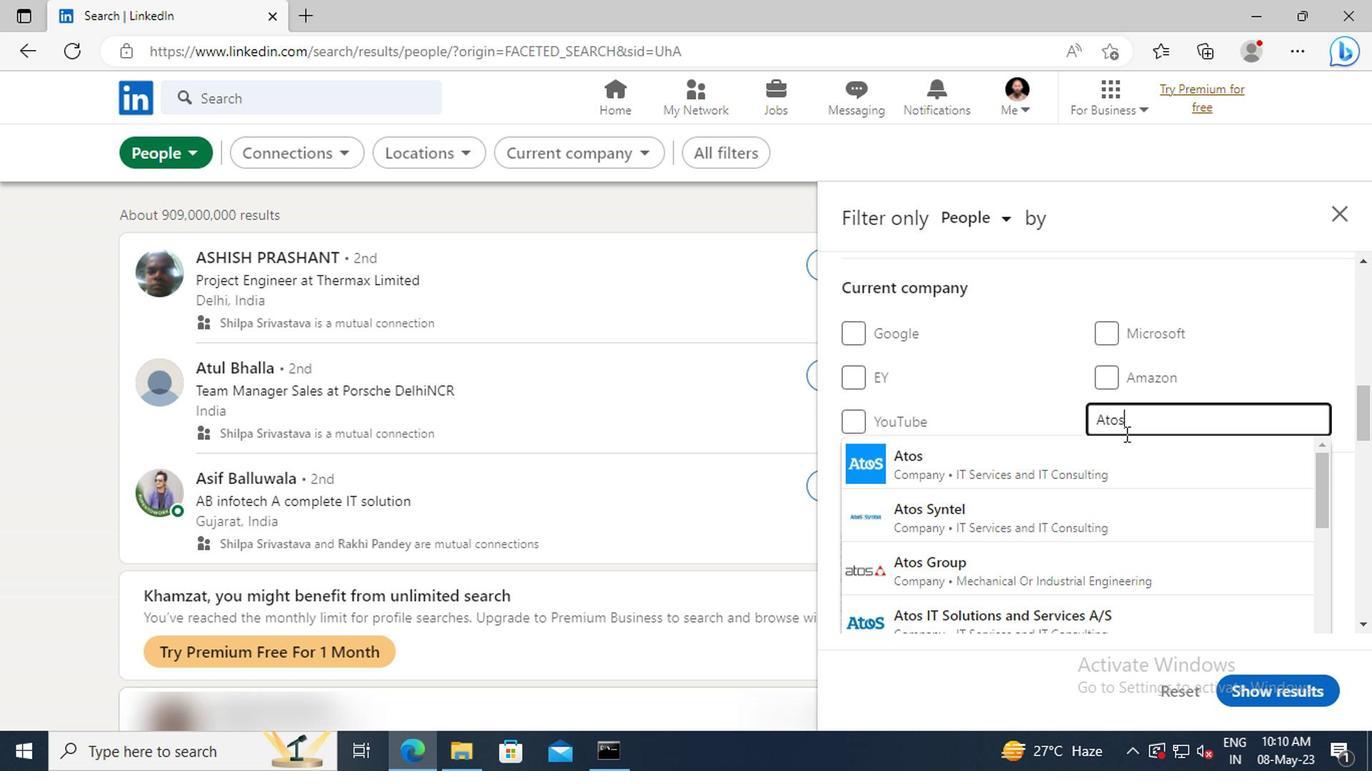 
Action: Mouse pressed left at (1117, 452)
Screenshot: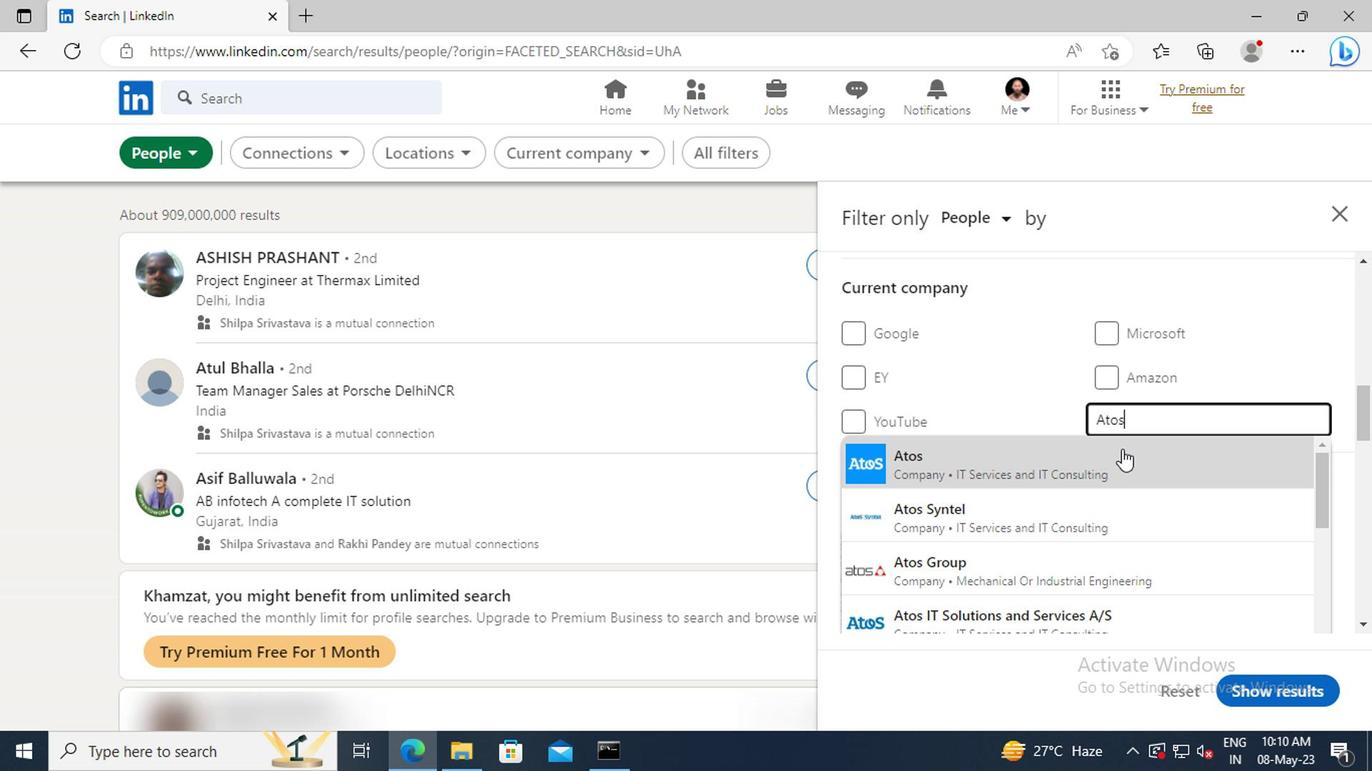 
Action: Mouse scrolled (1117, 451) with delta (0, 0)
Screenshot: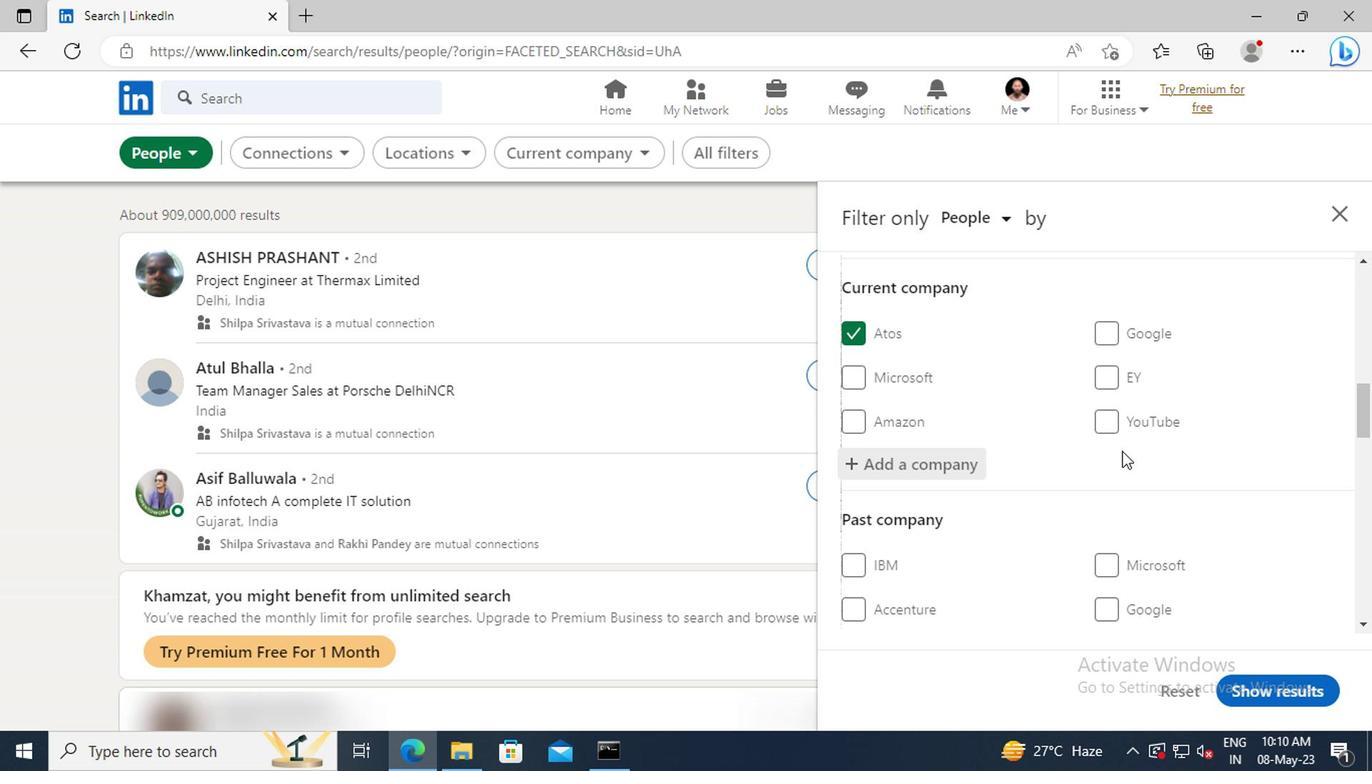 
Action: Mouse scrolled (1117, 451) with delta (0, 0)
Screenshot: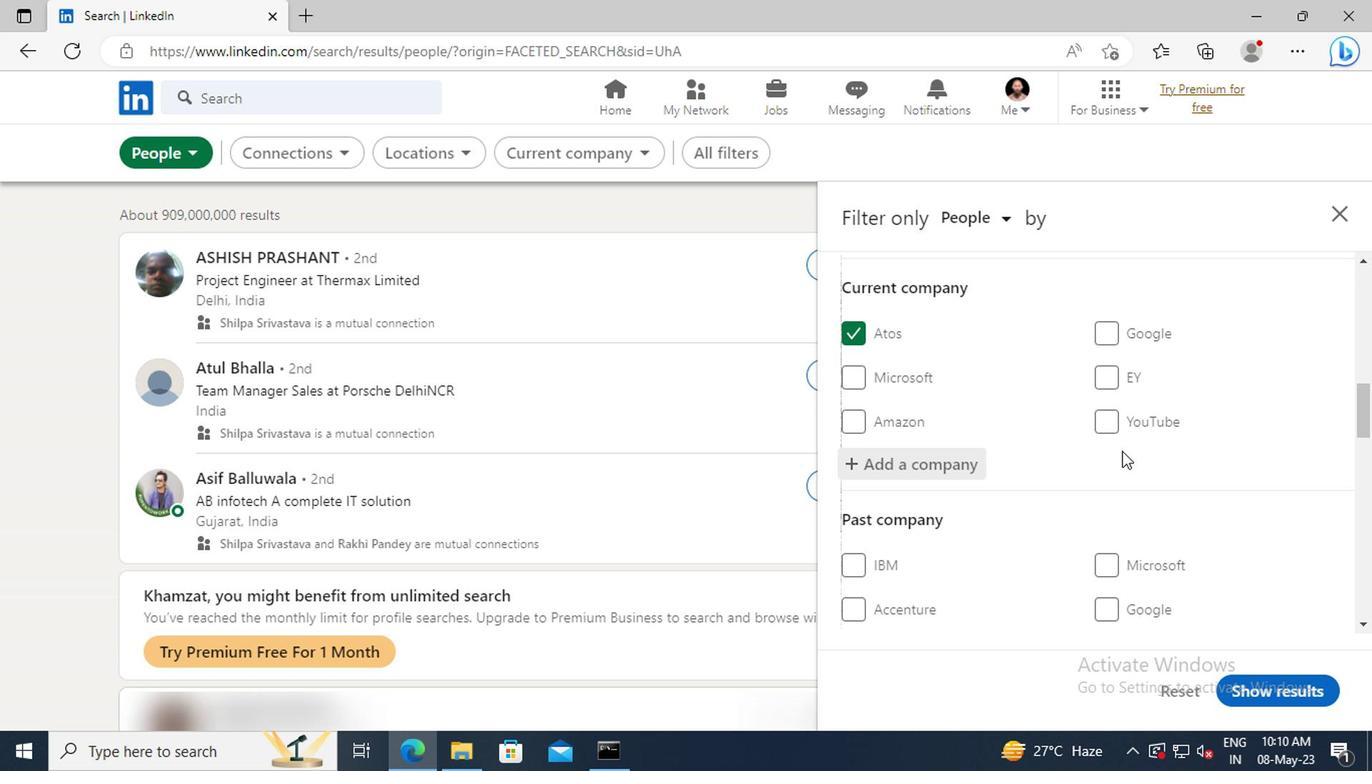 
Action: Mouse scrolled (1117, 451) with delta (0, 0)
Screenshot: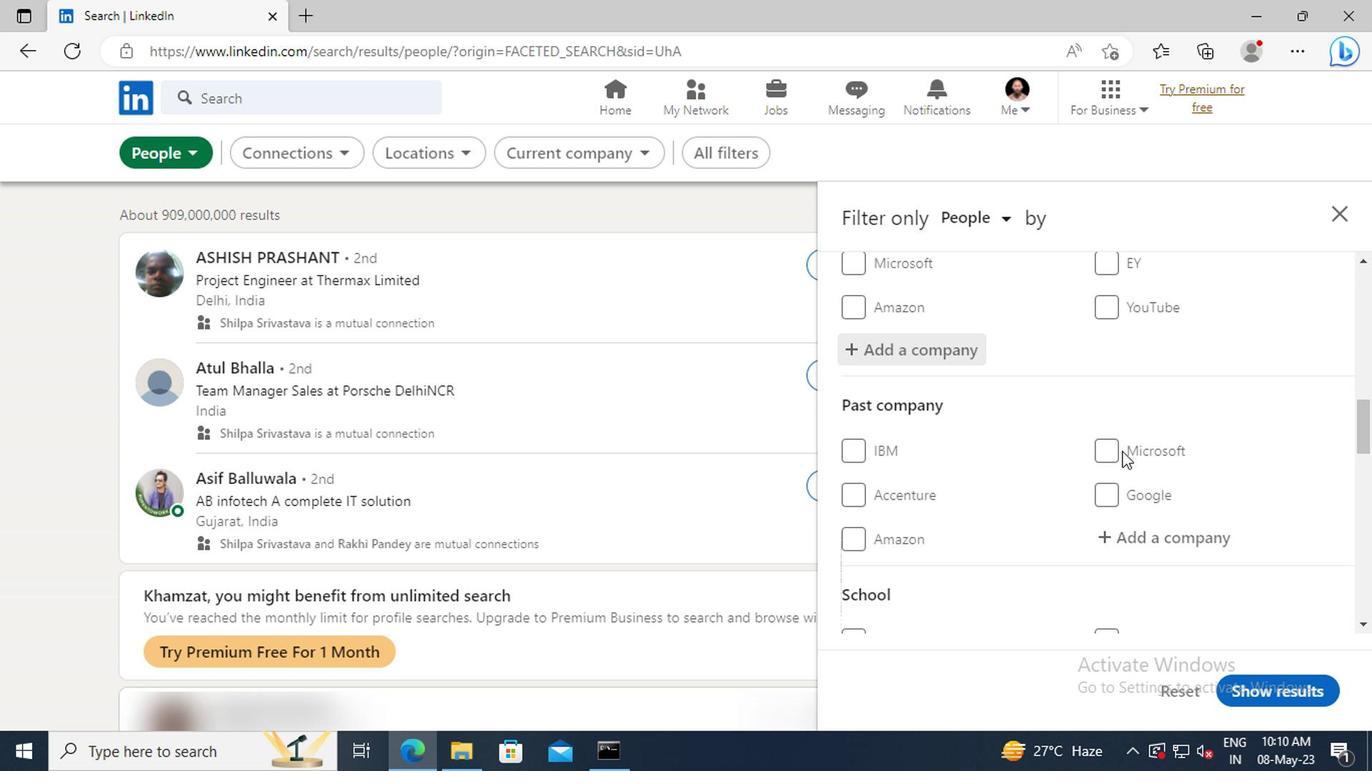 
Action: Mouse scrolled (1117, 451) with delta (0, 0)
Screenshot: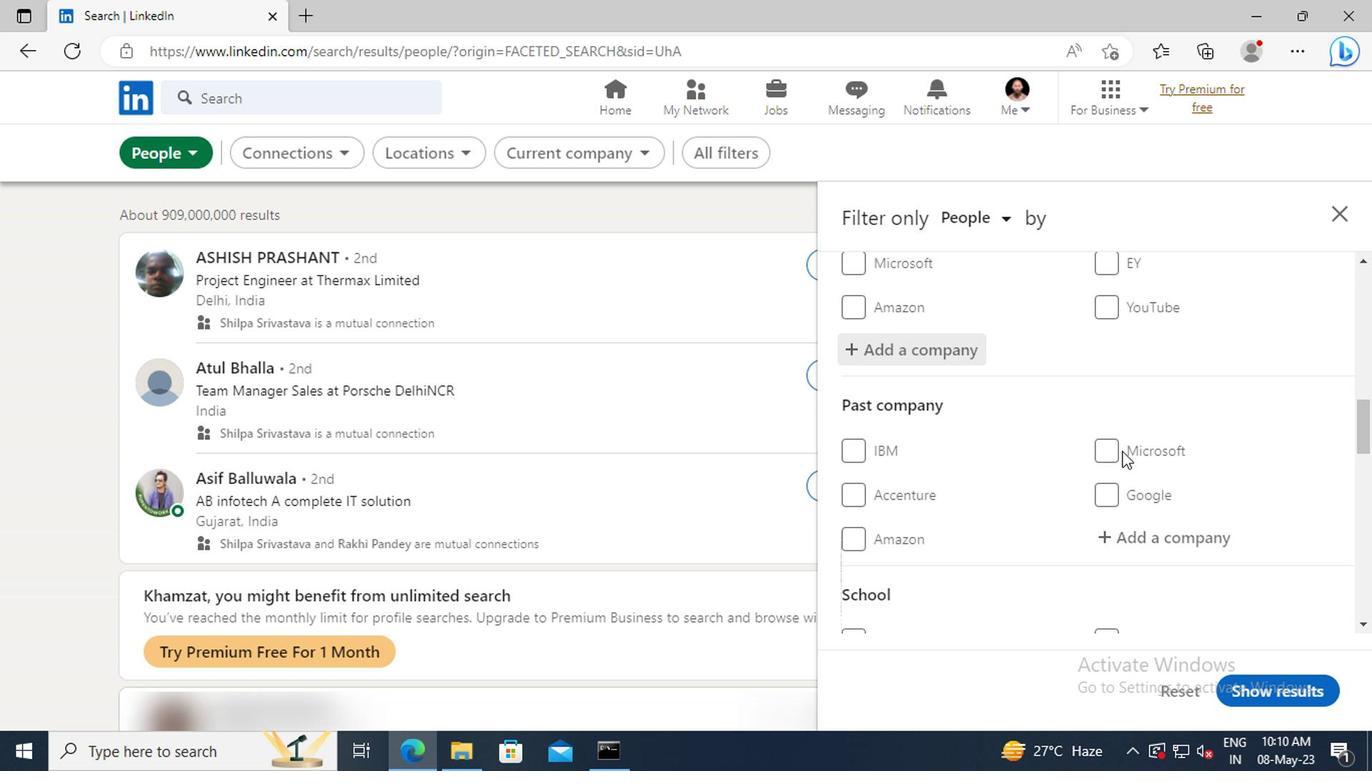 
Action: Mouse moved to (1117, 452)
Screenshot: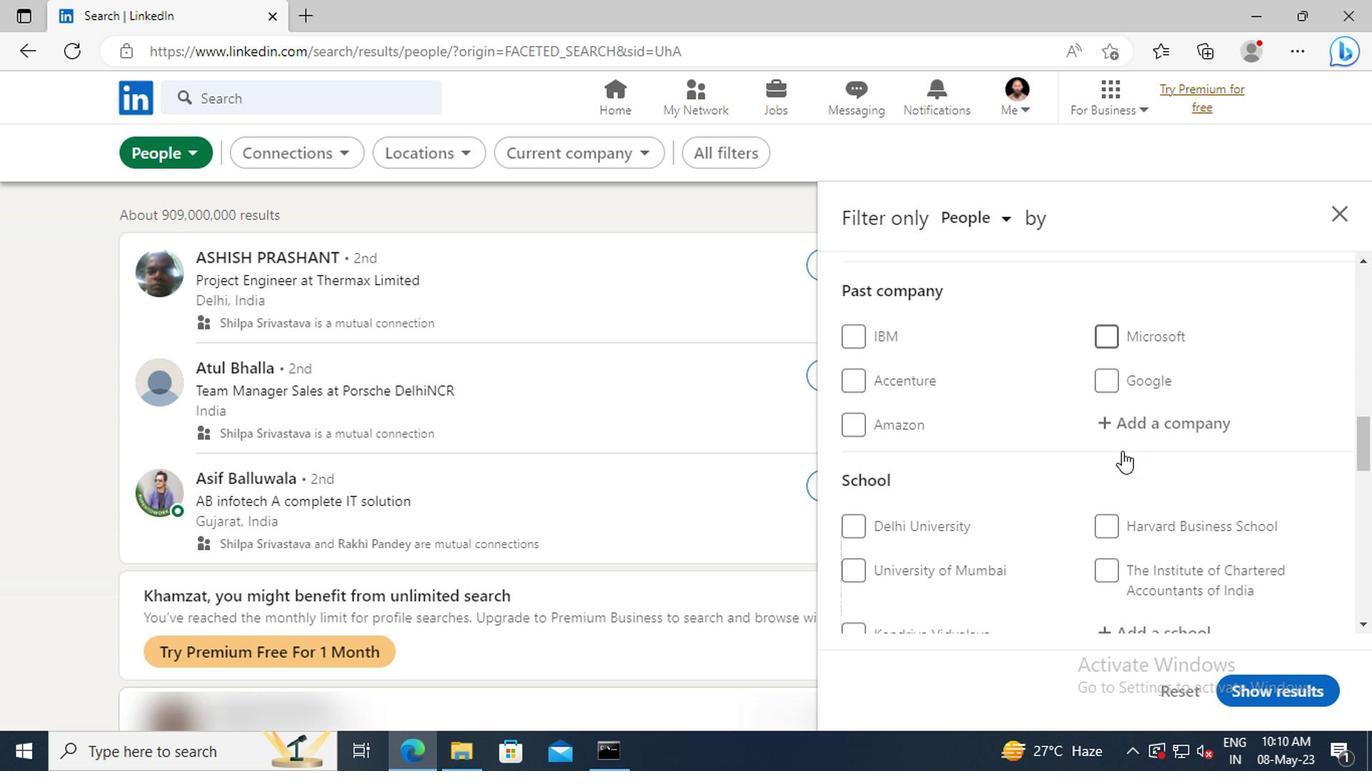 
Action: Mouse scrolled (1117, 451) with delta (0, 0)
Screenshot: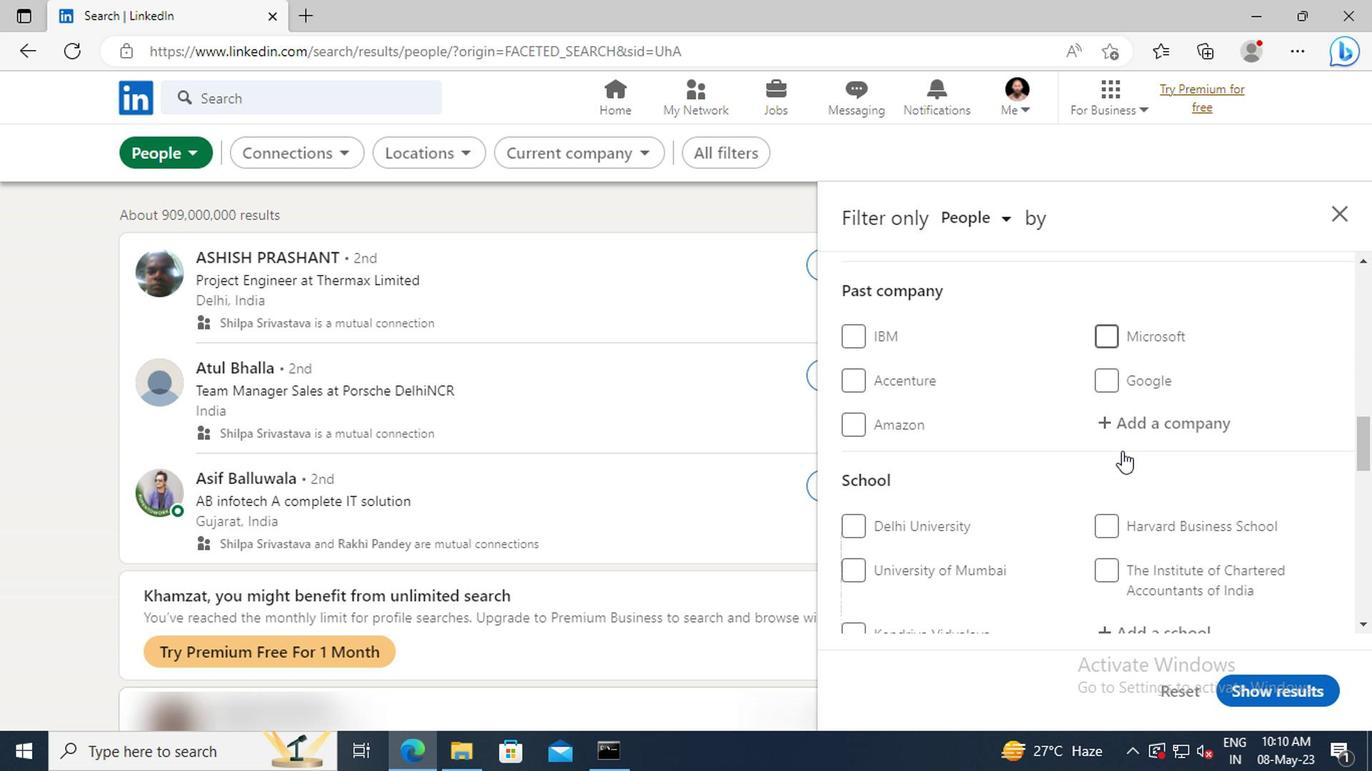 
Action: Mouse scrolled (1117, 451) with delta (0, 0)
Screenshot: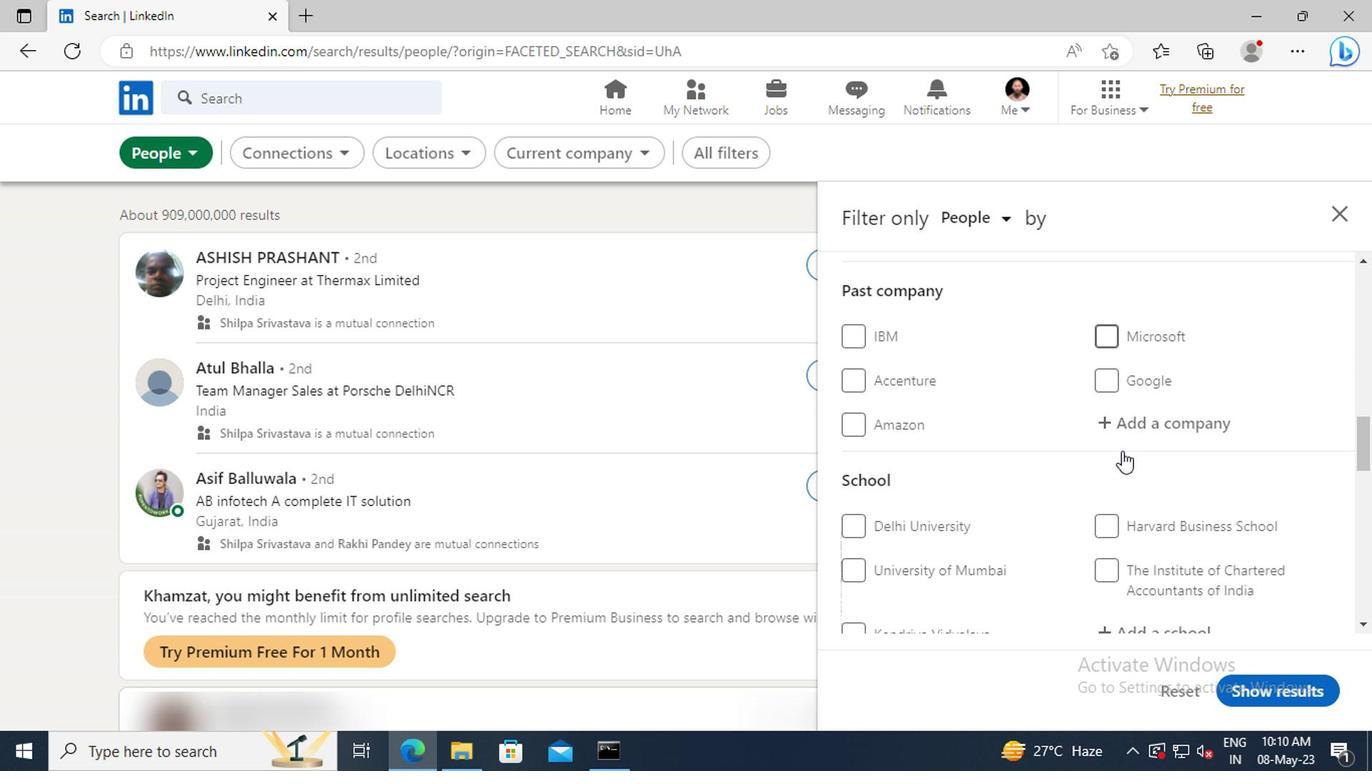 
Action: Mouse scrolled (1117, 451) with delta (0, 0)
Screenshot: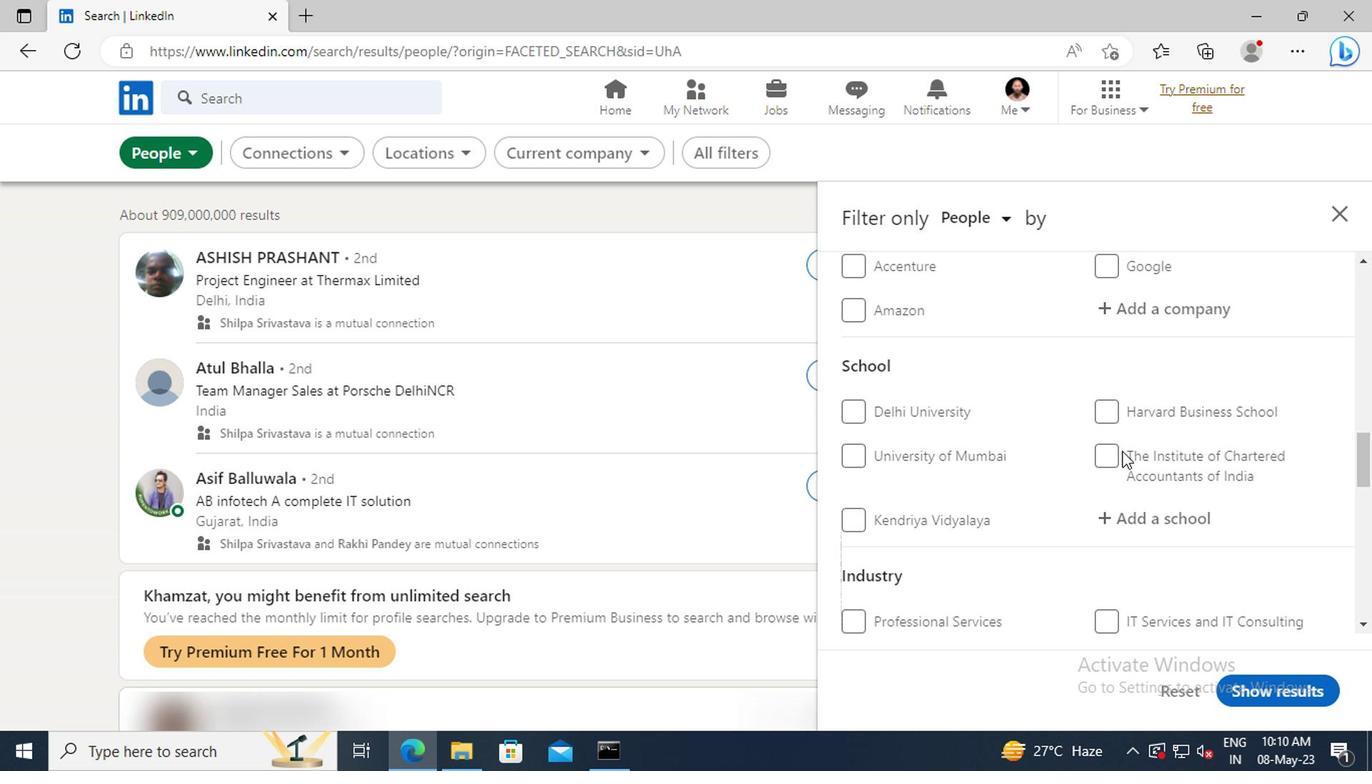 
Action: Mouse moved to (1119, 461)
Screenshot: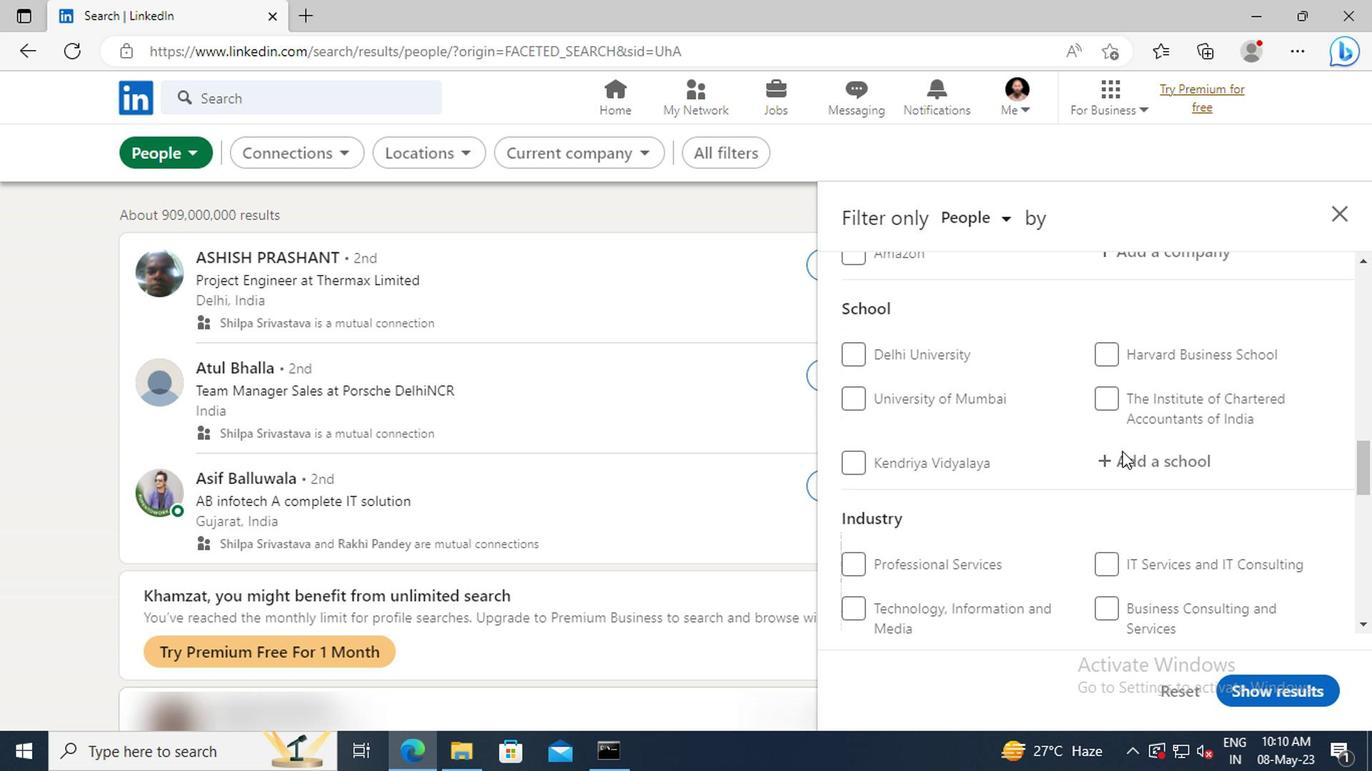 
Action: Mouse pressed left at (1119, 461)
Screenshot: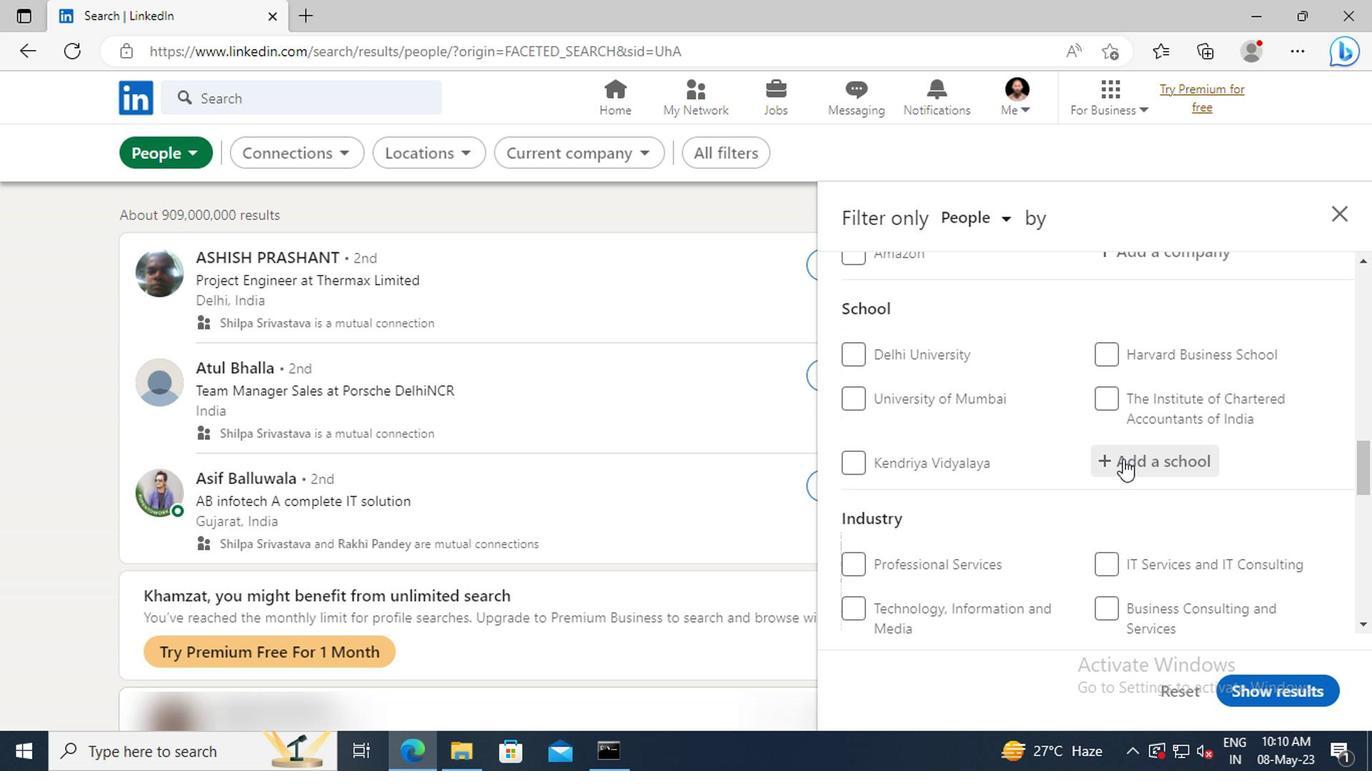 
Action: Key pressed <Key.shift><Key.shift>SAVEETHA<Key.space><Key.shift>SCH
Screenshot: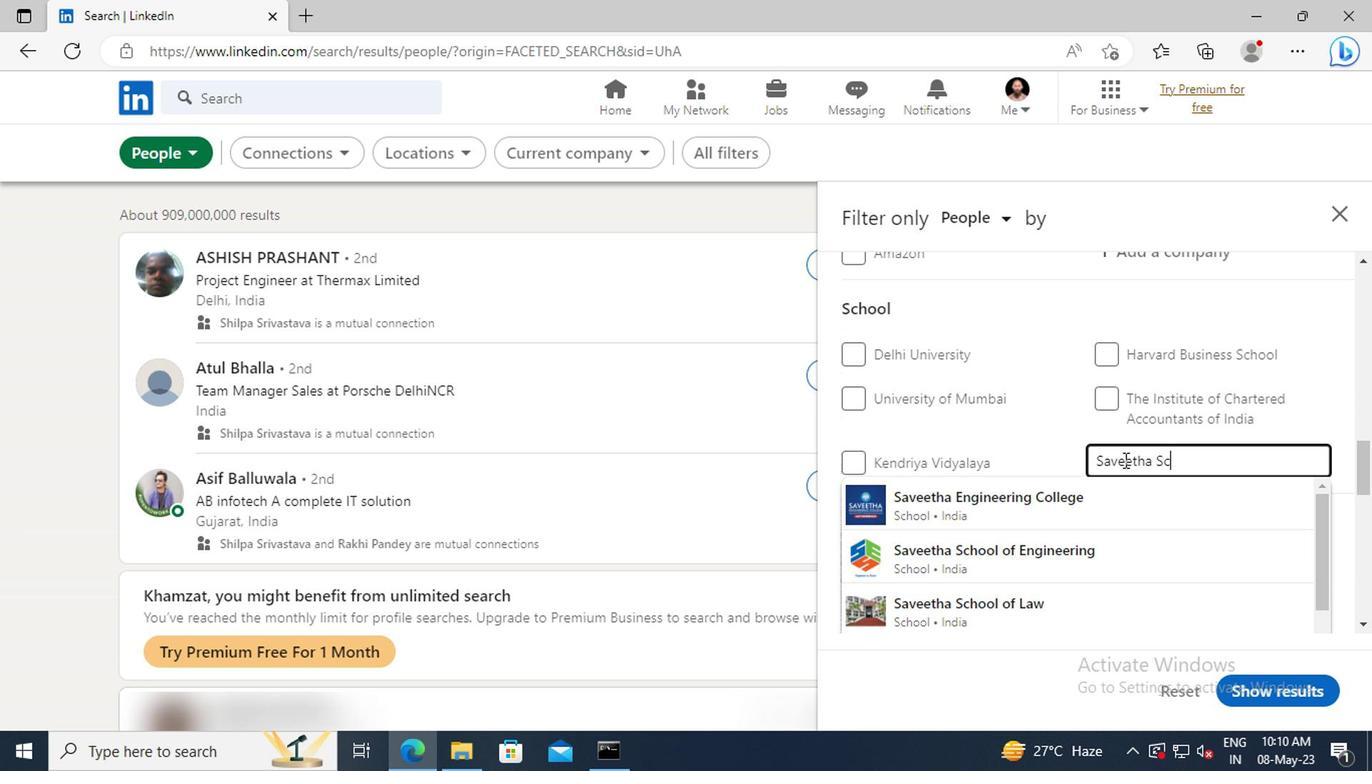 
Action: Mouse moved to (1127, 493)
Screenshot: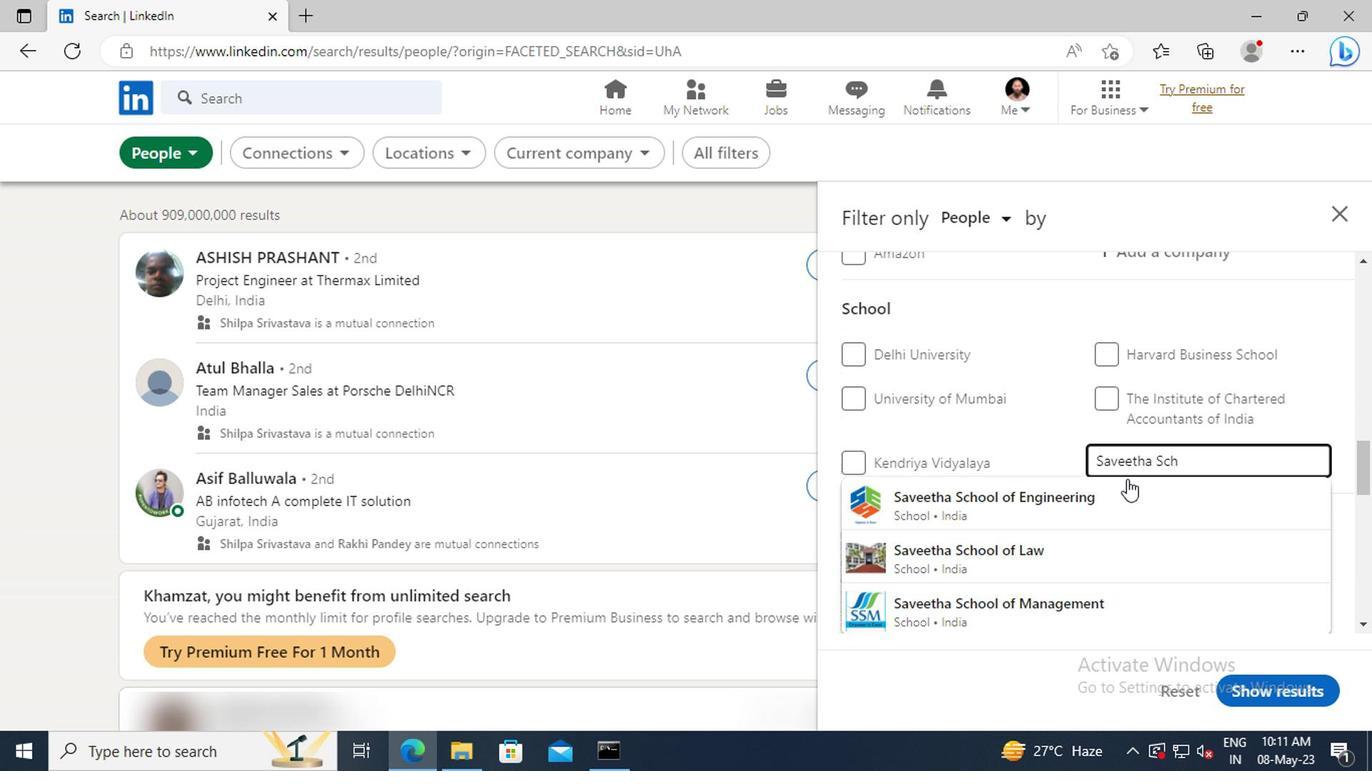
Action: Mouse pressed left at (1127, 493)
Screenshot: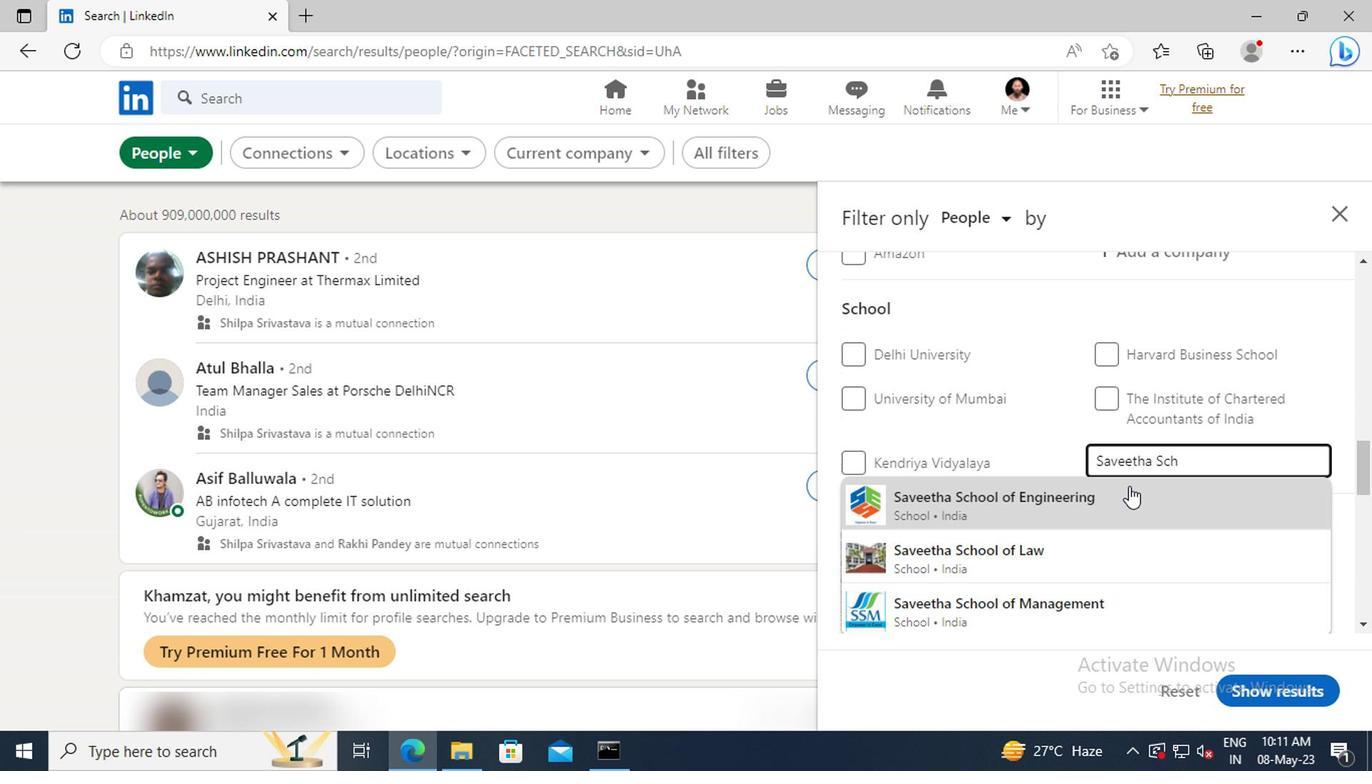 
Action: Mouse scrolled (1127, 492) with delta (0, -1)
Screenshot: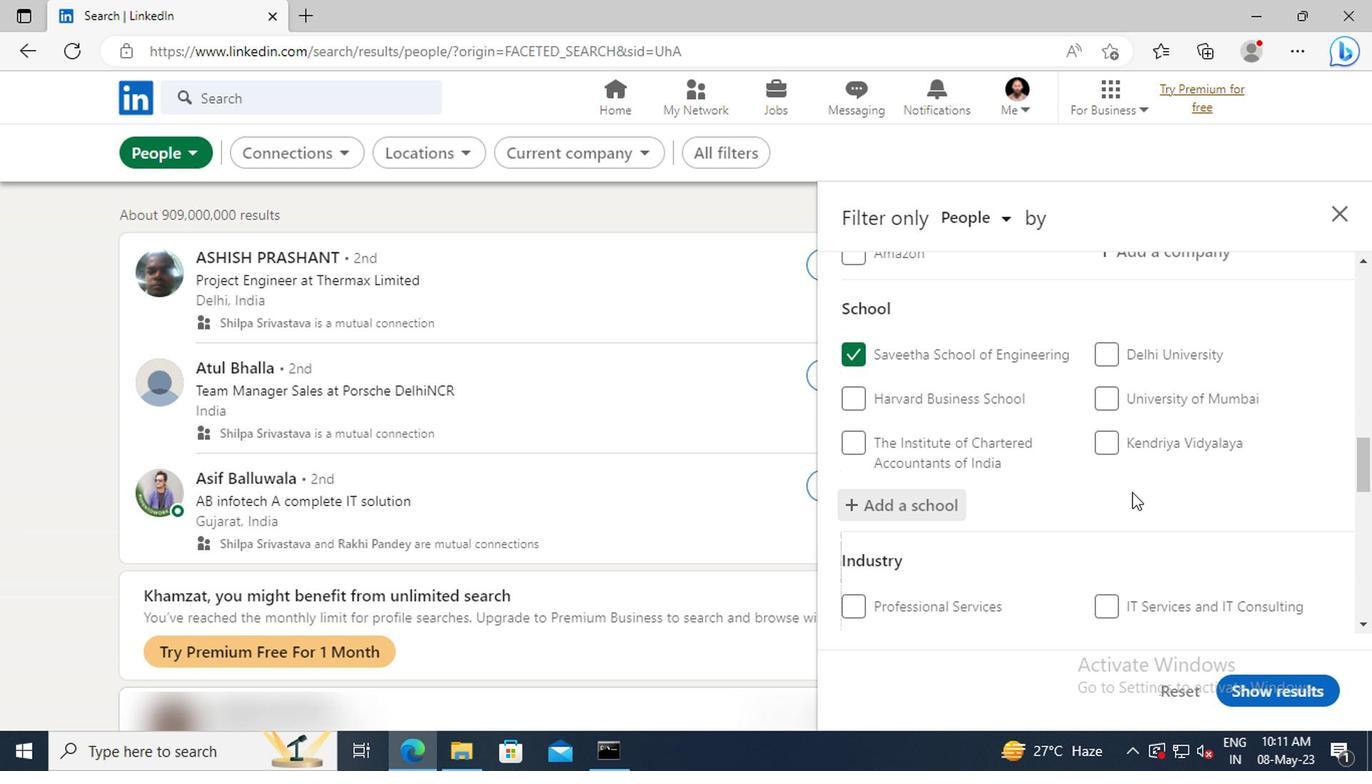 
Action: Mouse scrolled (1127, 492) with delta (0, -1)
Screenshot: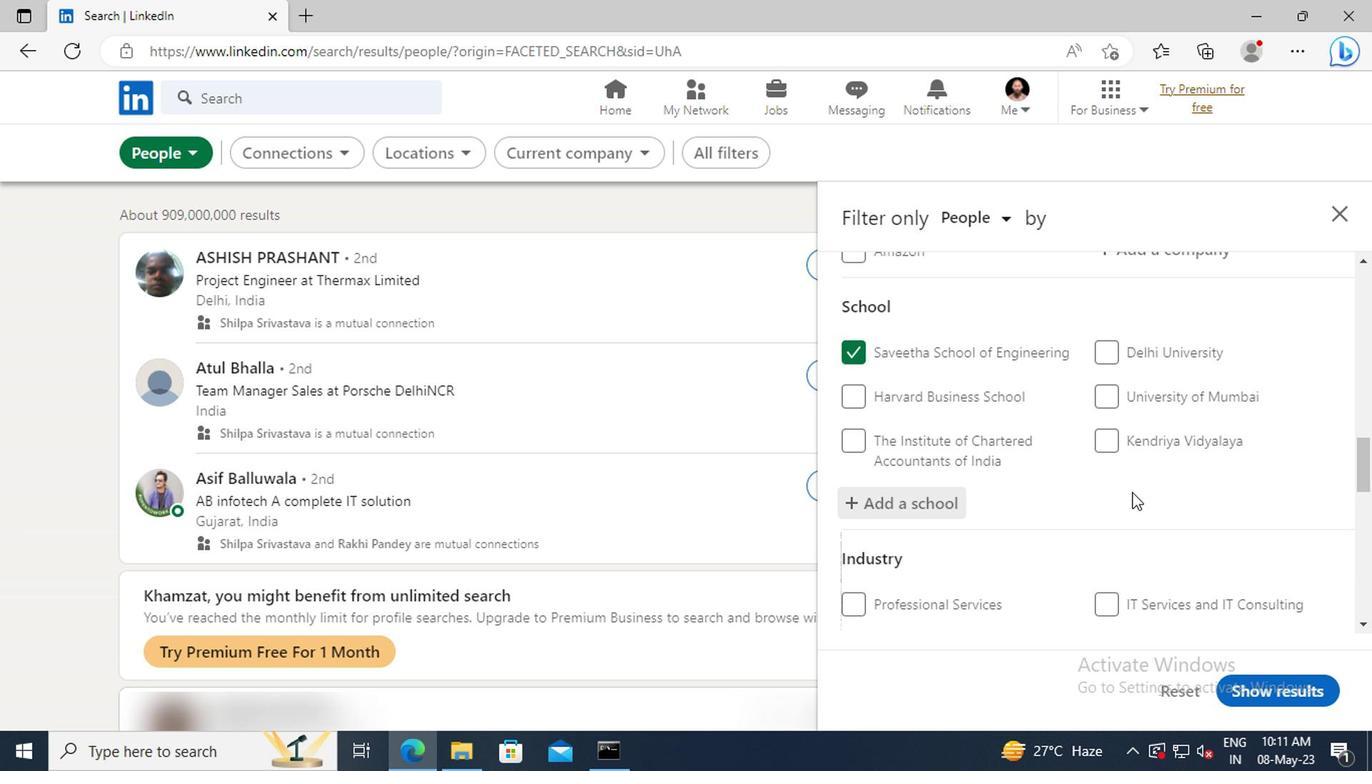 
Action: Mouse moved to (1124, 482)
Screenshot: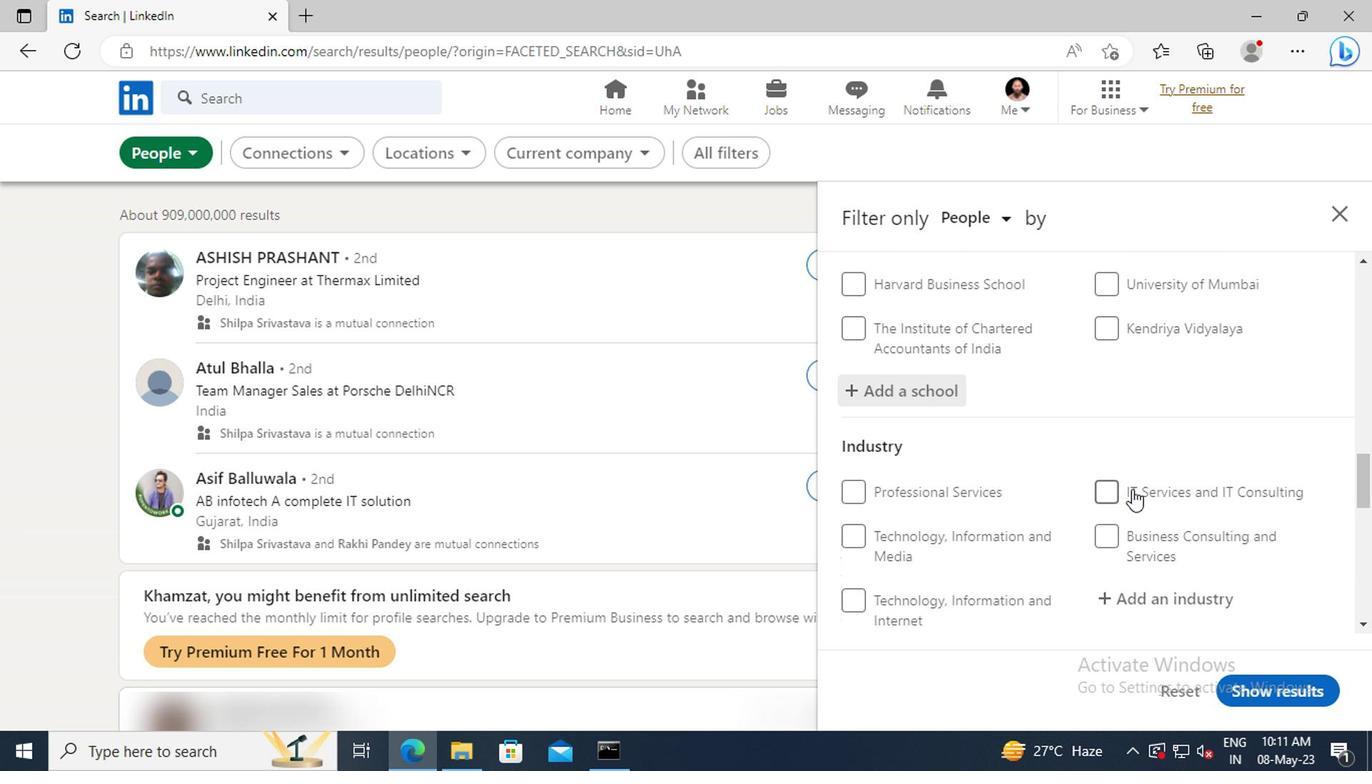 
Action: Mouse scrolled (1124, 481) with delta (0, 0)
Screenshot: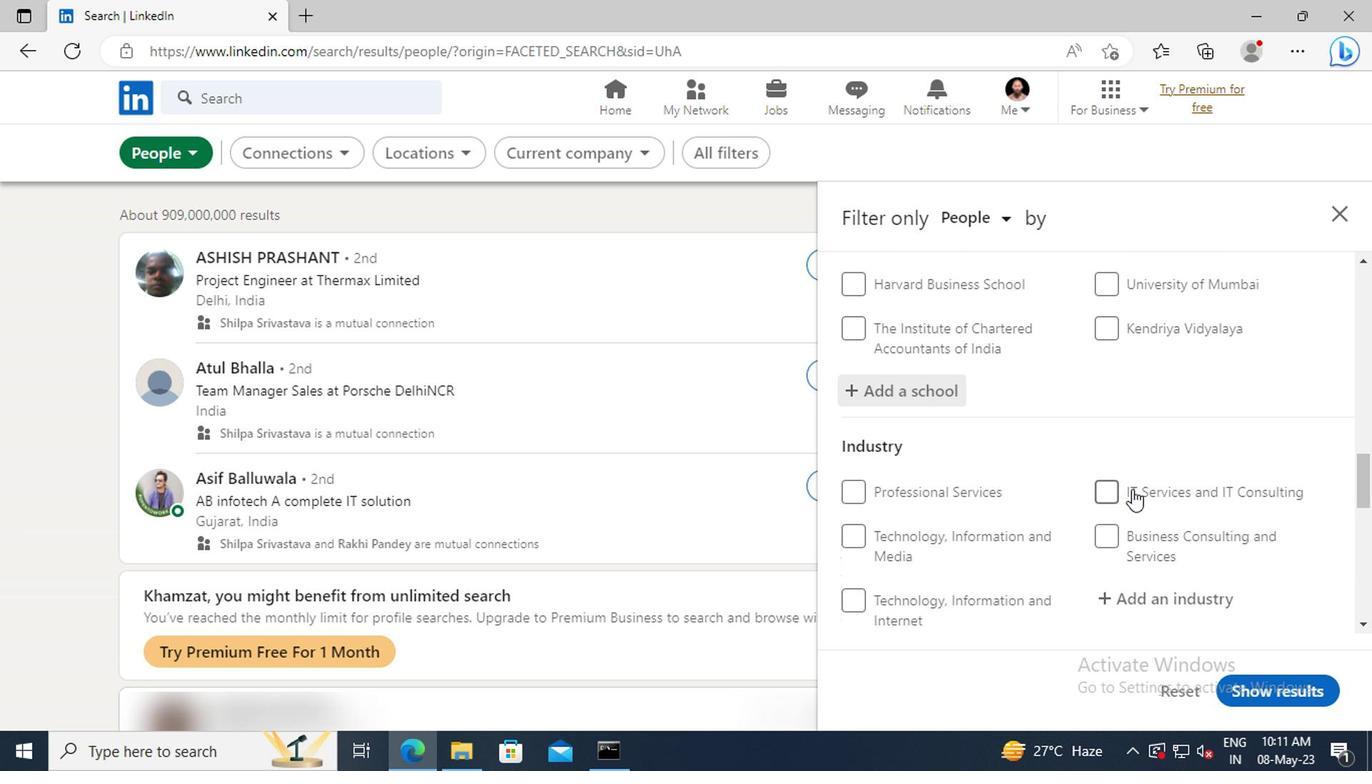 
Action: Mouse moved to (1123, 479)
Screenshot: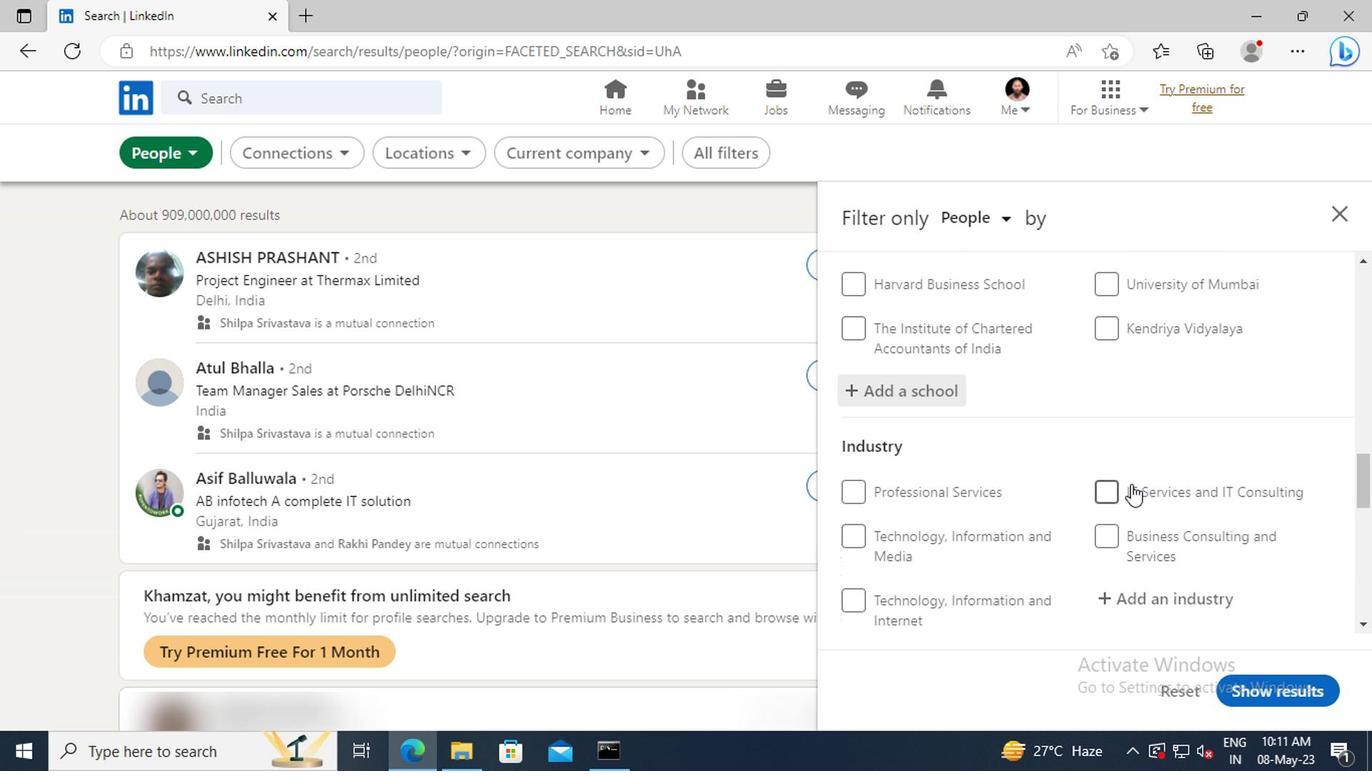 
Action: Mouse scrolled (1123, 478) with delta (0, 0)
Screenshot: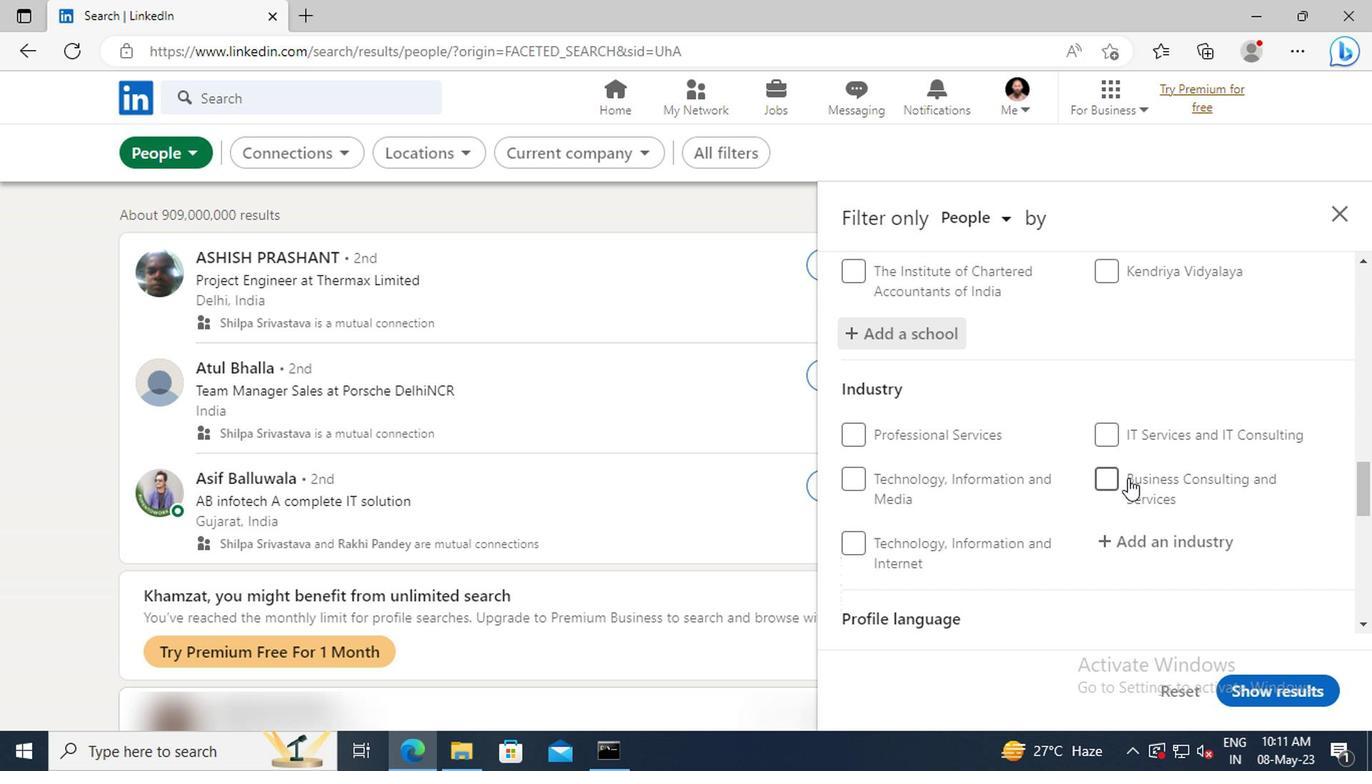 
Action: Mouse moved to (1125, 486)
Screenshot: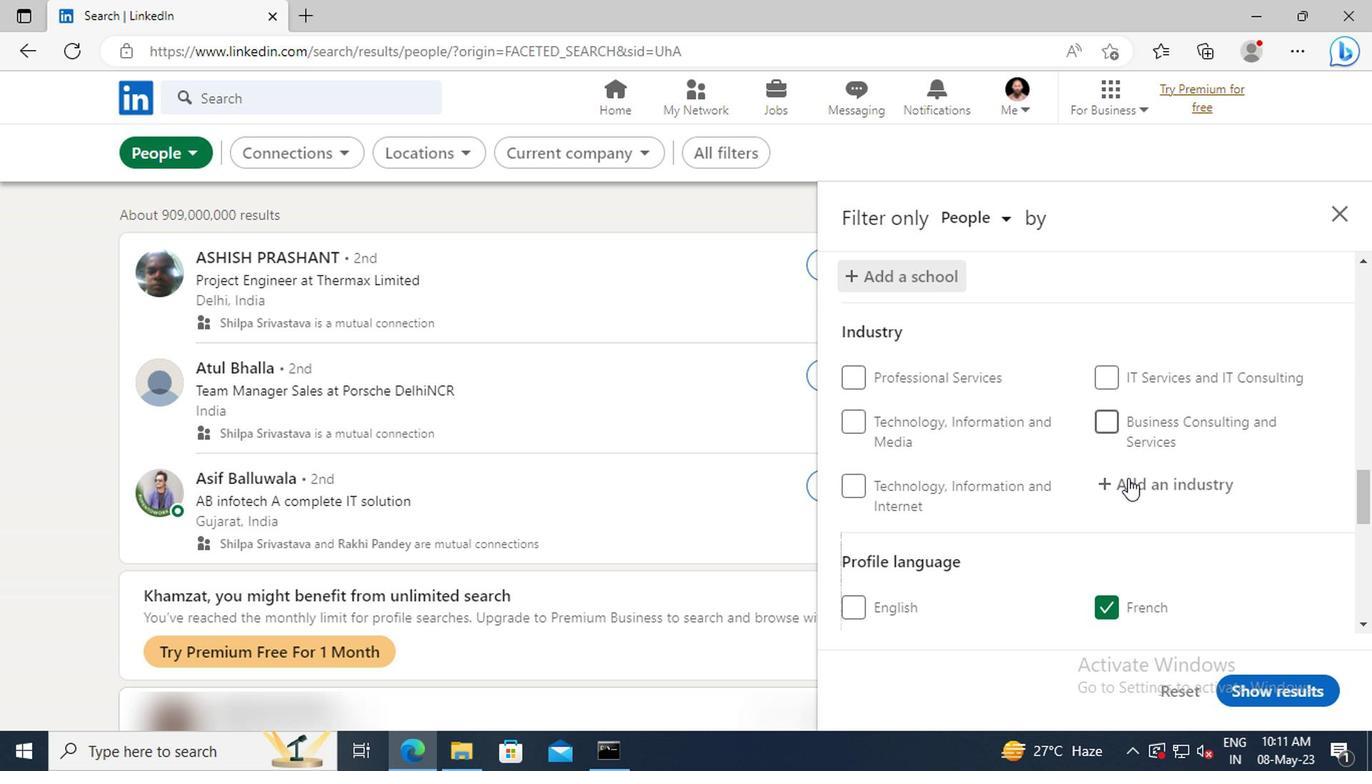 
Action: Mouse pressed left at (1125, 486)
Screenshot: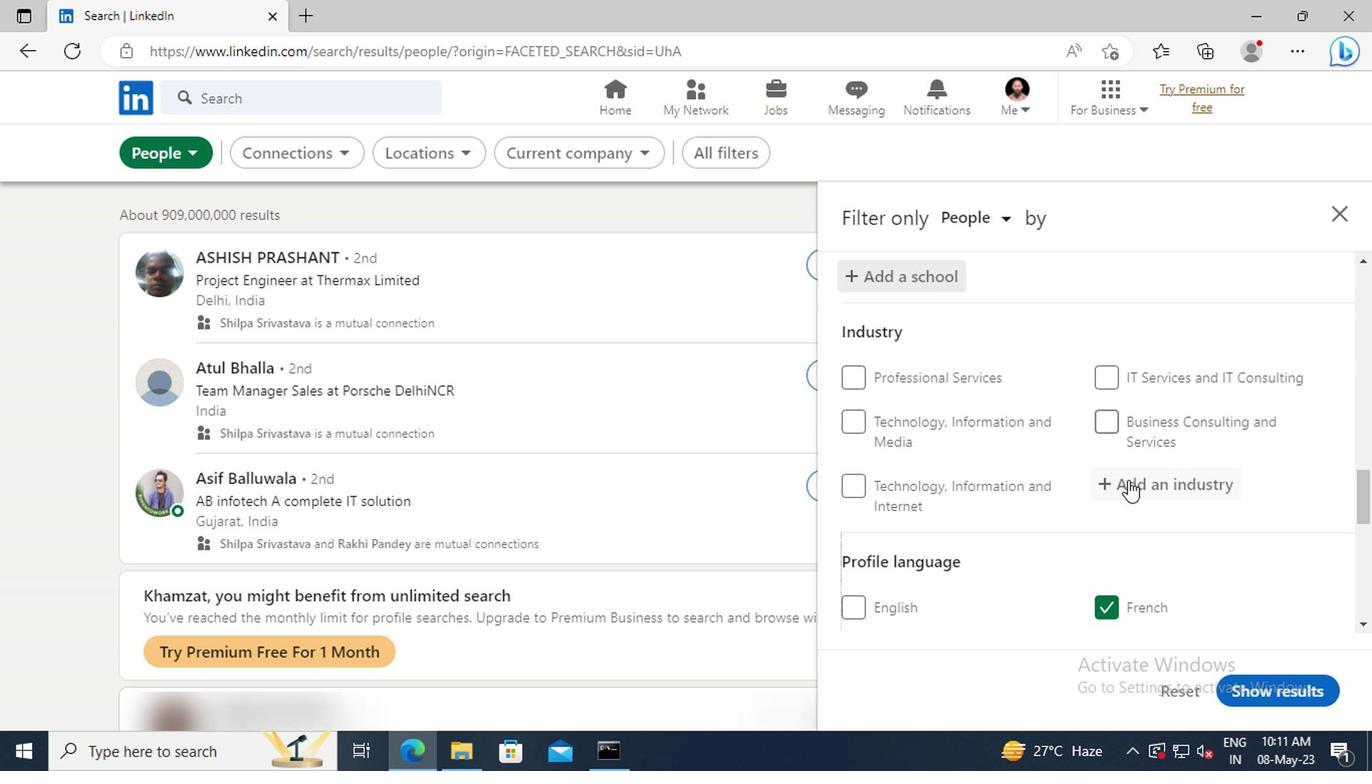 
Action: Key pressed <Key.shift>AGRICU
Screenshot: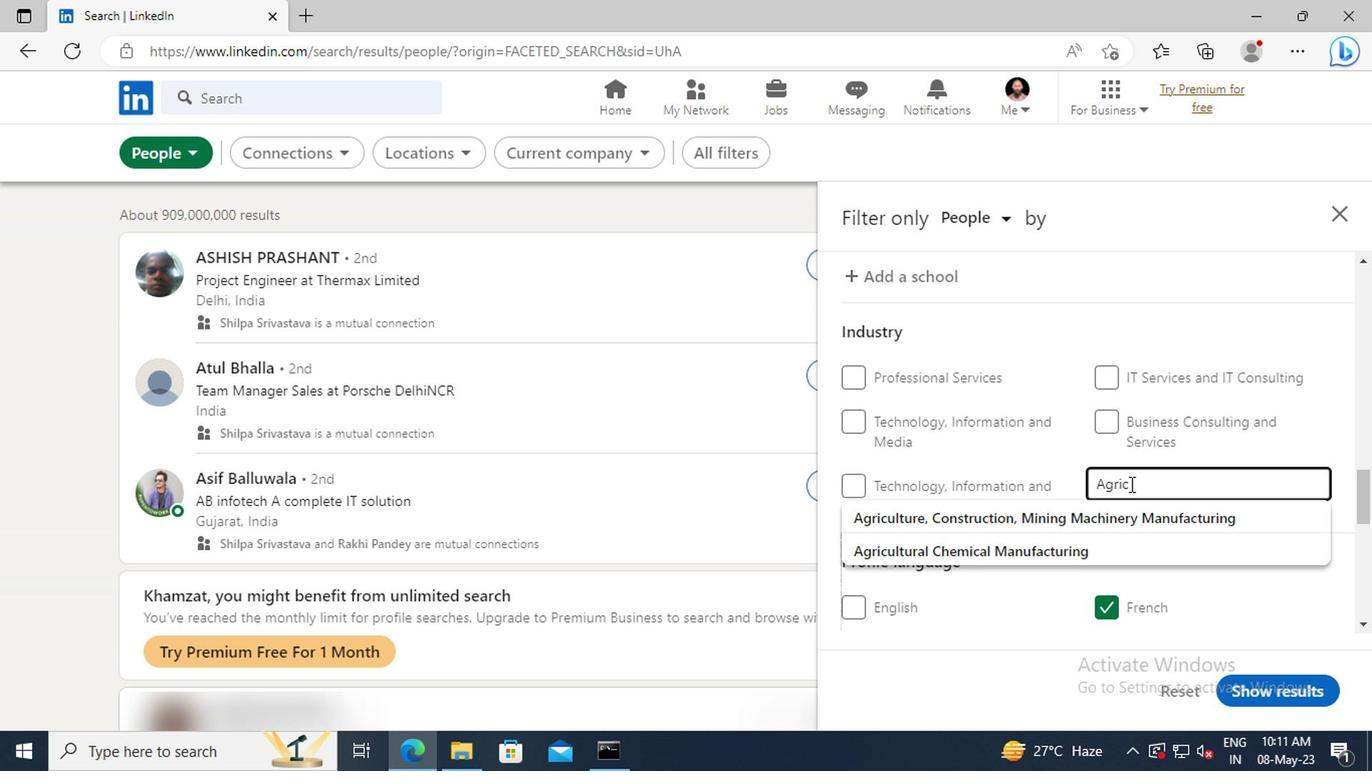 
Action: Mouse moved to (1141, 544)
Screenshot: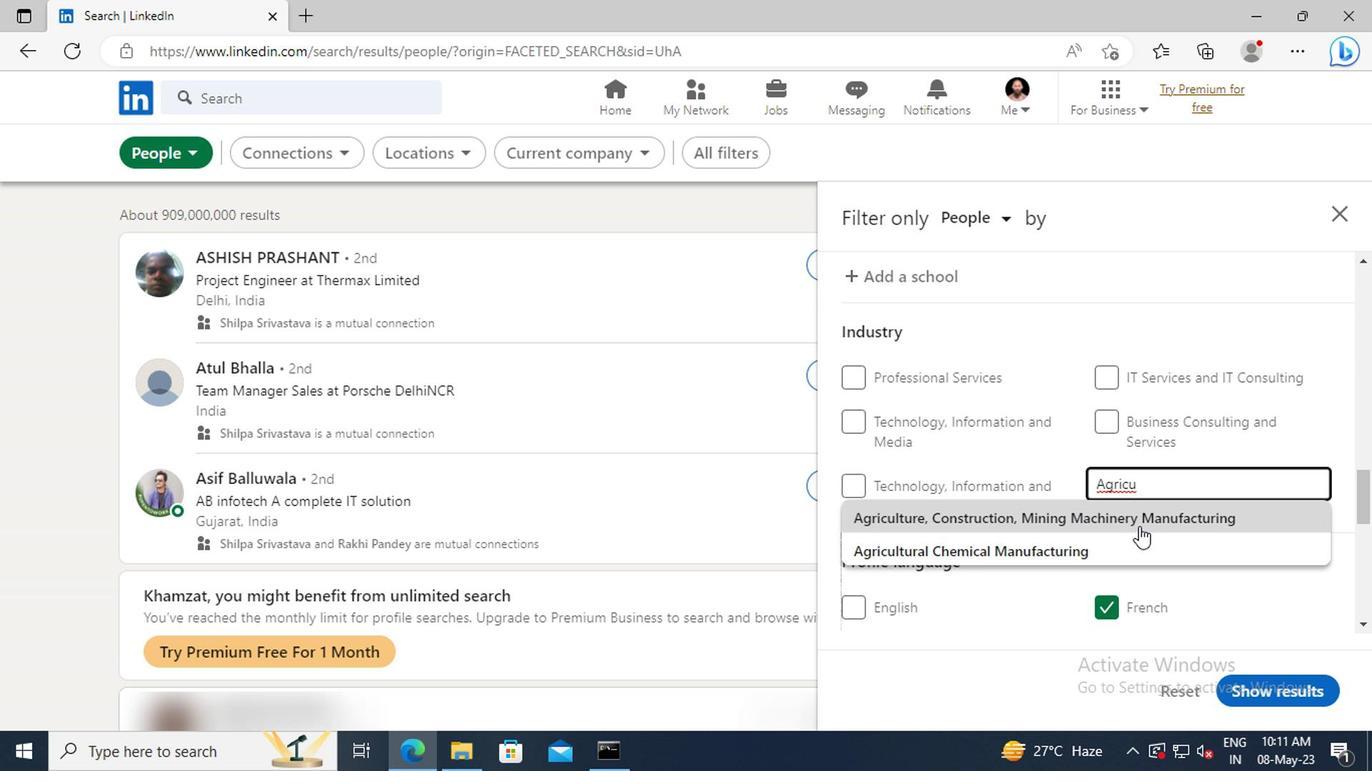
Action: Mouse pressed left at (1141, 544)
Screenshot: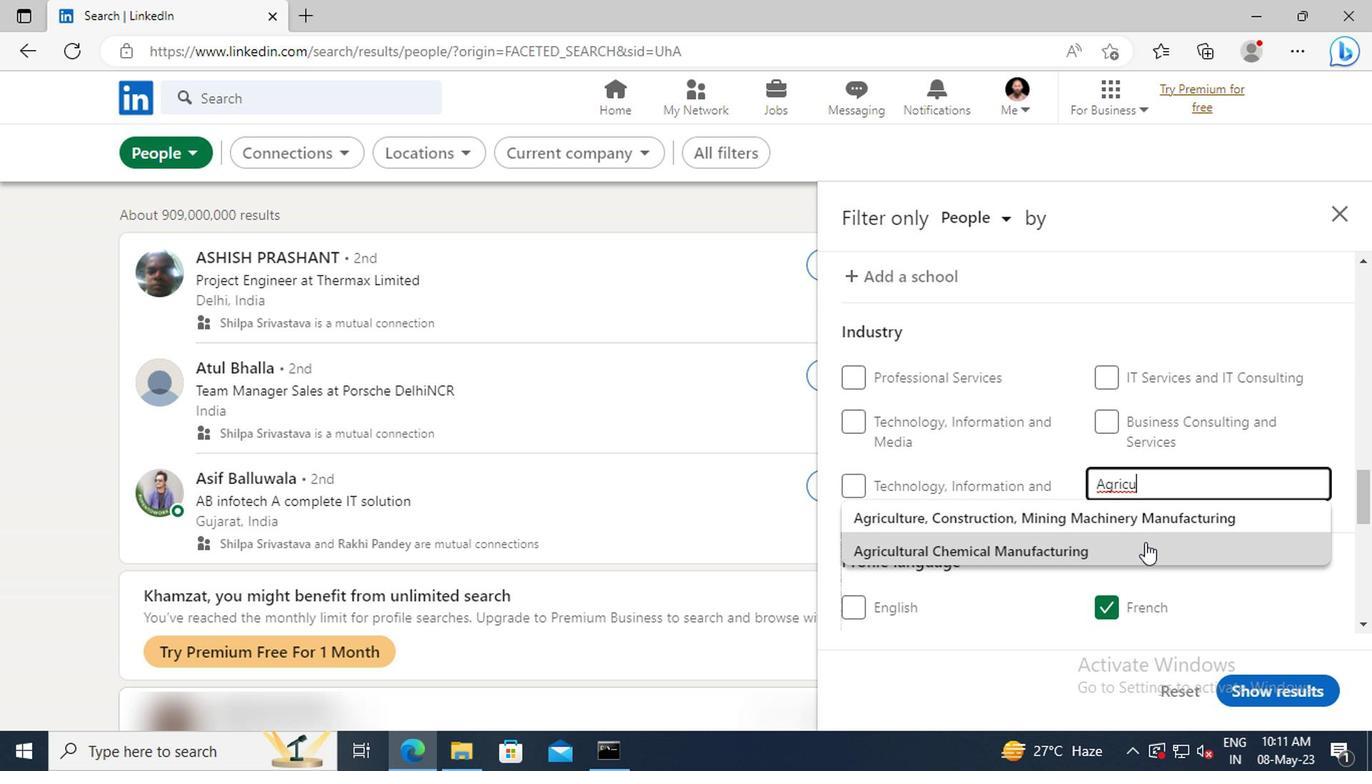 
Action: Mouse moved to (1141, 544)
Screenshot: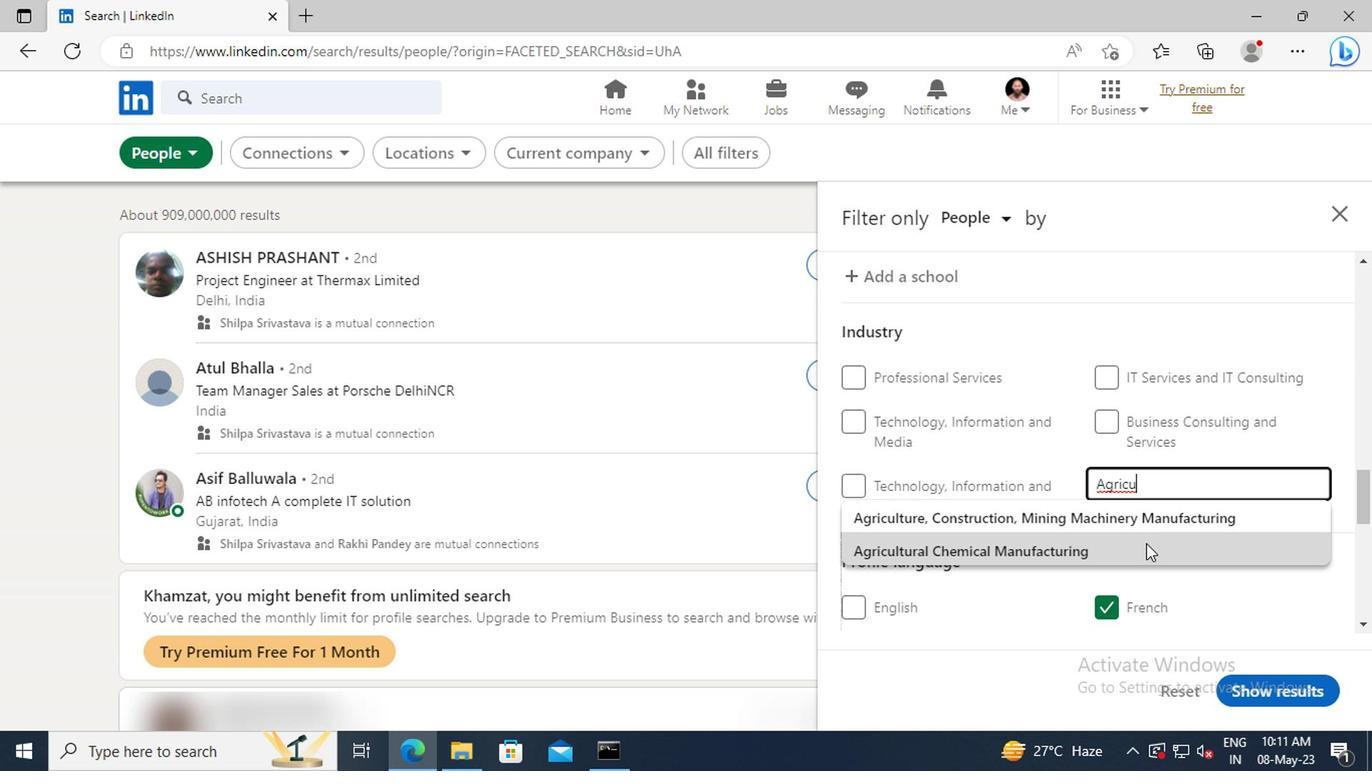 
Action: Mouse scrolled (1141, 543) with delta (0, 0)
Screenshot: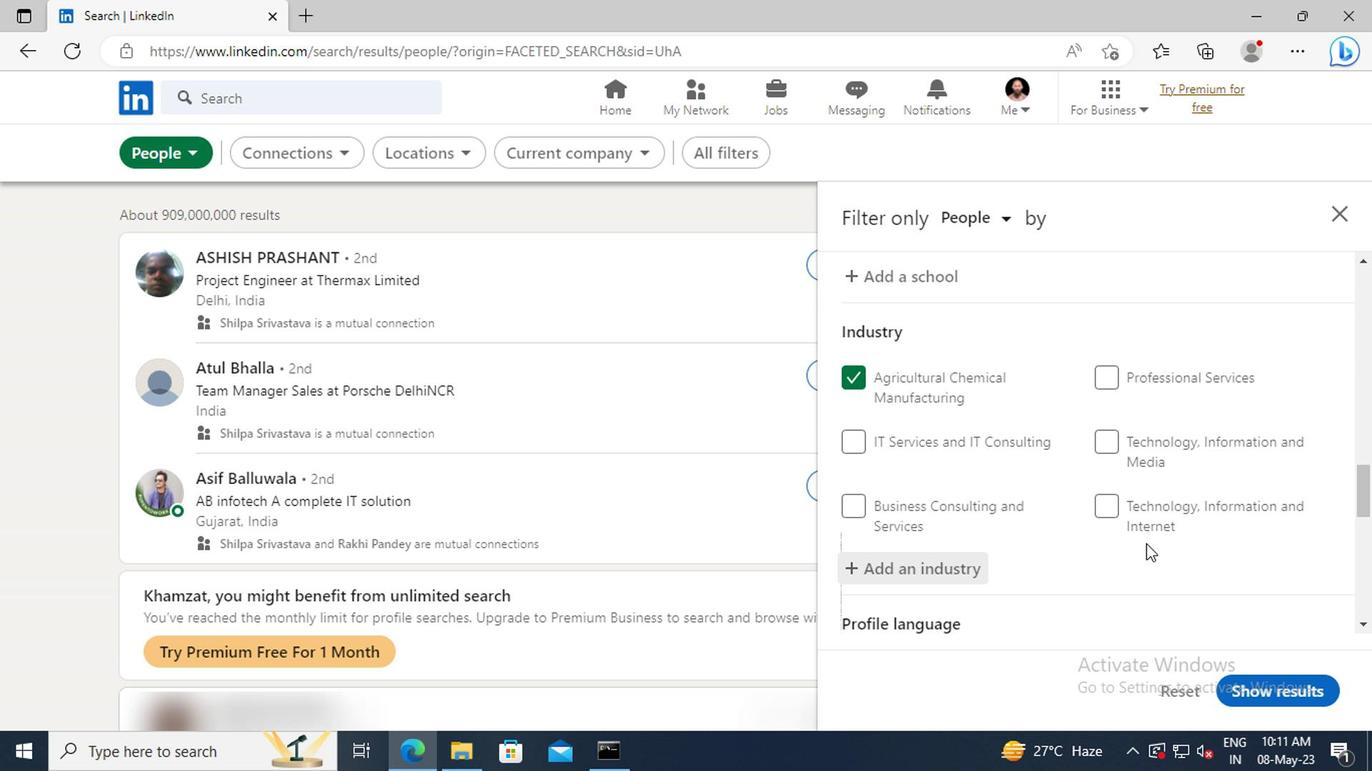 
Action: Mouse scrolled (1141, 543) with delta (0, 0)
Screenshot: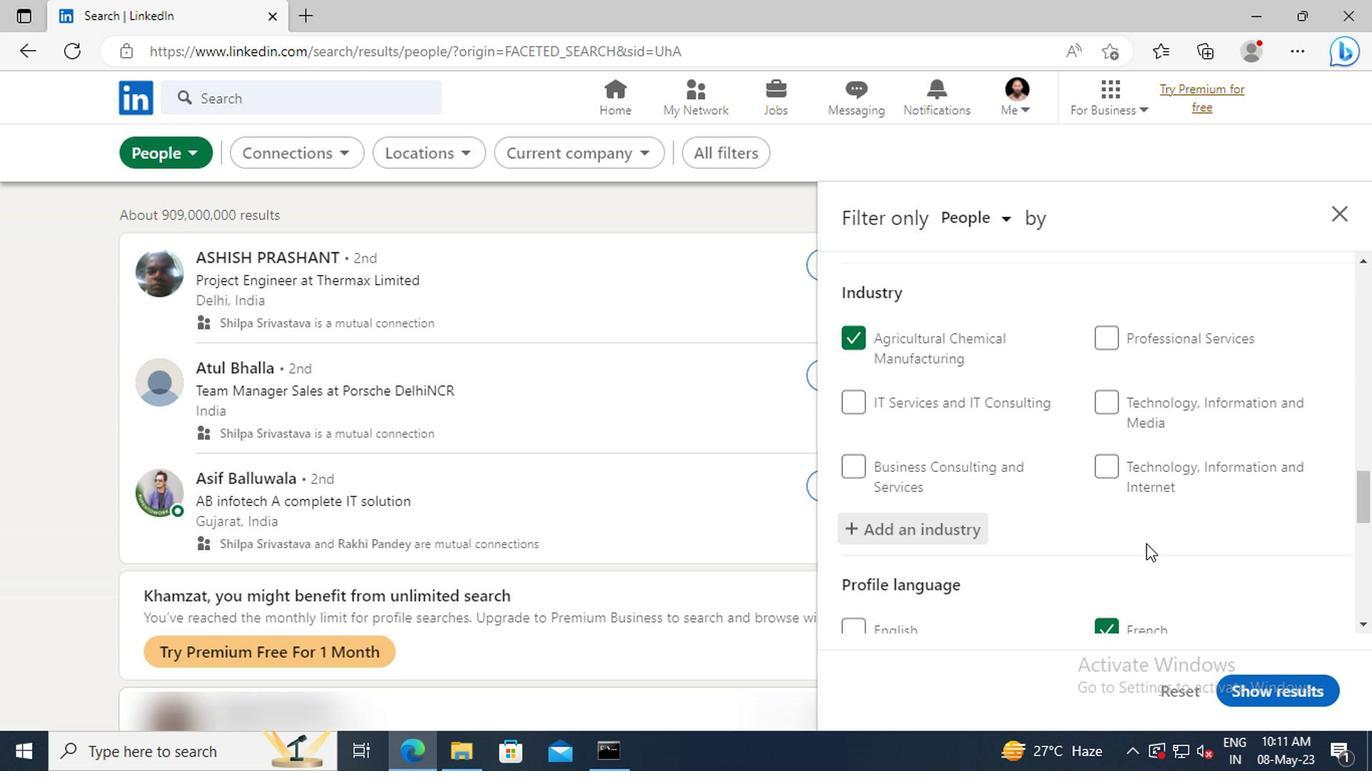 
Action: Mouse moved to (1141, 543)
Screenshot: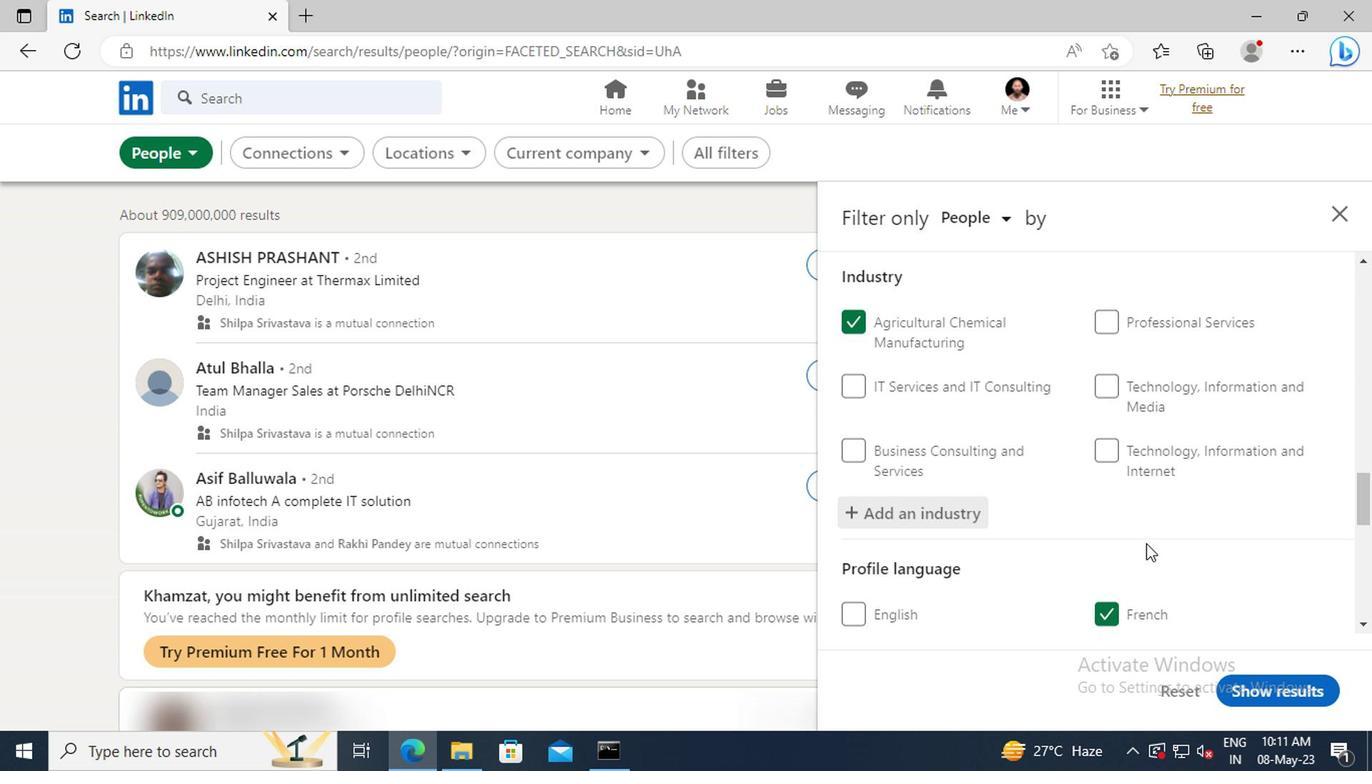 
Action: Mouse scrolled (1141, 543) with delta (0, 0)
Screenshot: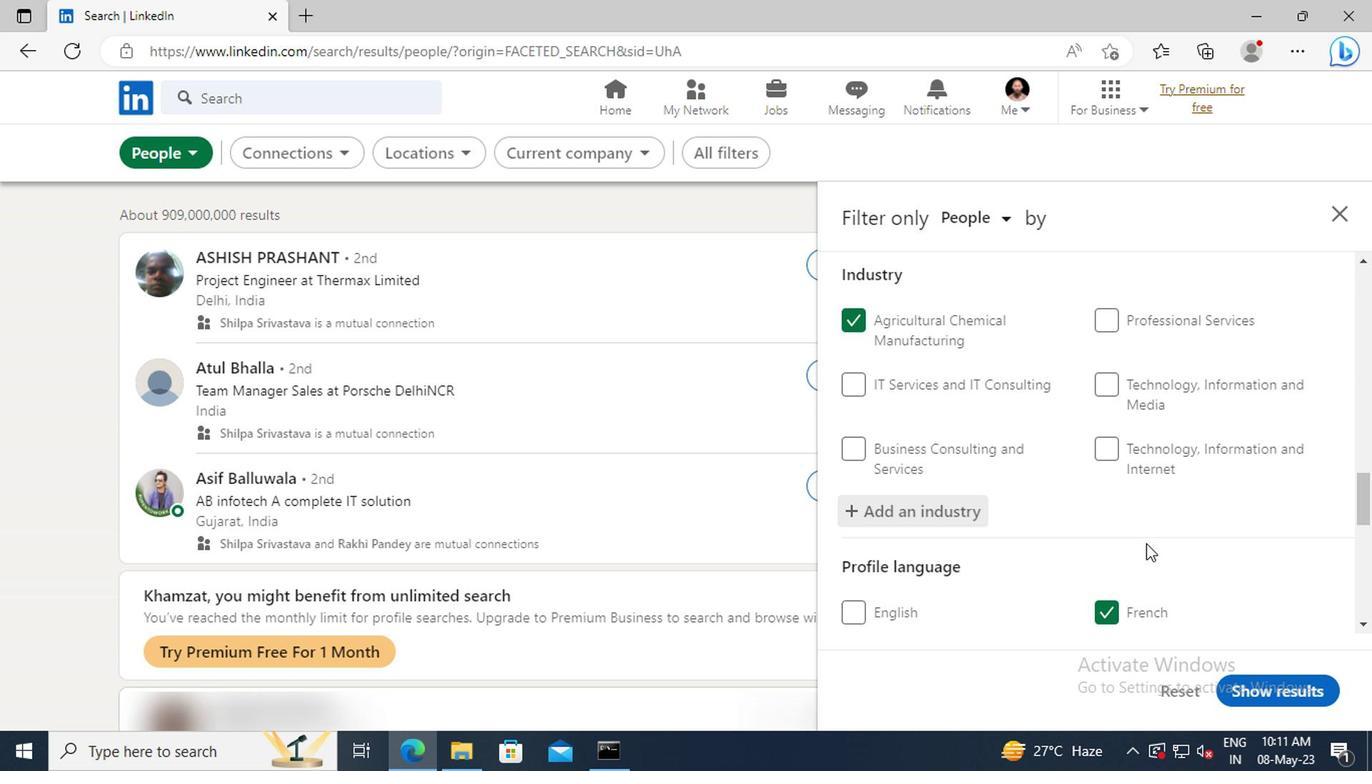 
Action: Mouse moved to (1139, 536)
Screenshot: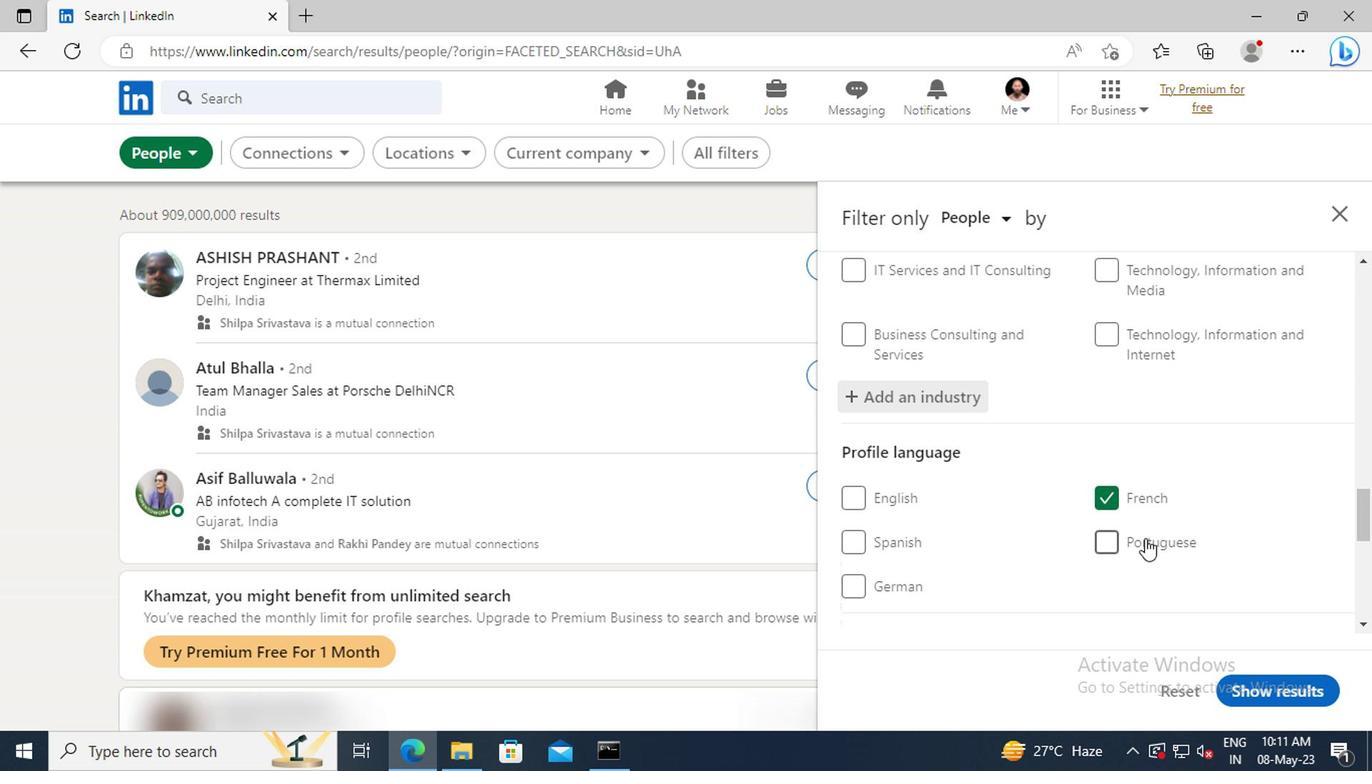 
Action: Mouse scrolled (1139, 534) with delta (0, -1)
Screenshot: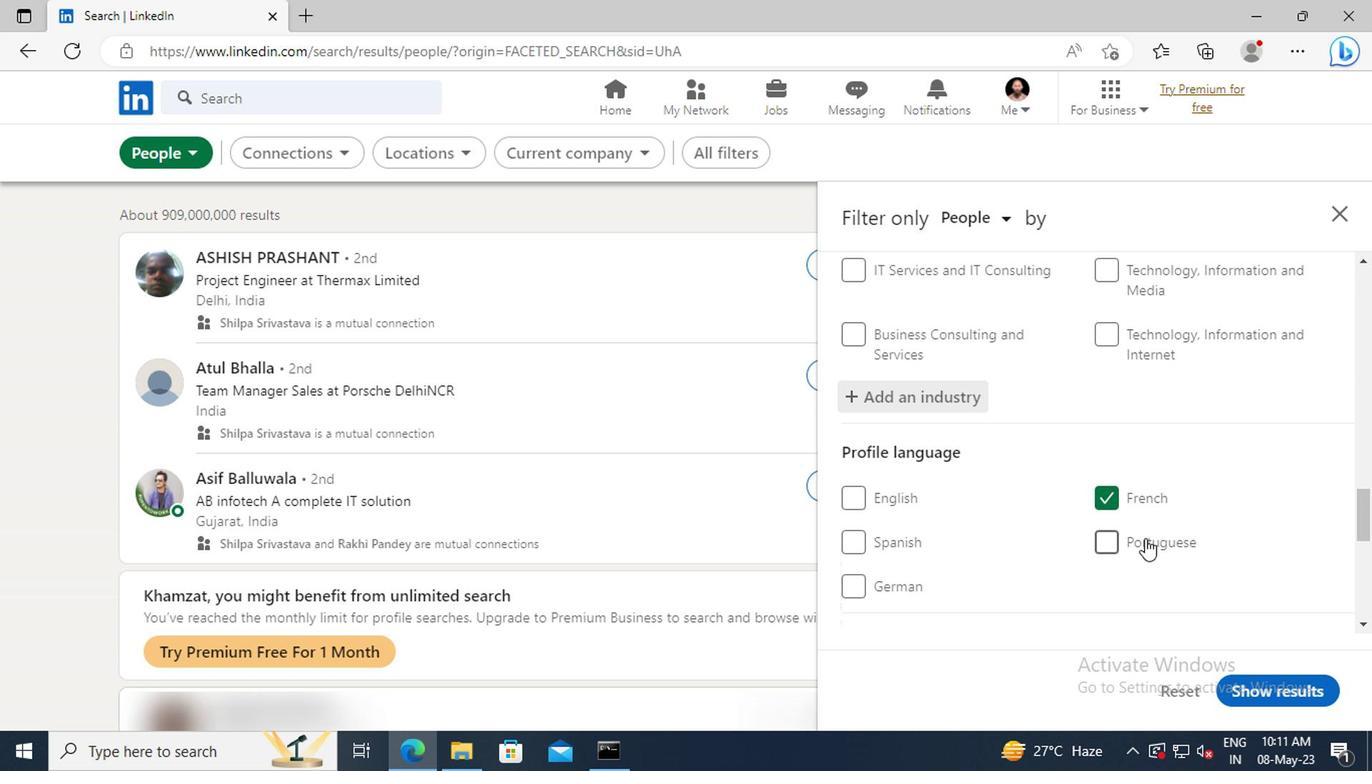
Action: Mouse moved to (1136, 529)
Screenshot: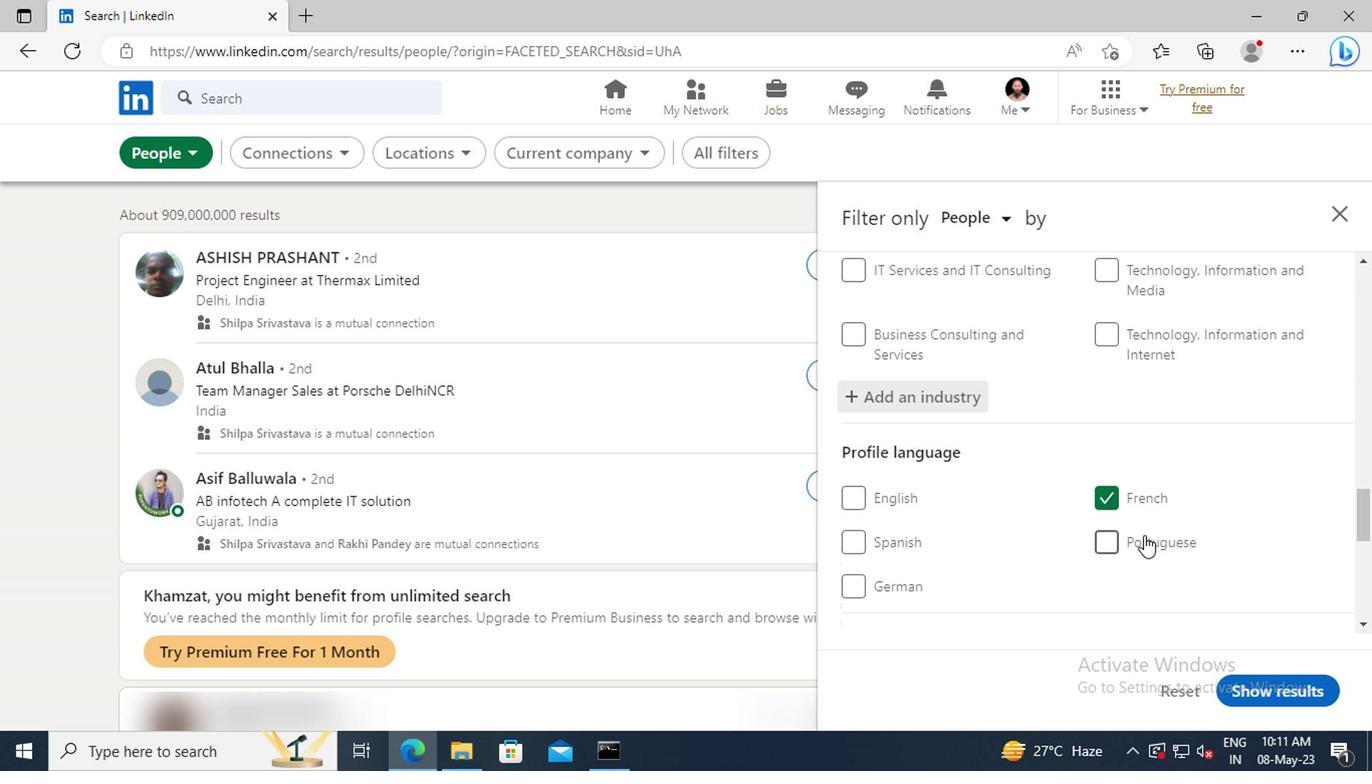 
Action: Mouse scrolled (1136, 528) with delta (0, 0)
Screenshot: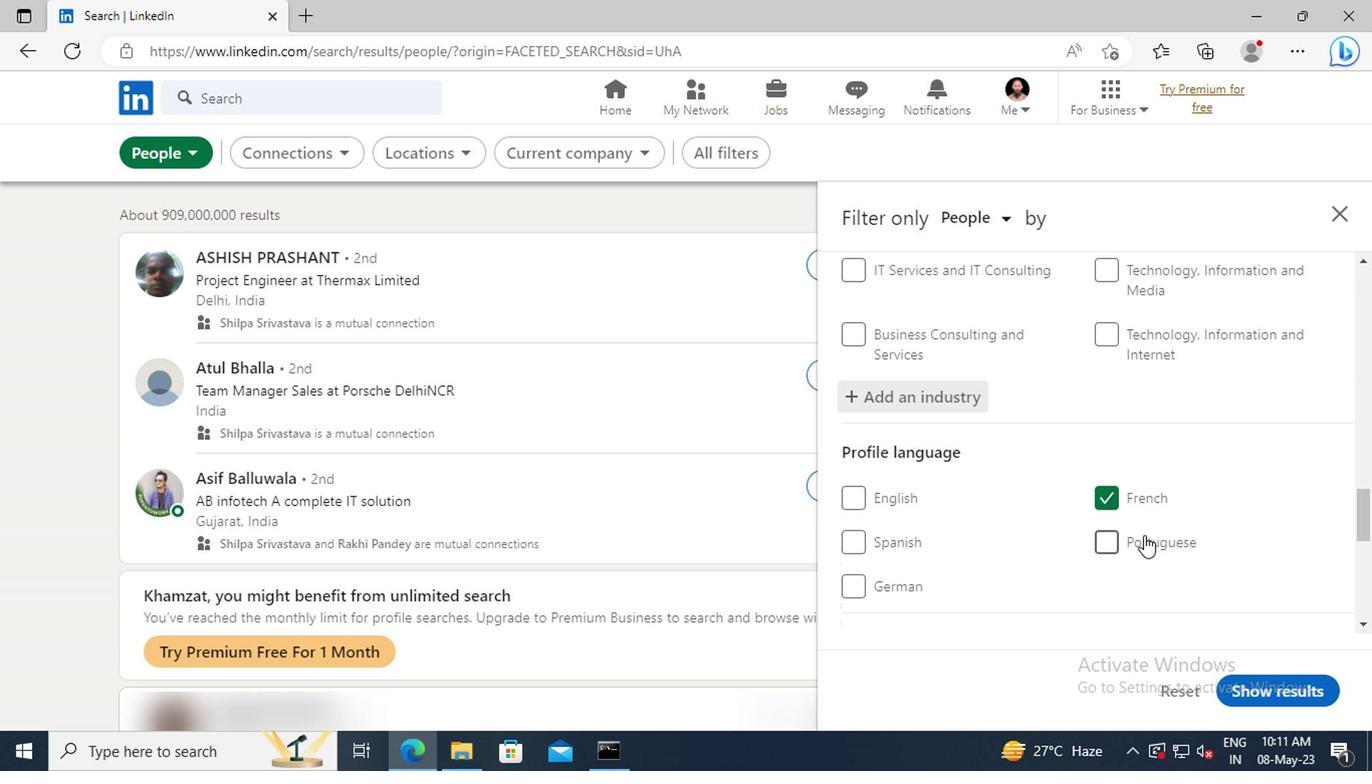 
Action: Mouse moved to (1132, 513)
Screenshot: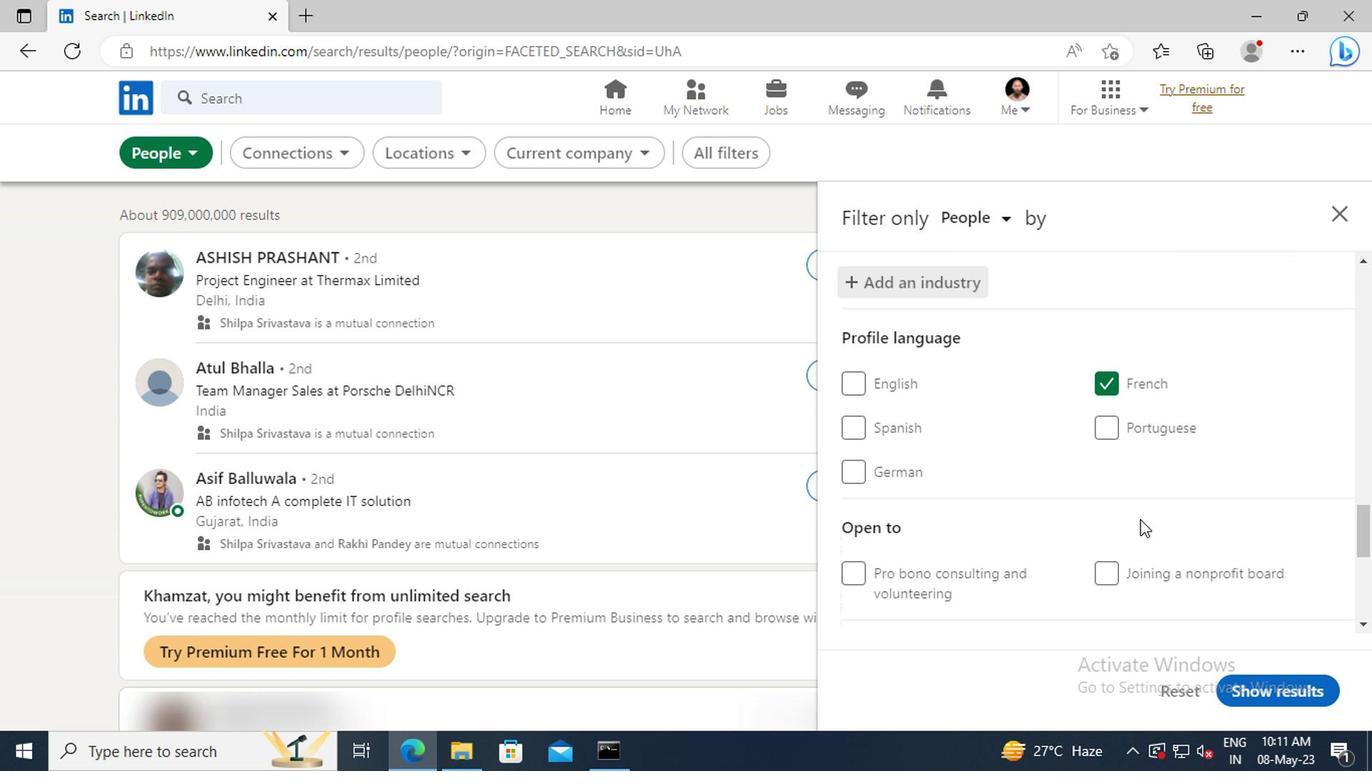 
Action: Mouse scrolled (1132, 511) with delta (0, -1)
Screenshot: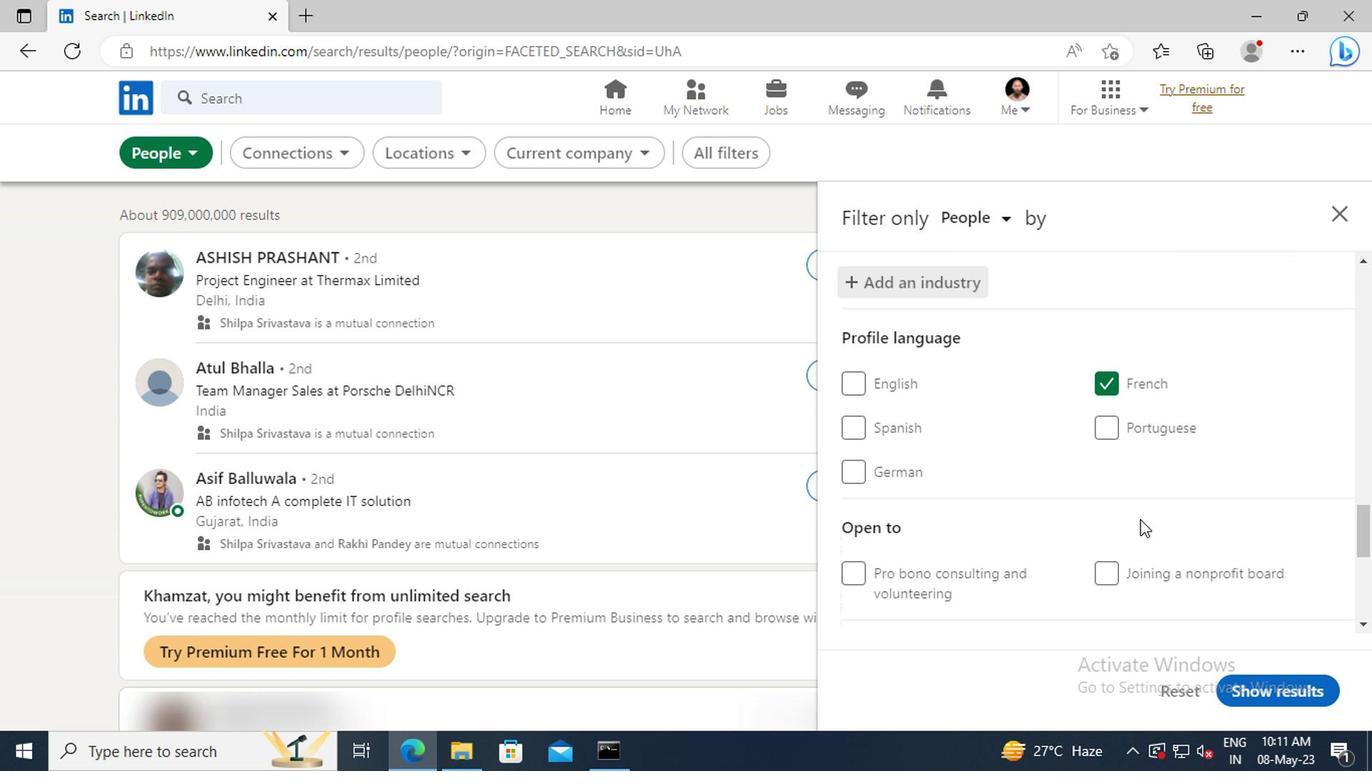 
Action: Mouse moved to (1130, 504)
Screenshot: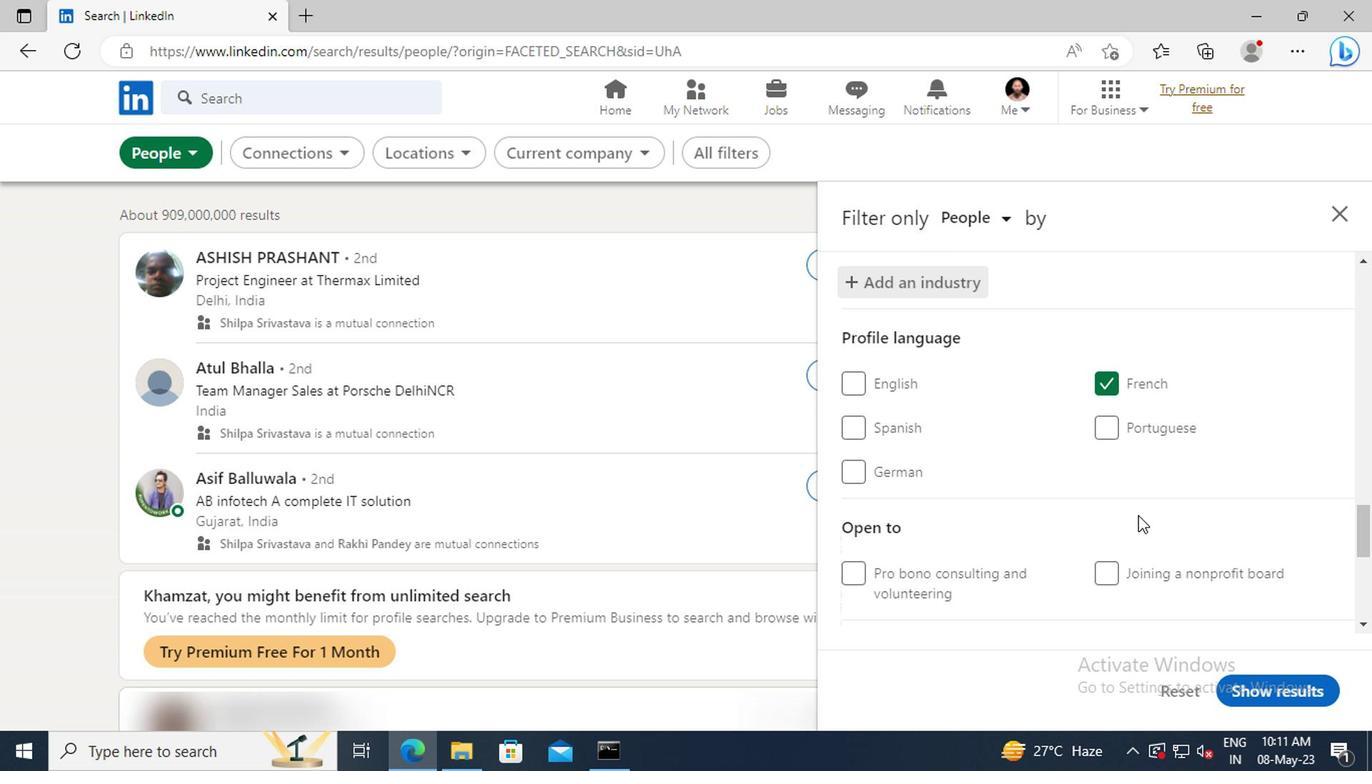 
Action: Mouse scrolled (1130, 503) with delta (0, 0)
Screenshot: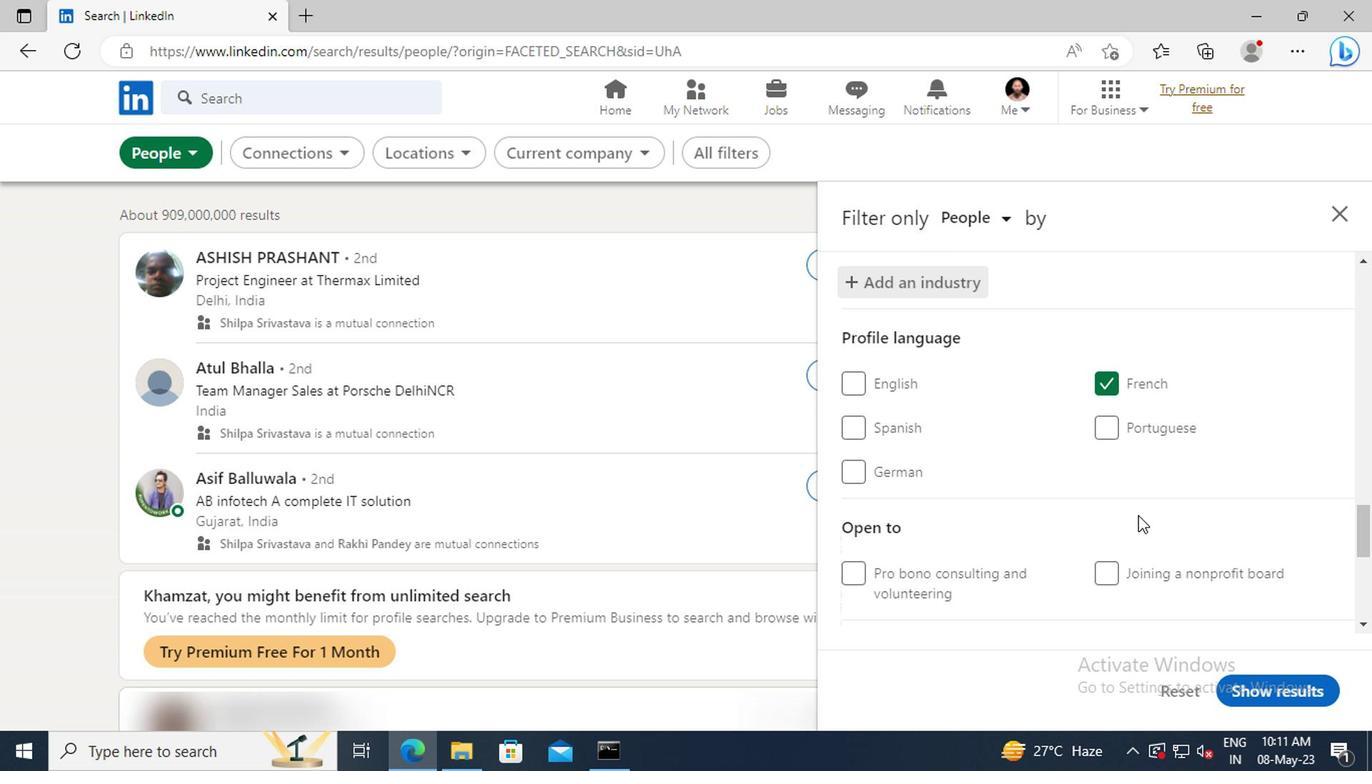 
Action: Mouse moved to (1123, 486)
Screenshot: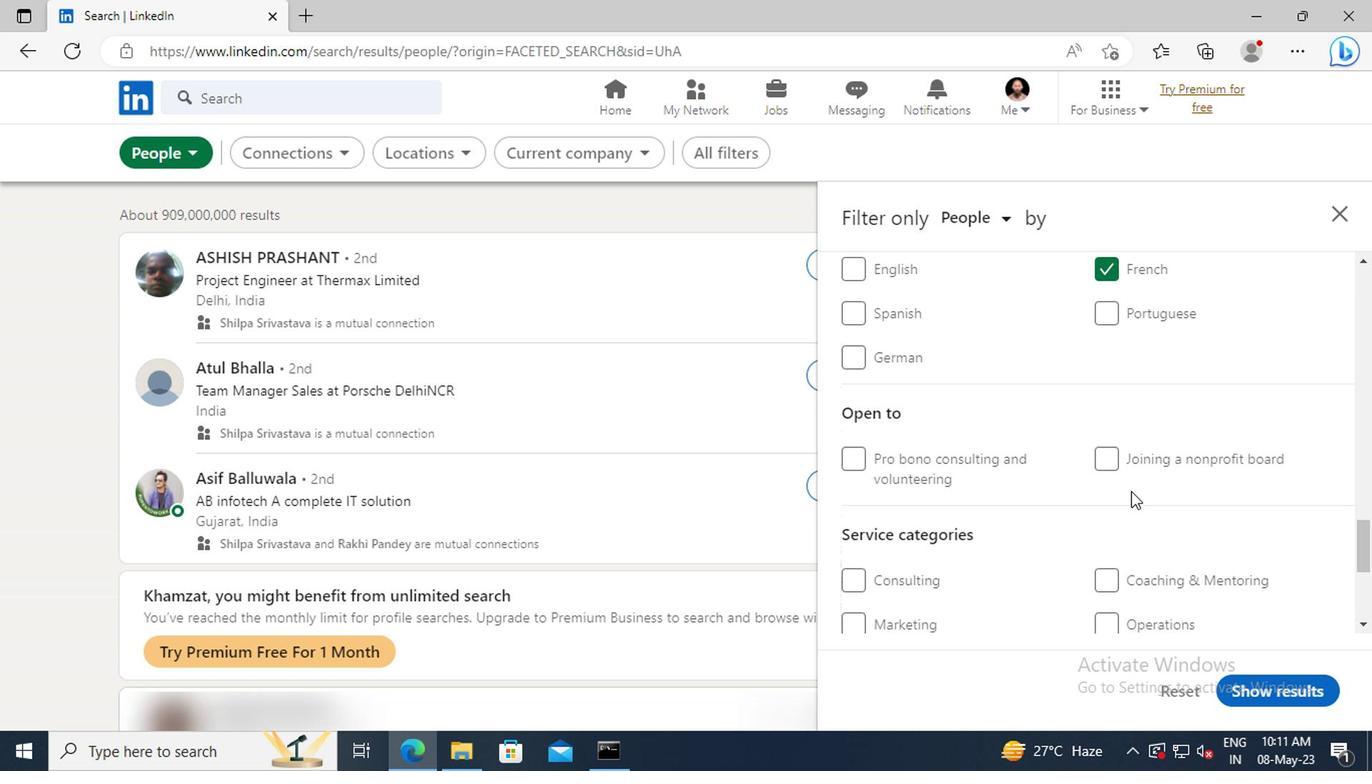 
Action: Mouse scrolled (1123, 484) with delta (0, -1)
Screenshot: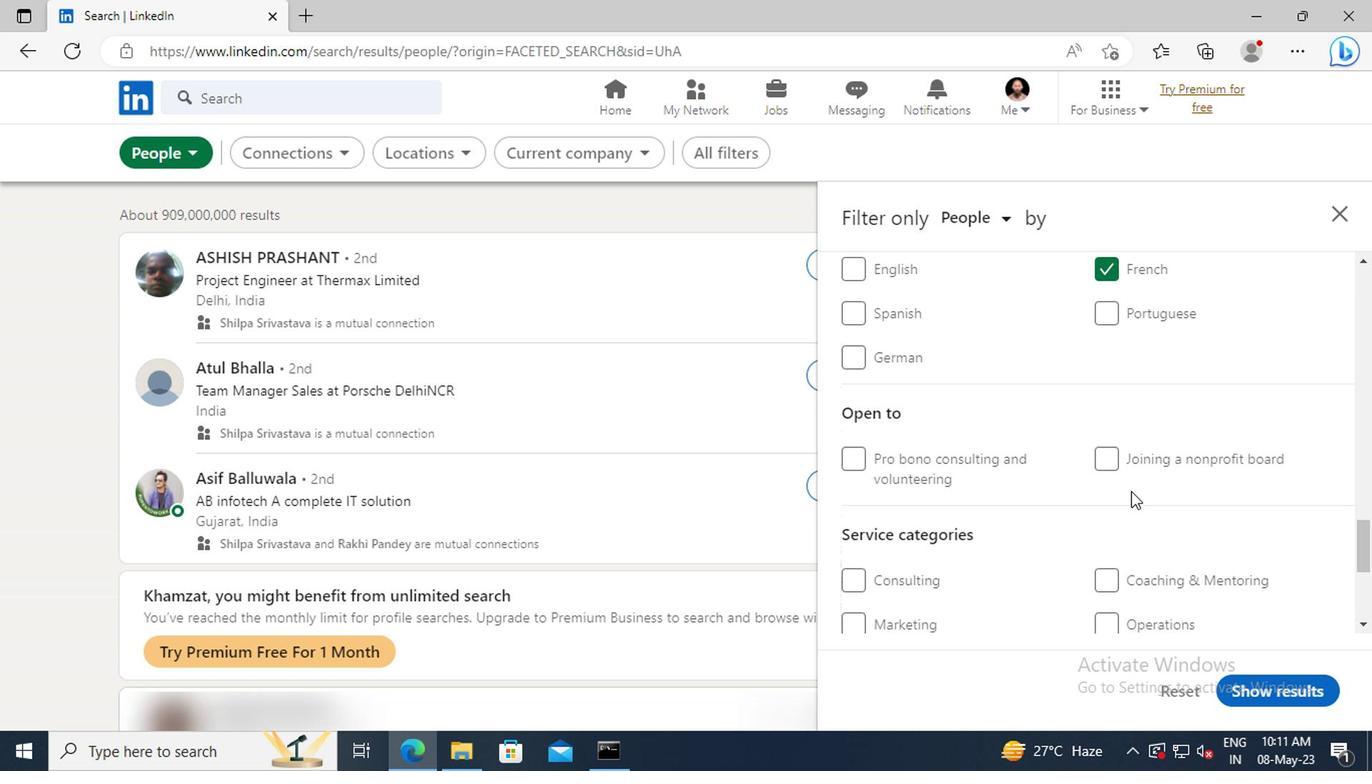 
Action: Mouse moved to (1121, 481)
Screenshot: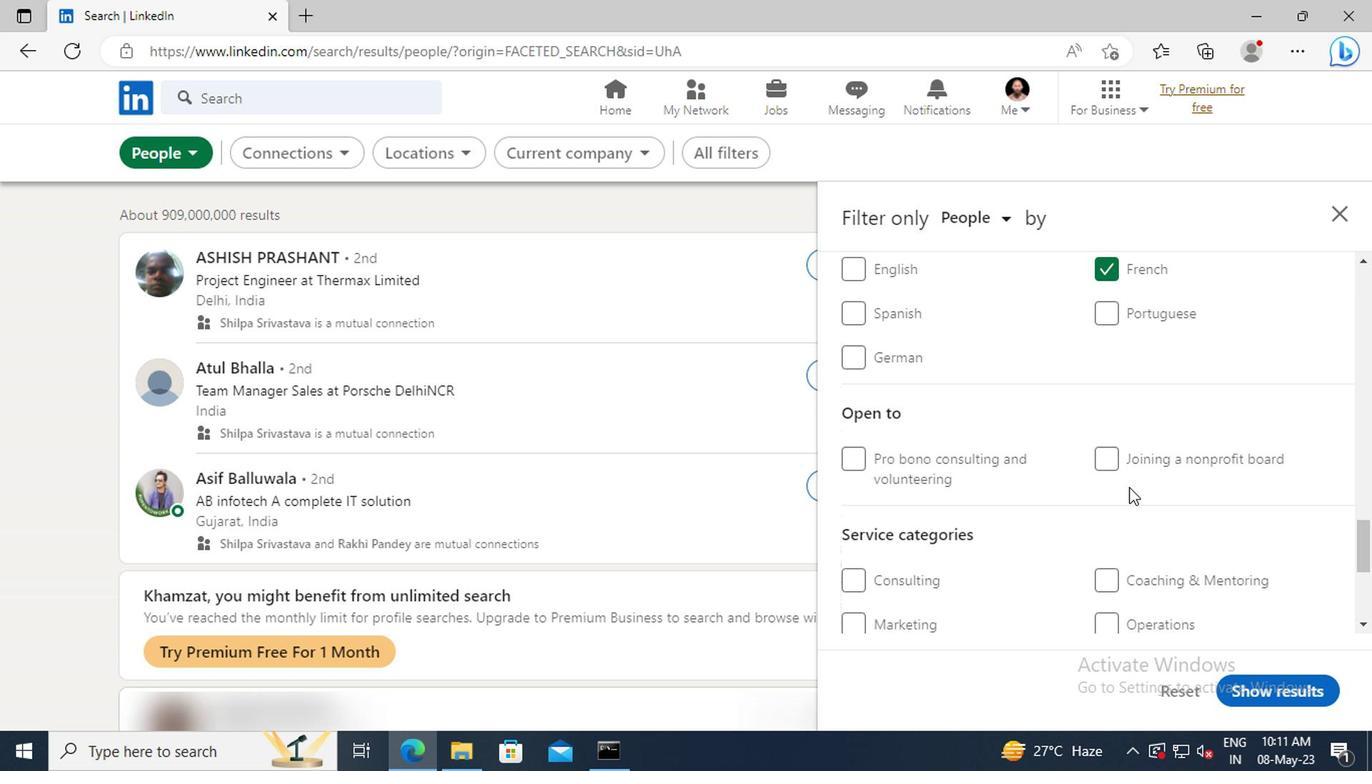 
Action: Mouse scrolled (1121, 481) with delta (0, 0)
Screenshot: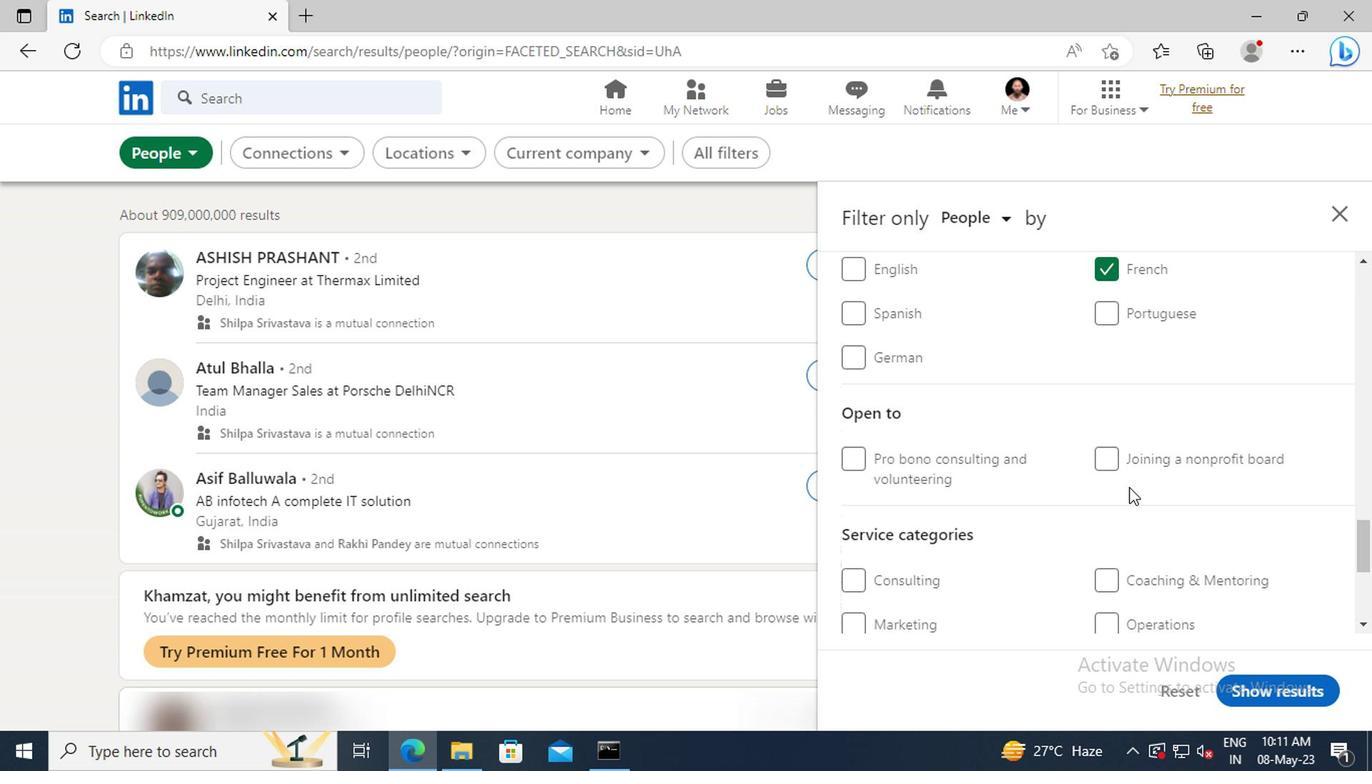 
Action: Mouse moved to (1120, 477)
Screenshot: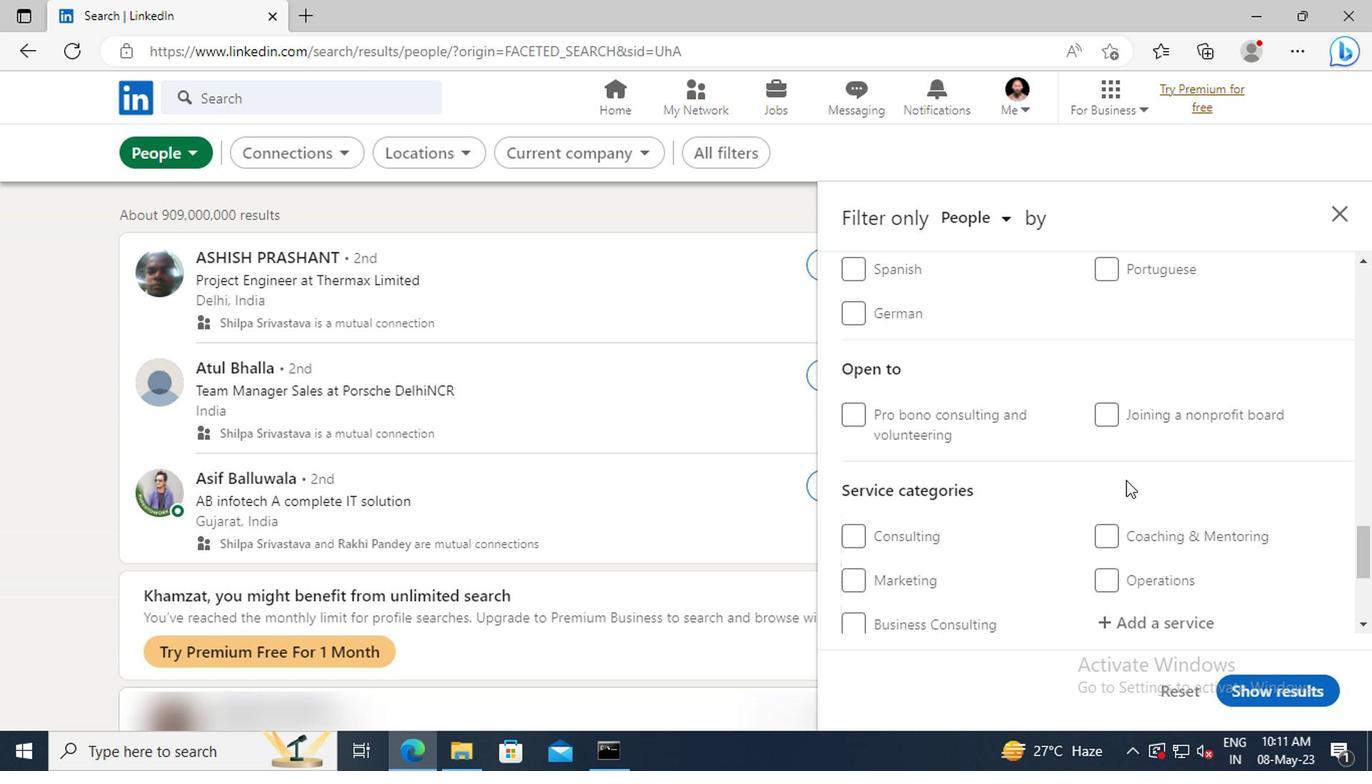 
Action: Mouse scrolled (1120, 476) with delta (0, 0)
Screenshot: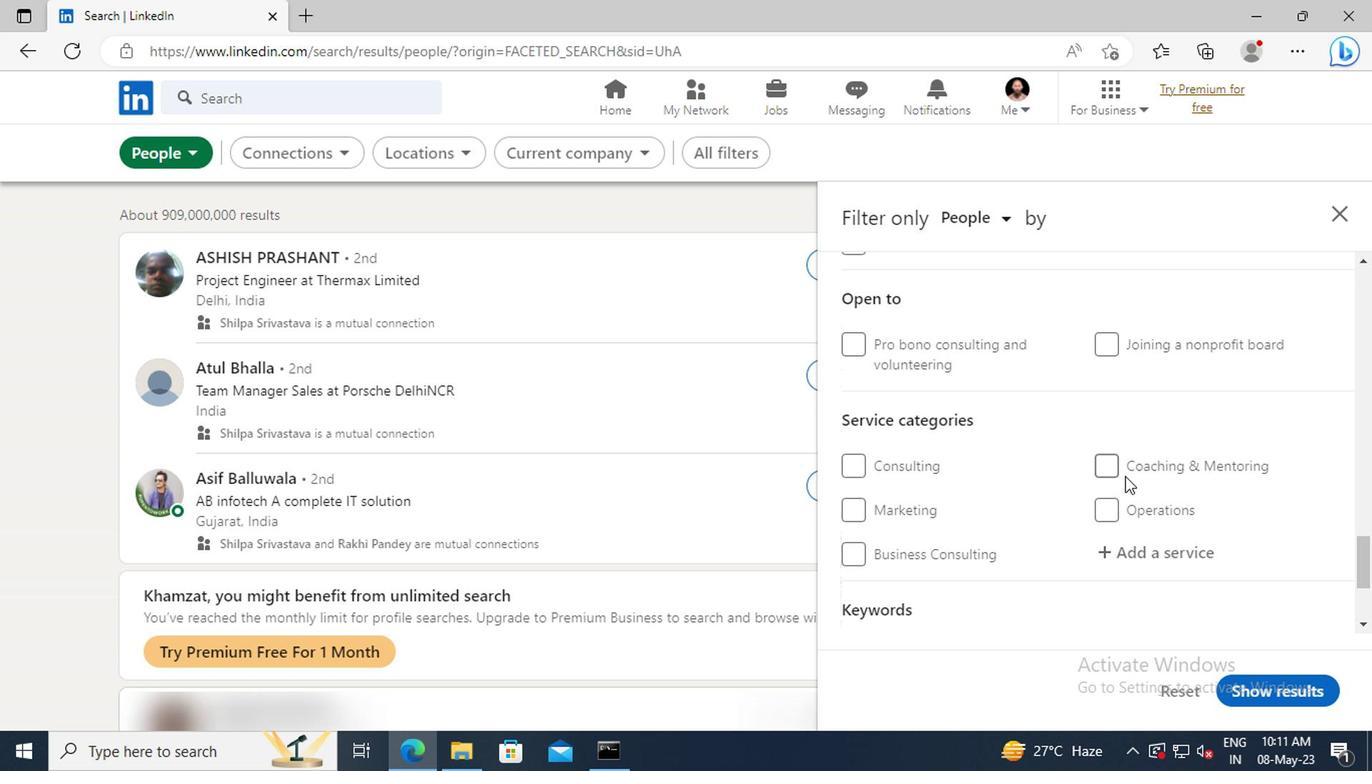 
Action: Mouse moved to (1120, 492)
Screenshot: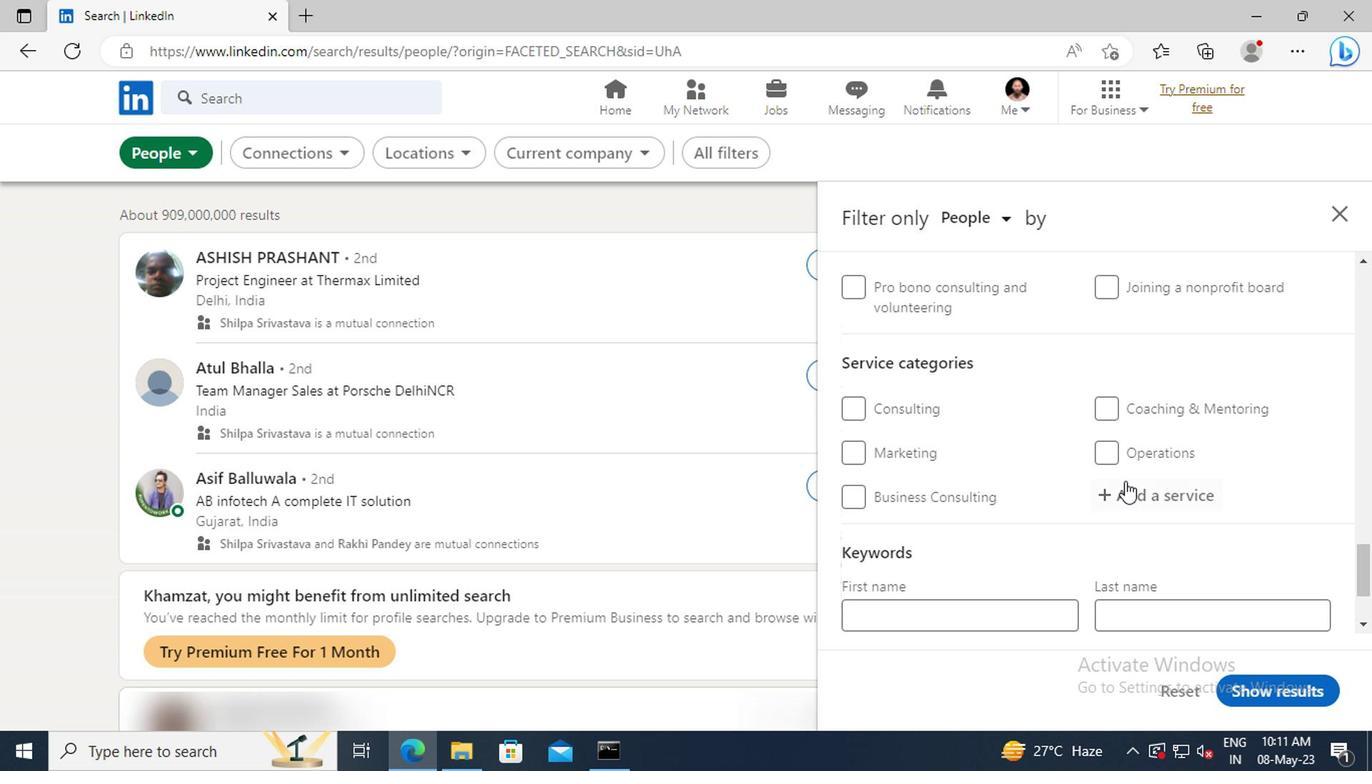 
Action: Mouse pressed left at (1120, 492)
Screenshot: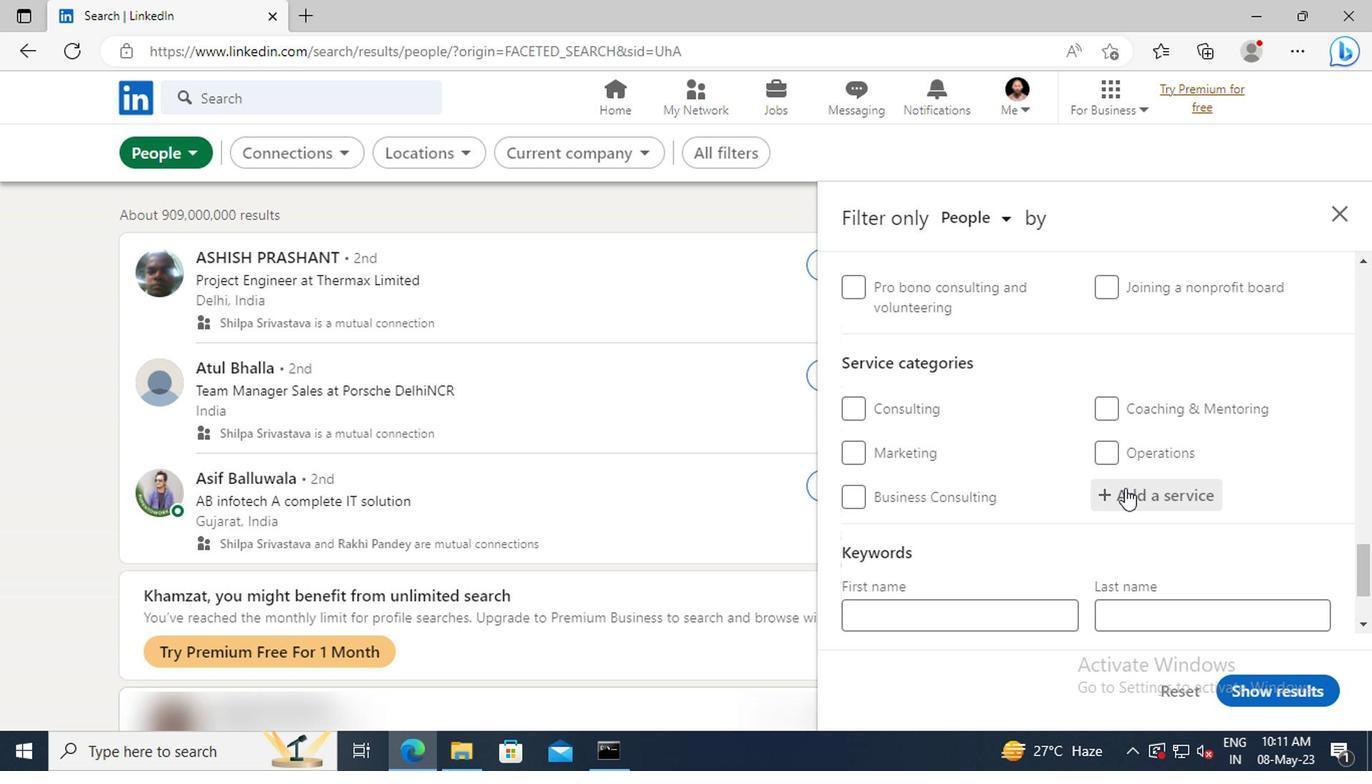 
Action: Key pressed <Key.shift>PROGRAM<Key.space><Key.shift>MAN
Screenshot: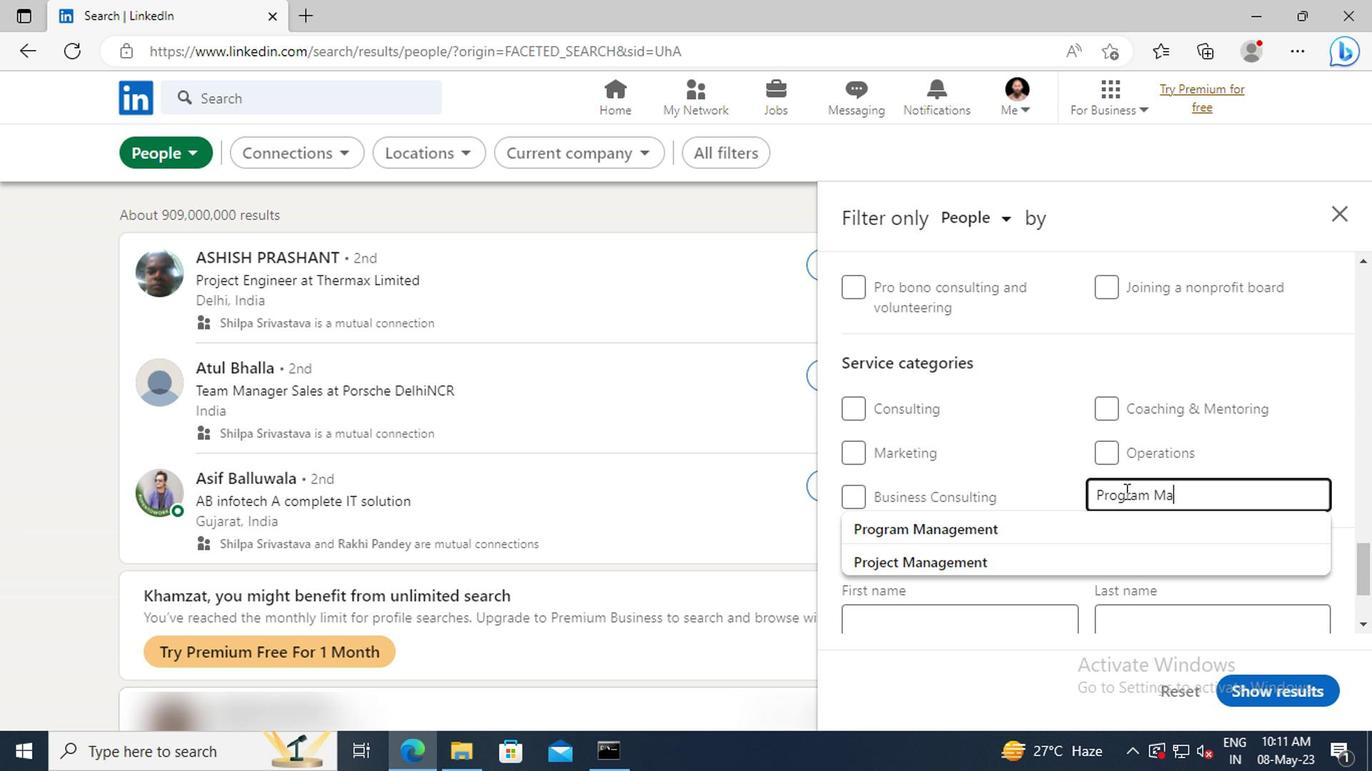 
Action: Mouse moved to (1124, 531)
Screenshot: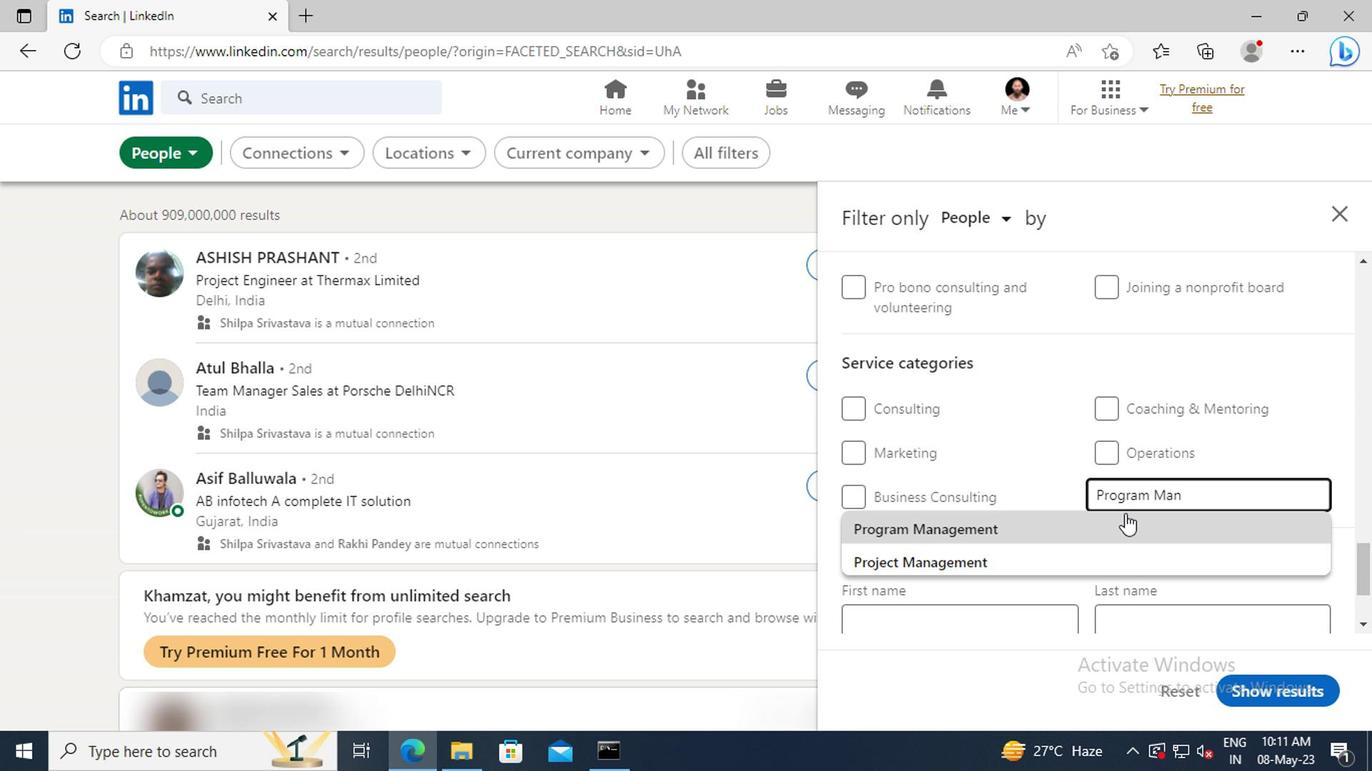 
Action: Mouse pressed left at (1124, 531)
Screenshot: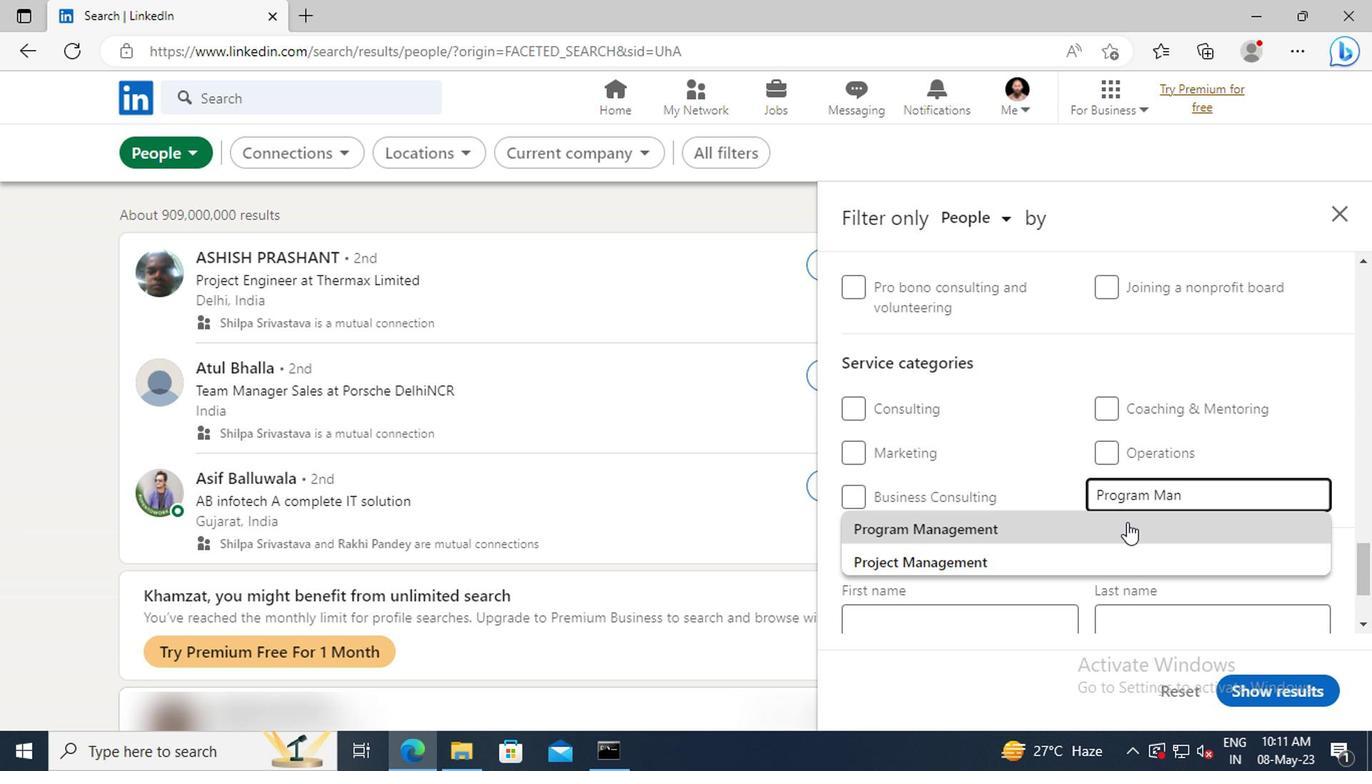 
Action: Mouse moved to (1125, 531)
Screenshot: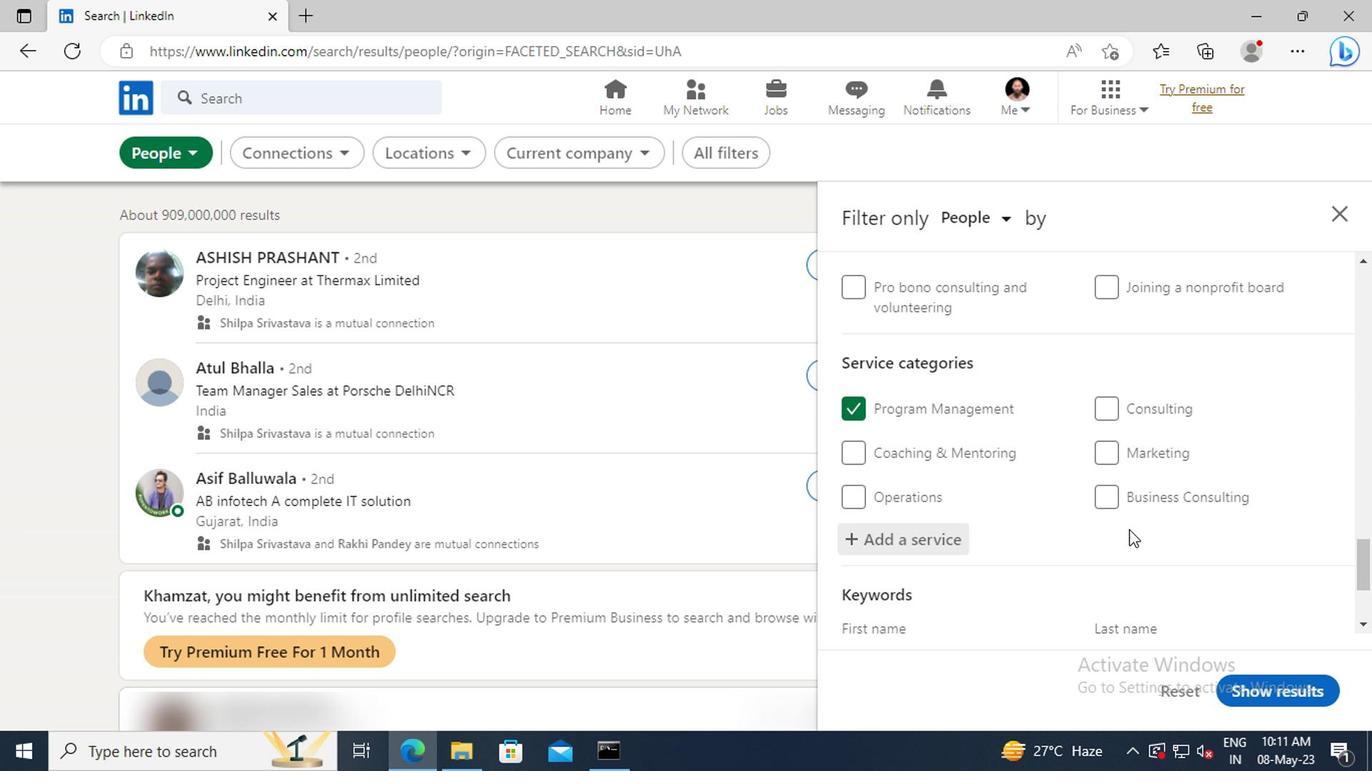 
Action: Mouse scrolled (1125, 529) with delta (0, -1)
Screenshot: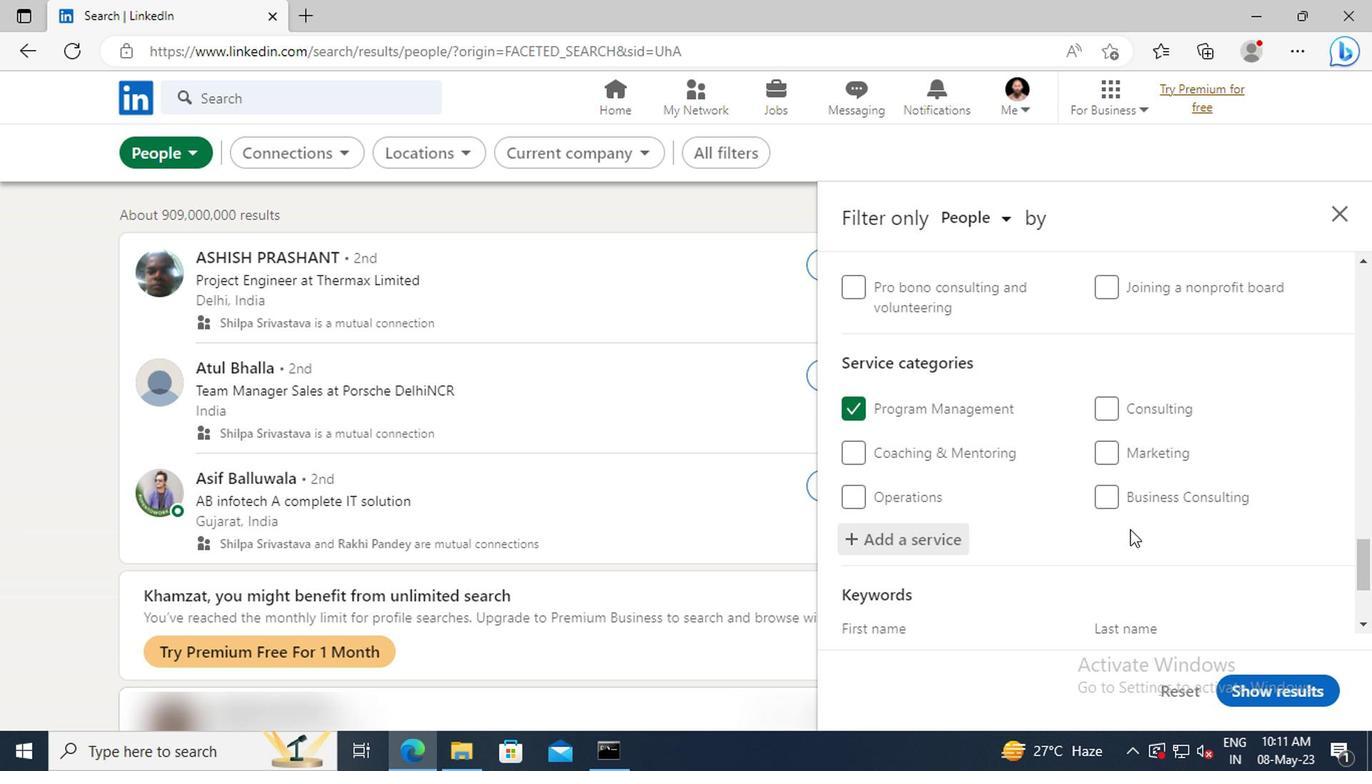 
Action: Mouse scrolled (1125, 529) with delta (0, -1)
Screenshot: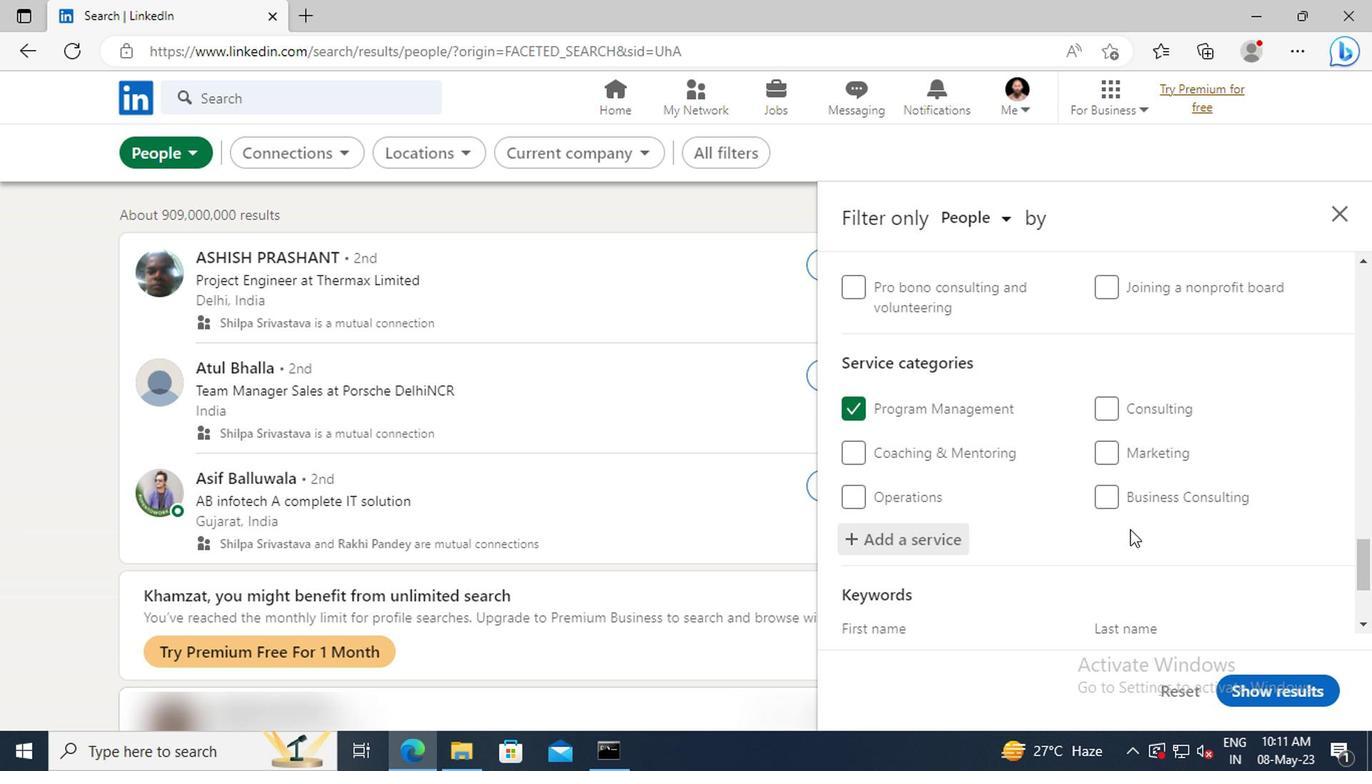 
Action: Mouse scrolled (1125, 529) with delta (0, -1)
Screenshot: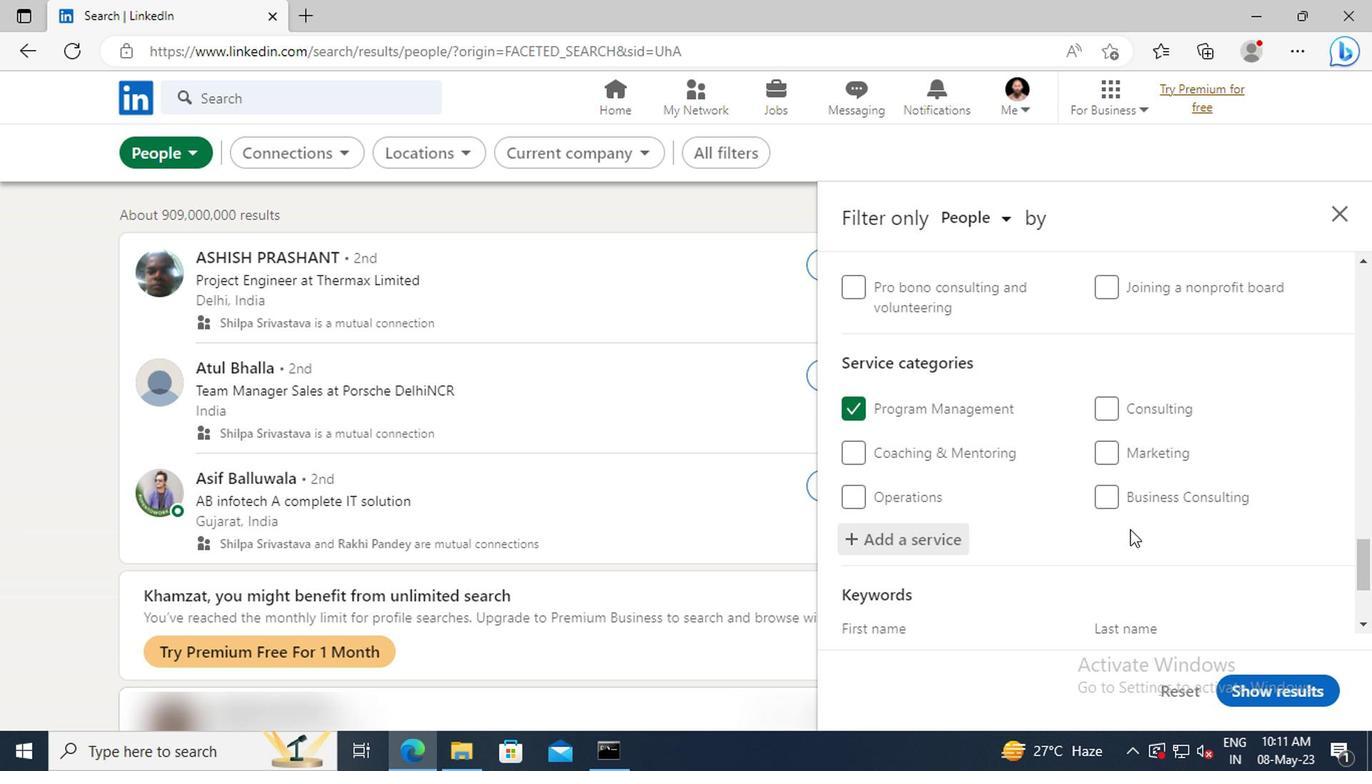 
Action: Mouse scrolled (1125, 529) with delta (0, -1)
Screenshot: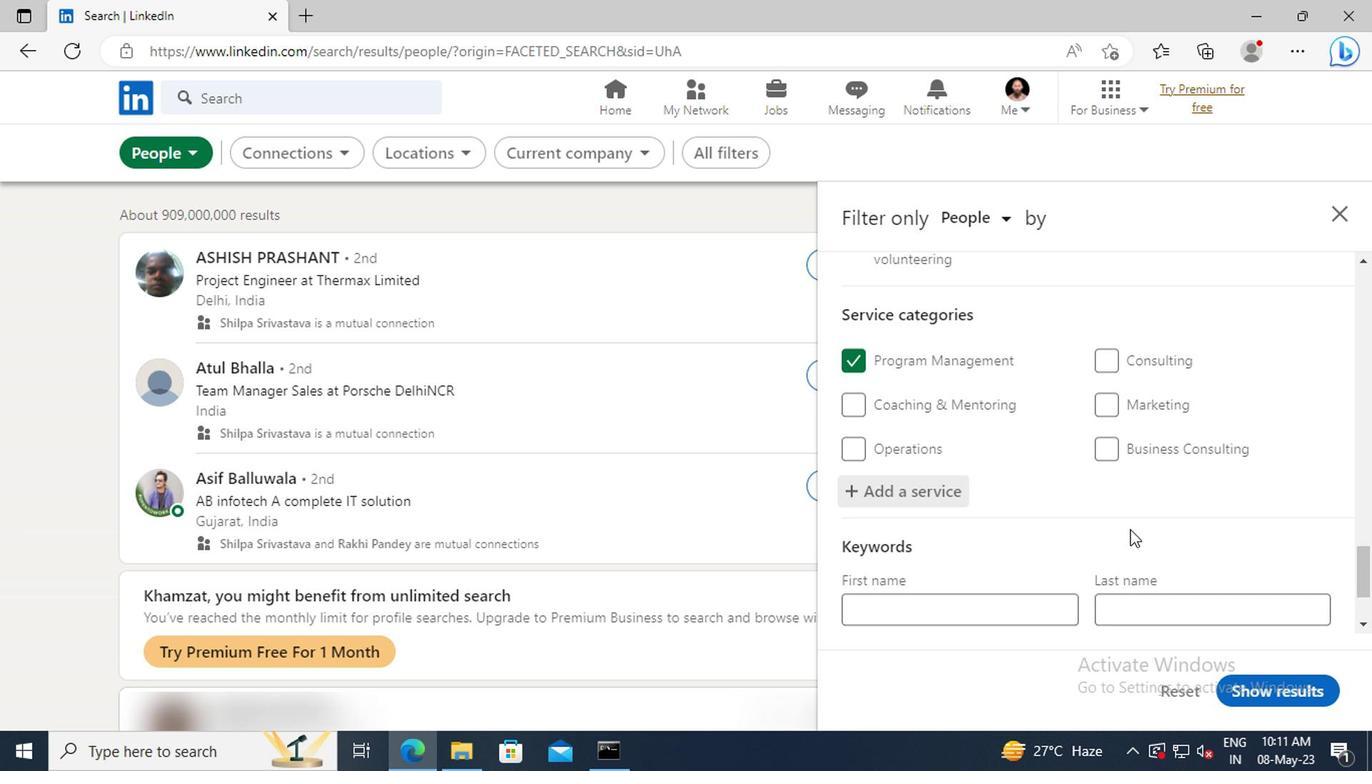 
Action: Mouse moved to (989, 546)
Screenshot: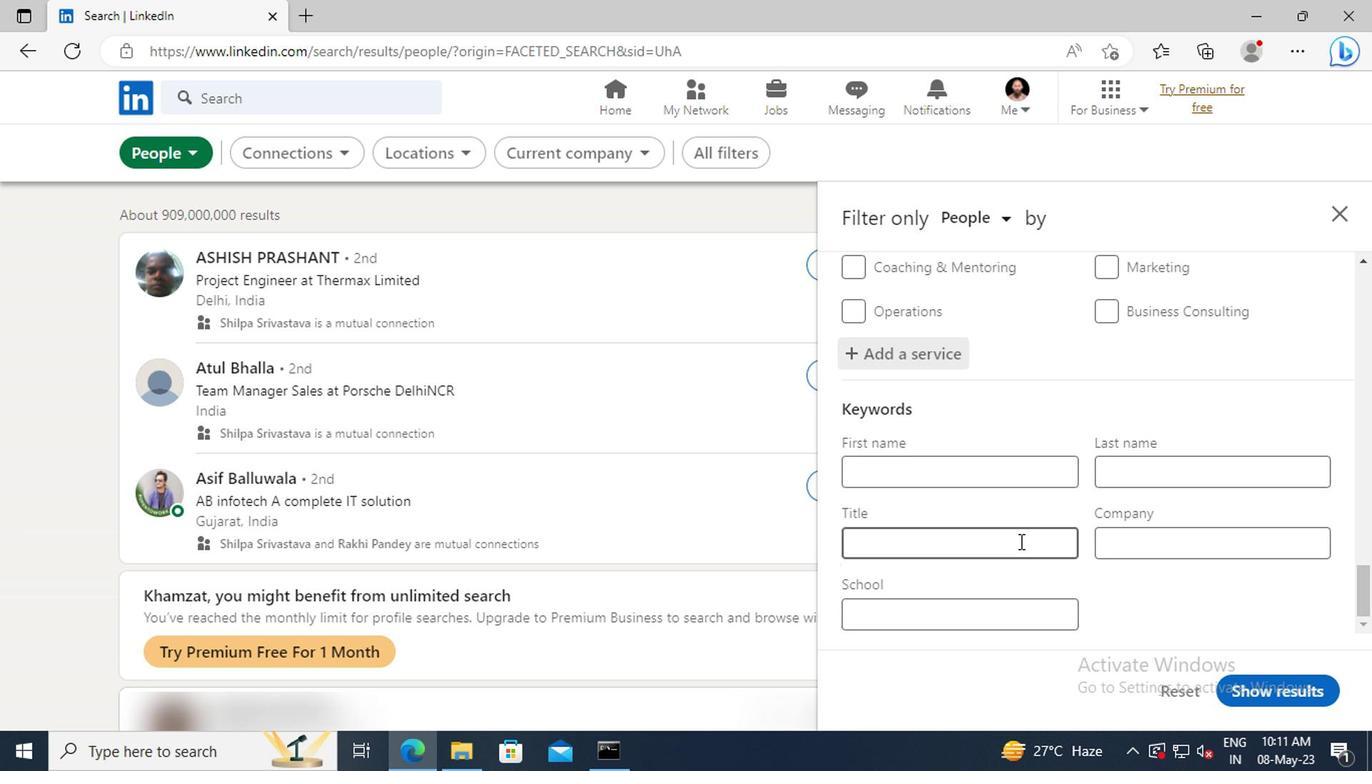 
Action: Mouse pressed left at (989, 546)
Screenshot: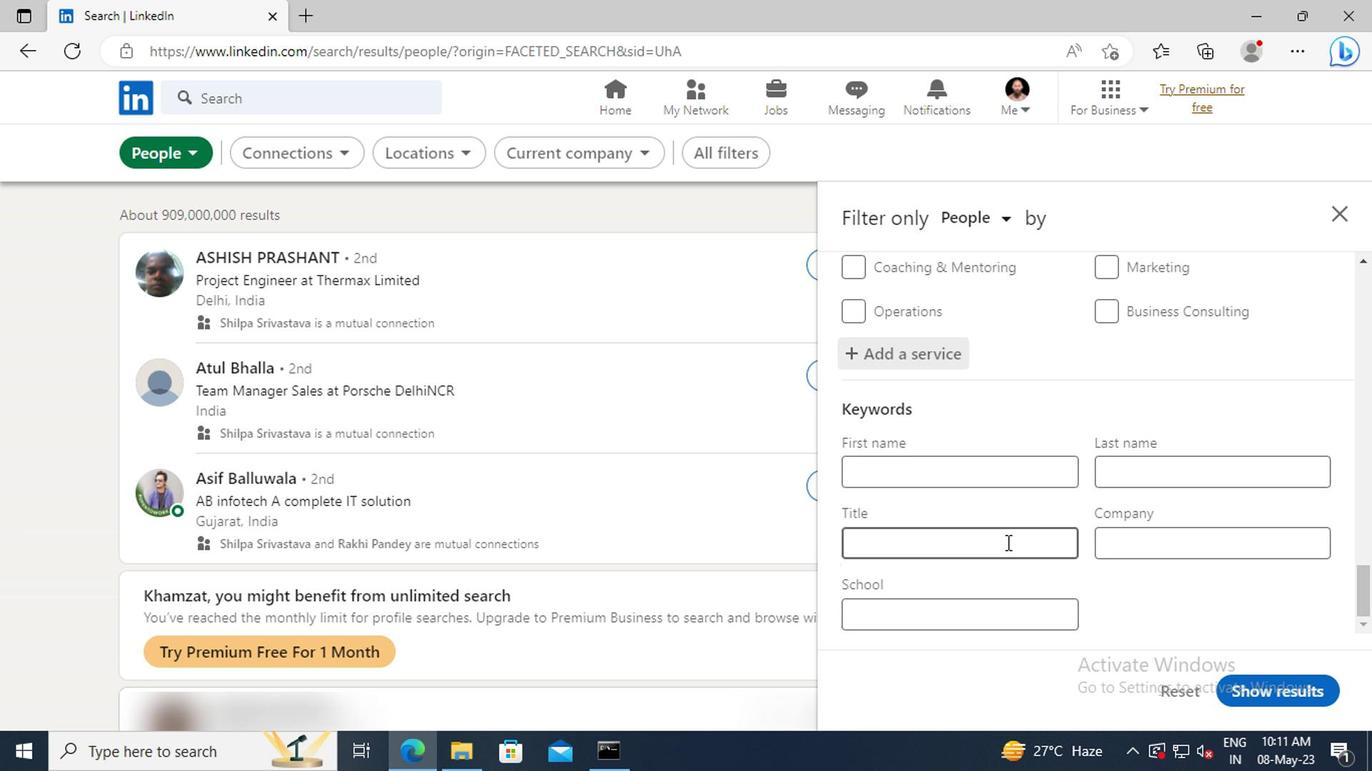 
Action: Mouse moved to (989, 546)
Screenshot: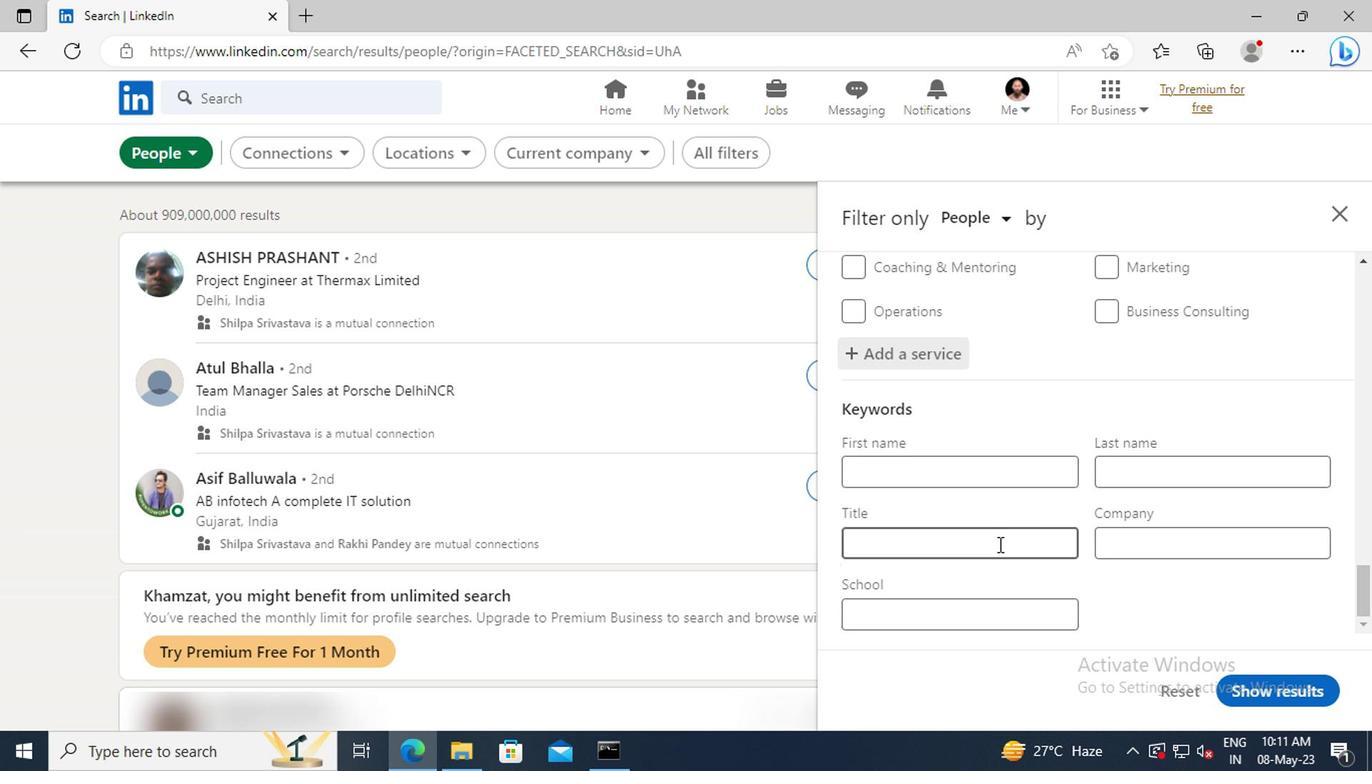 
Action: Key pressed <Key.shift>HUMAN<Key.space><Key.shift>RESOURCES<Key.enter>
Screenshot: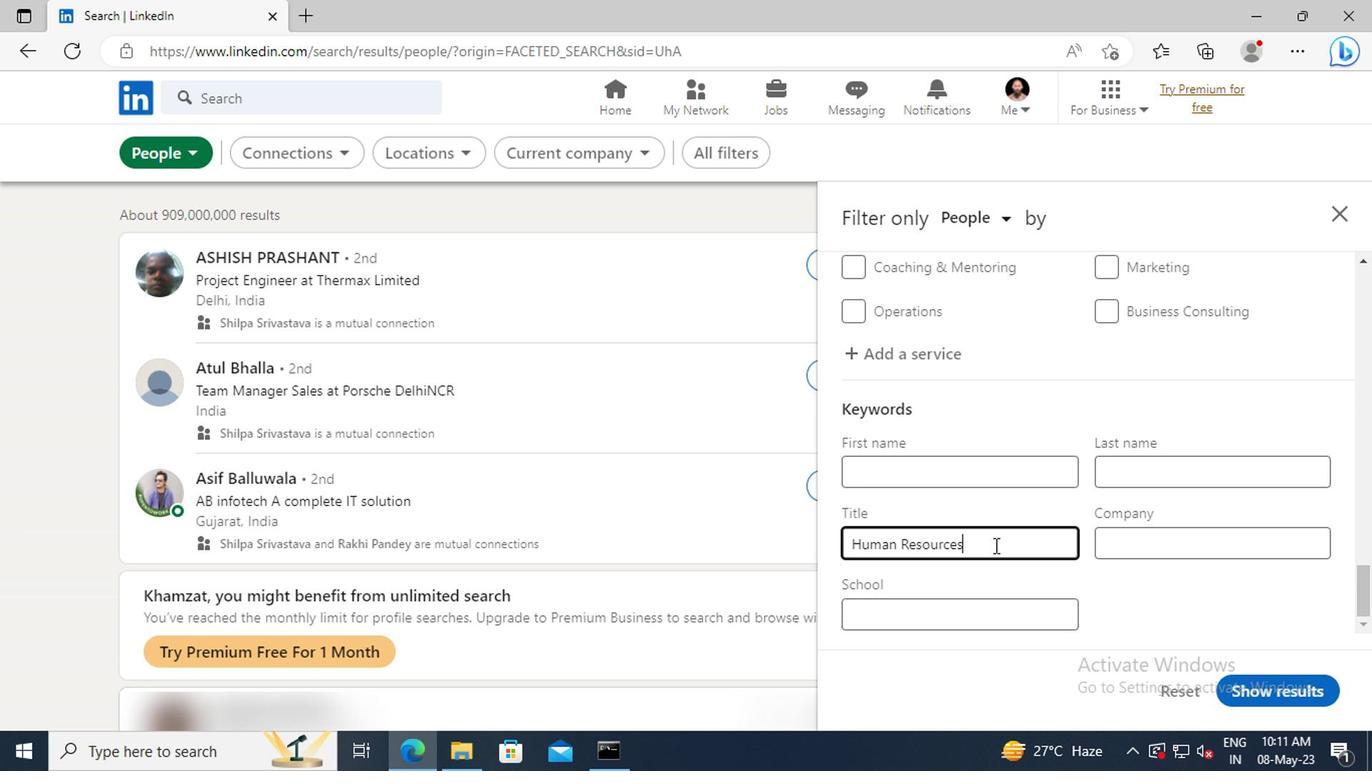 
Action: Mouse moved to (1243, 686)
Screenshot: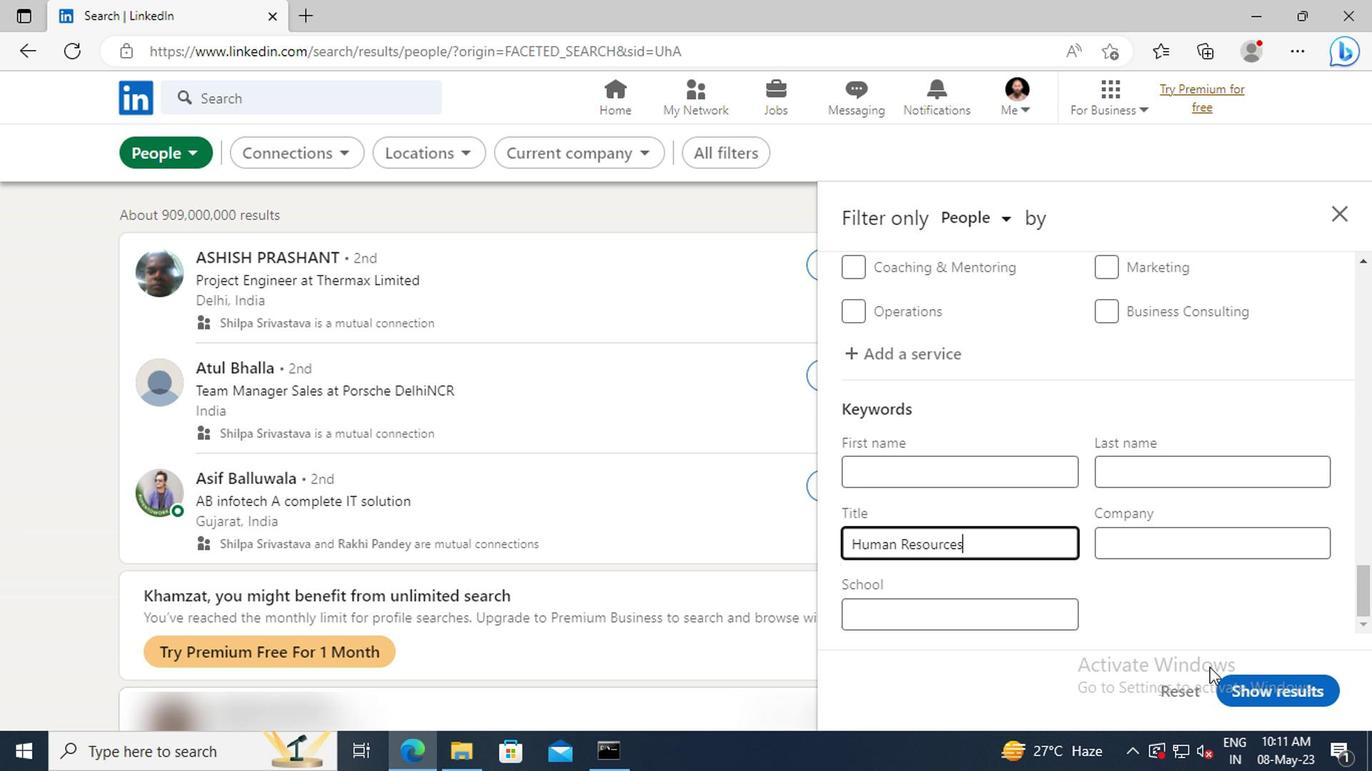 
Action: Mouse pressed left at (1243, 686)
Screenshot: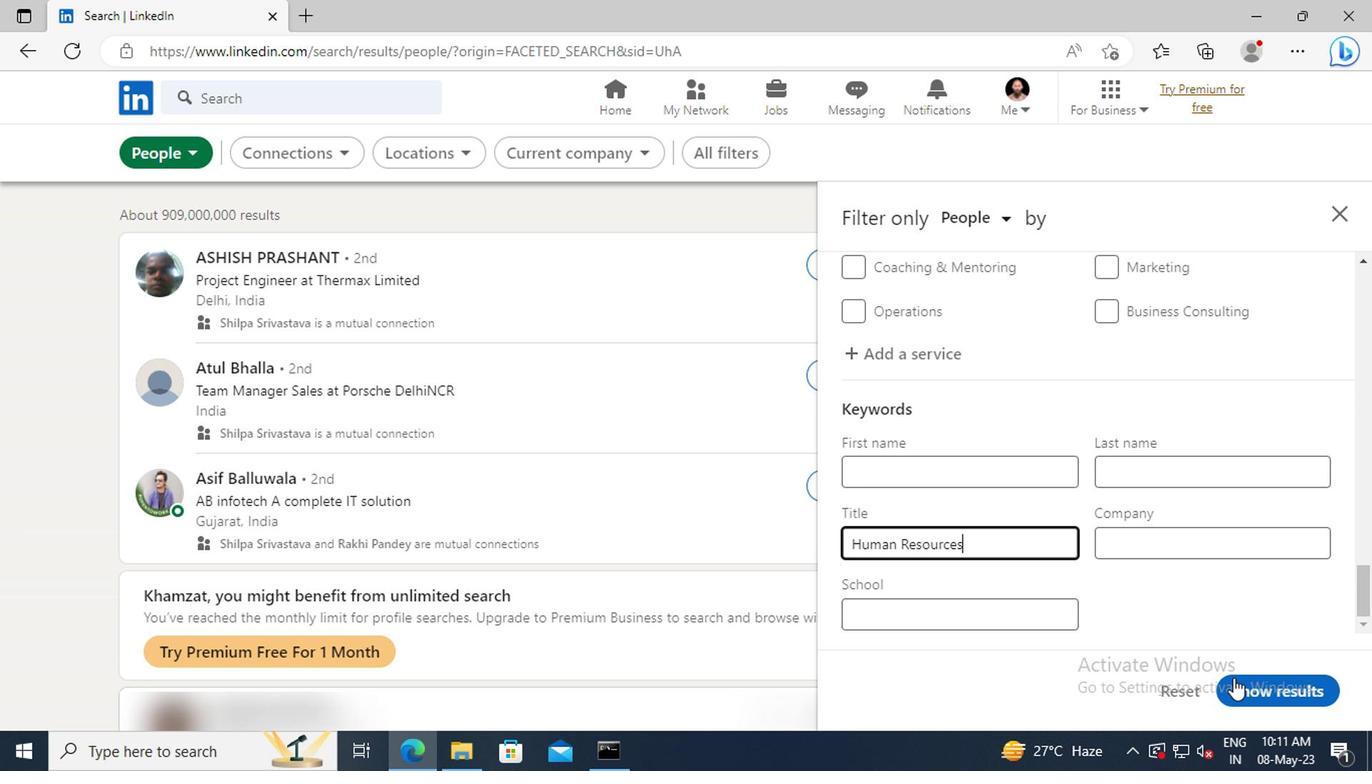 
